 Task: Check the percentage active listings of pool in the last 5 years.
Action: Mouse moved to (1096, 247)
Screenshot: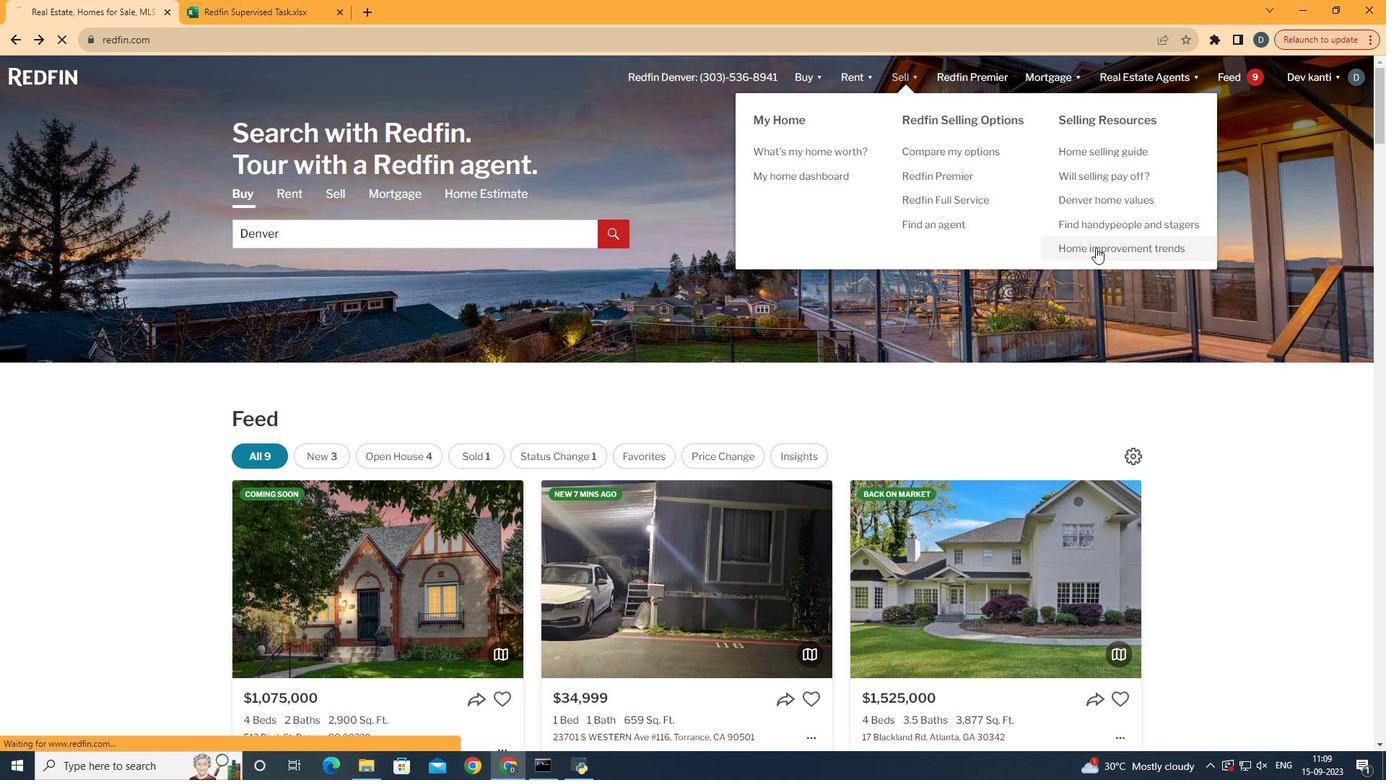 
Action: Mouse pressed left at (1096, 247)
Screenshot: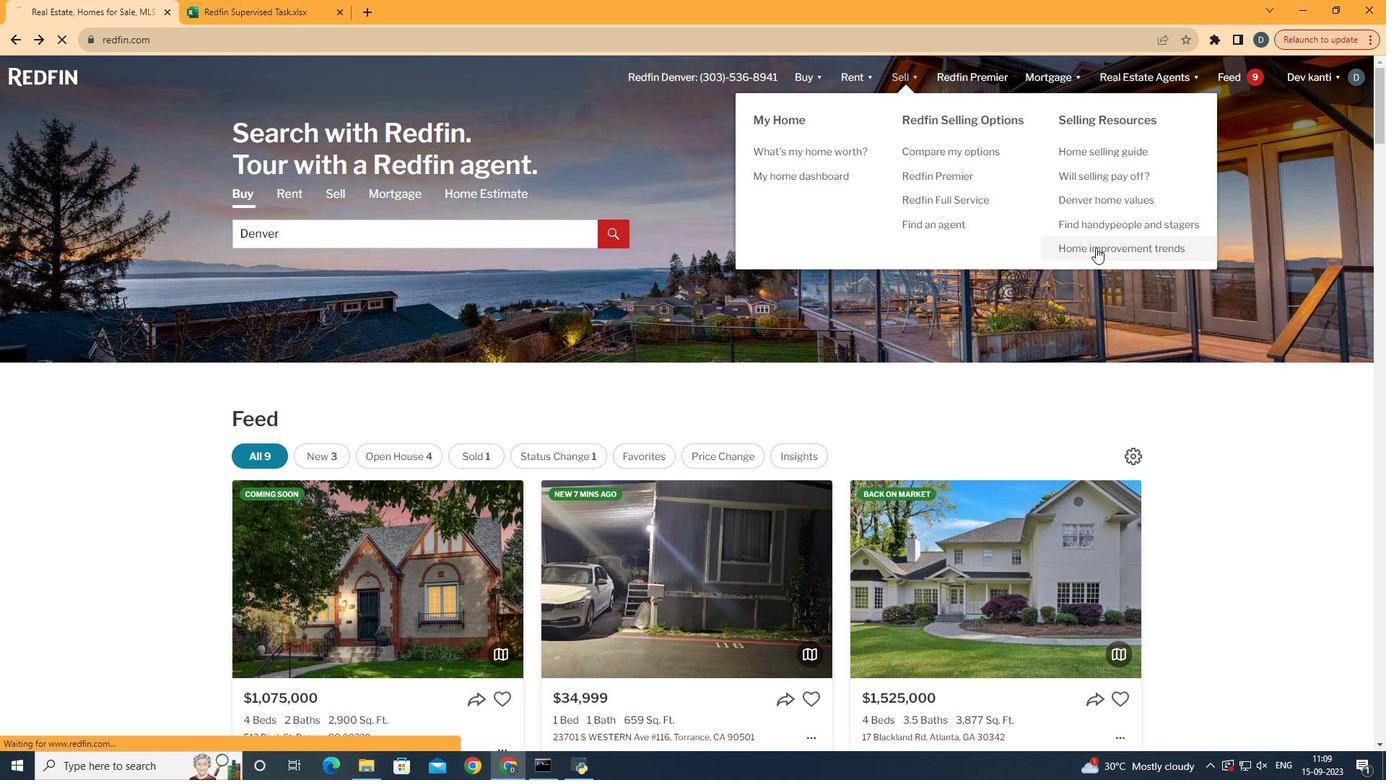 
Action: Mouse moved to (344, 277)
Screenshot: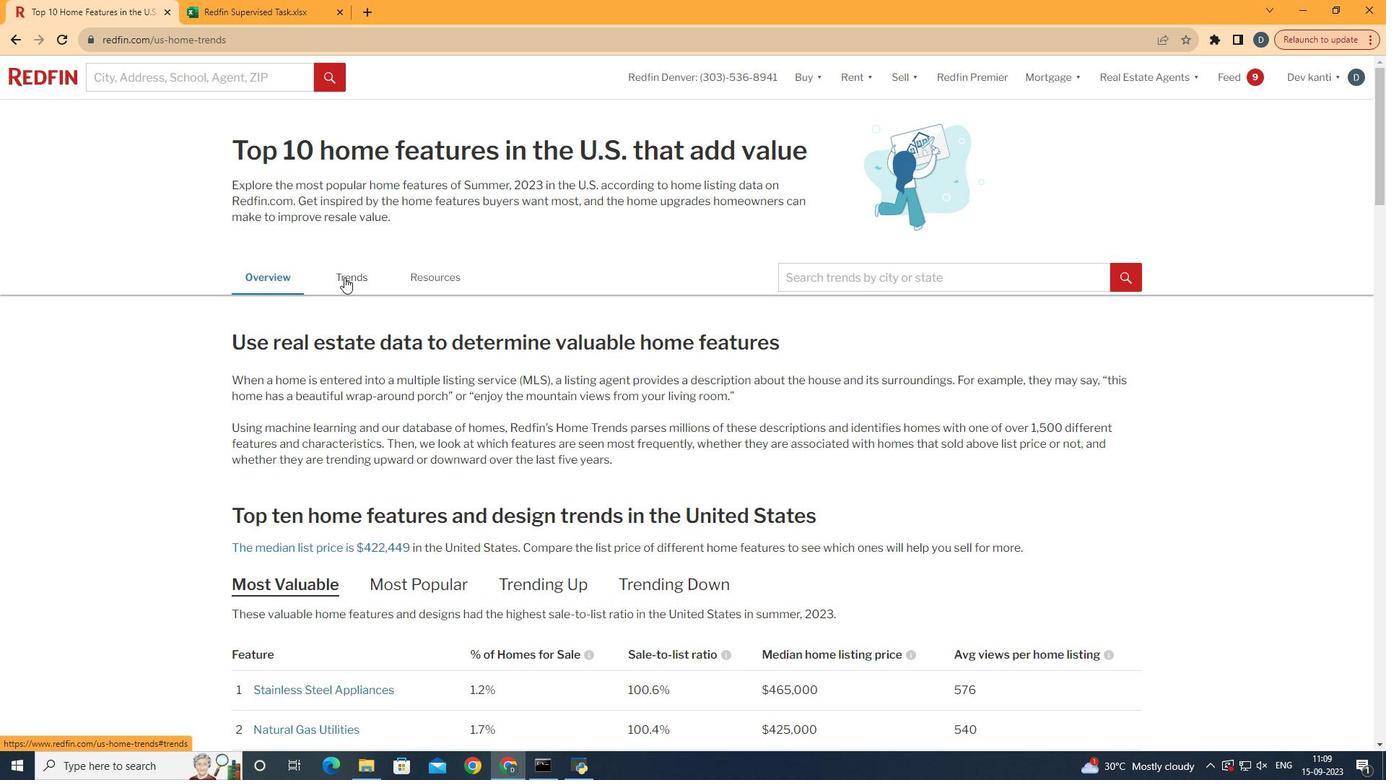 
Action: Mouse pressed left at (344, 277)
Screenshot: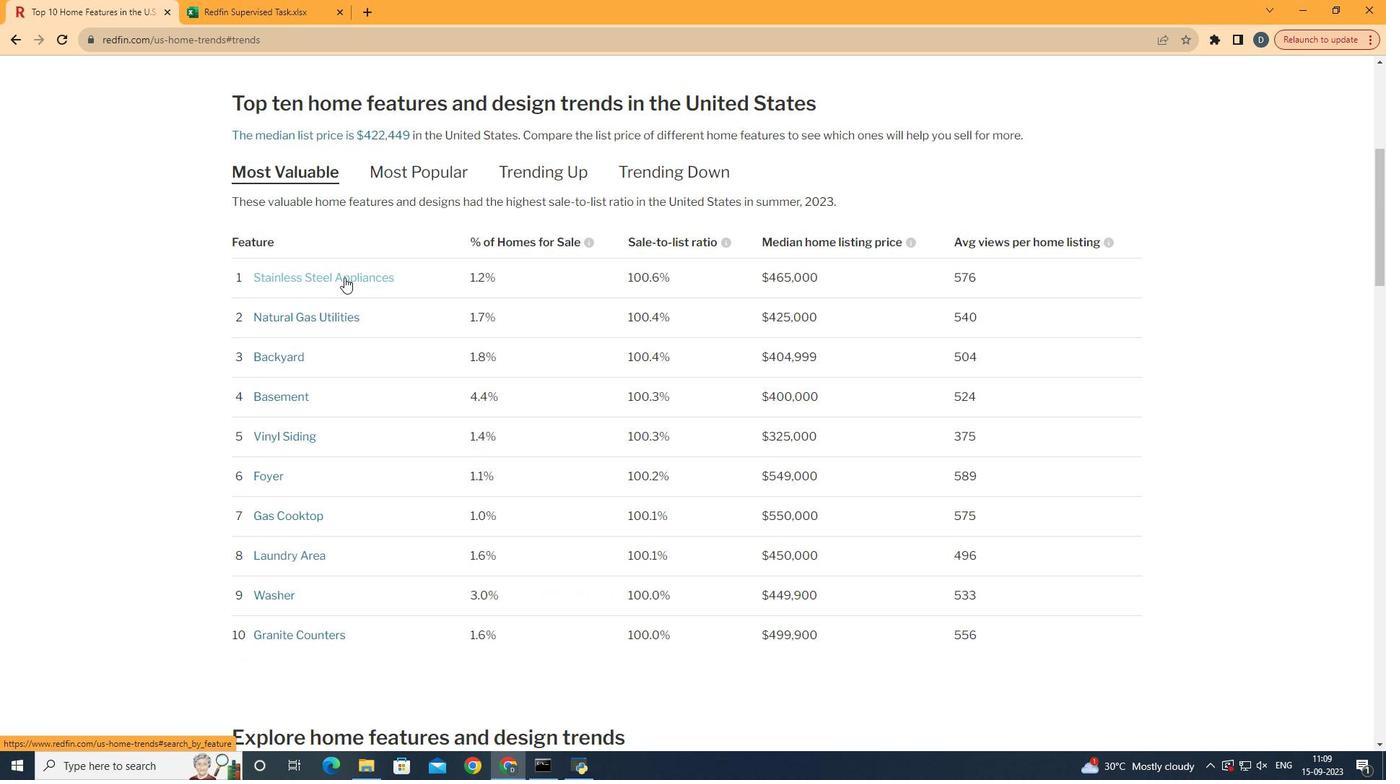 
Action: Mouse moved to (400, 345)
Screenshot: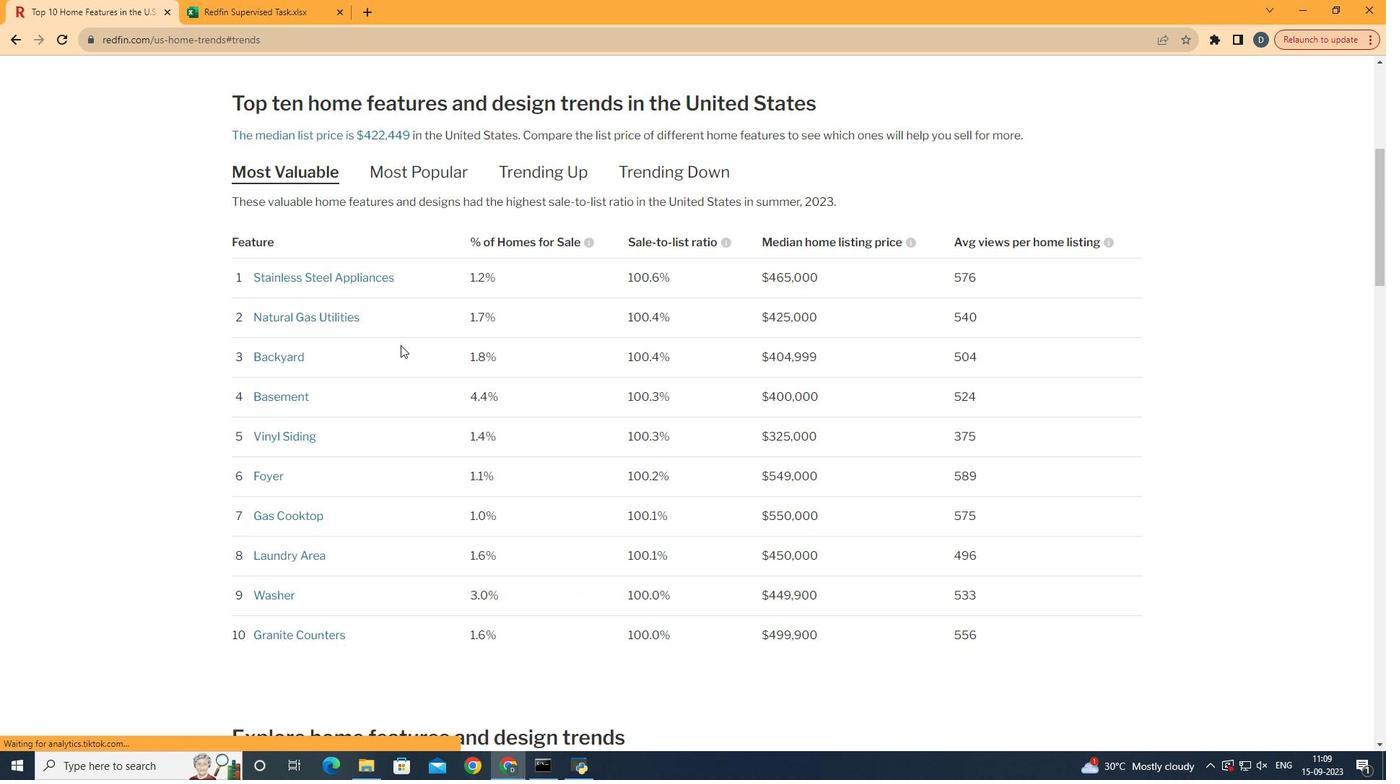 
Action: Mouse scrolled (400, 344) with delta (0, 0)
Screenshot: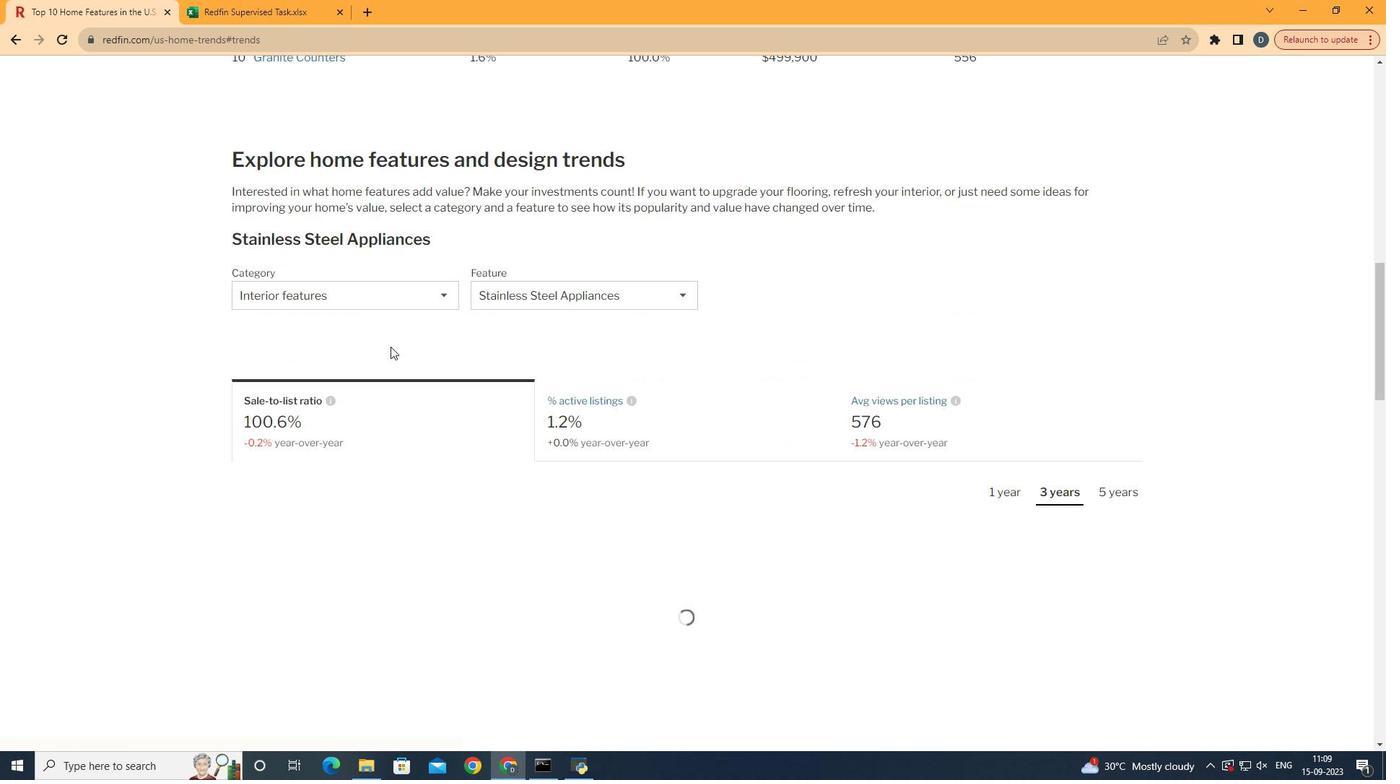
Action: Mouse scrolled (400, 344) with delta (0, 0)
Screenshot: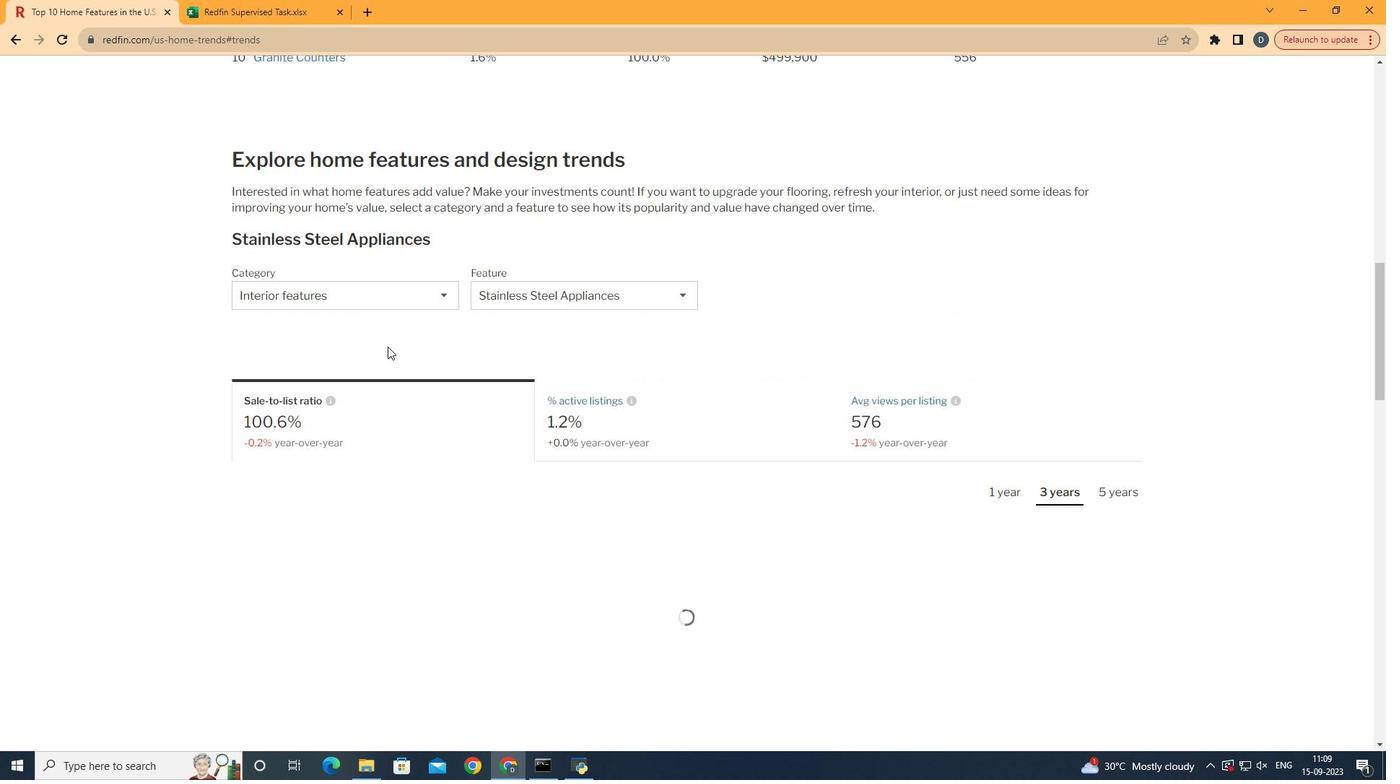 
Action: Mouse scrolled (400, 344) with delta (0, 0)
Screenshot: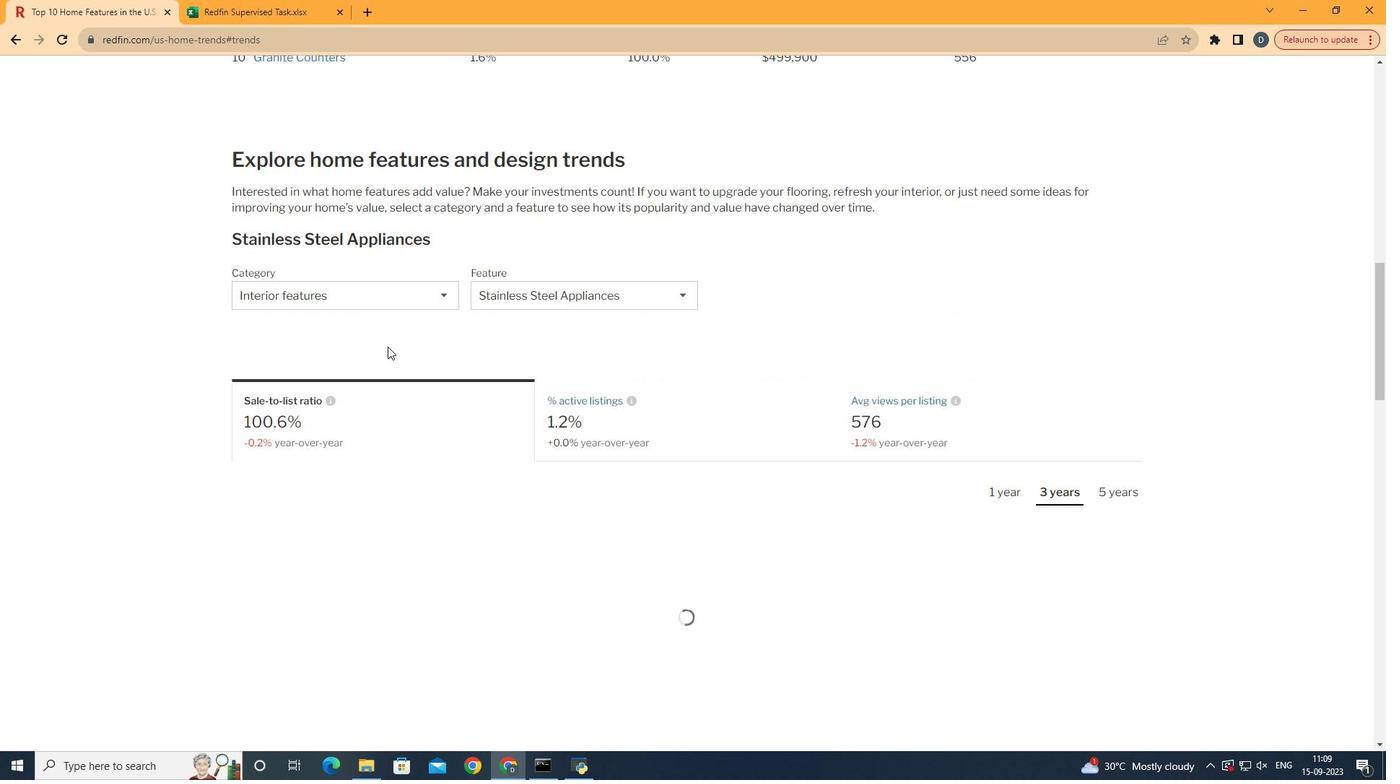 
Action: Mouse scrolled (400, 344) with delta (0, 0)
Screenshot: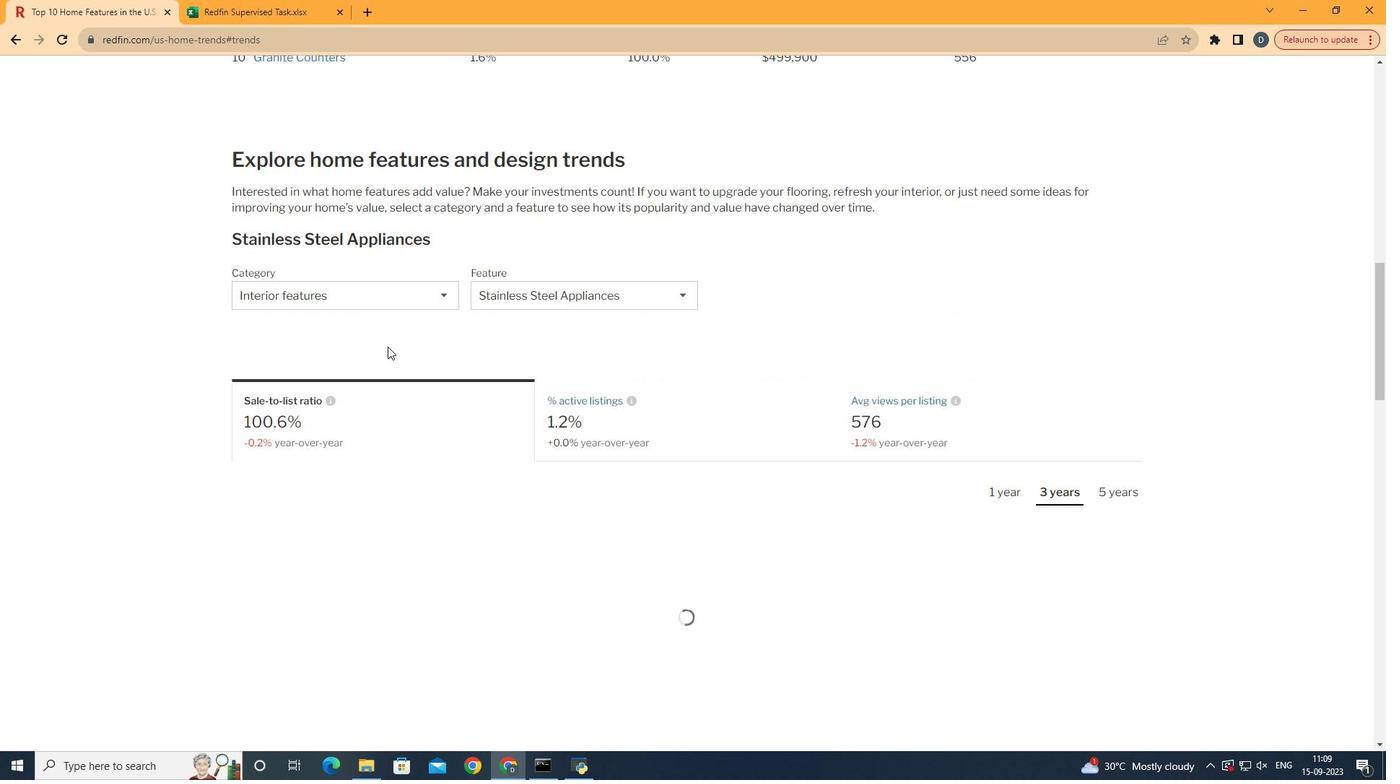 
Action: Mouse scrolled (400, 344) with delta (0, 0)
Screenshot: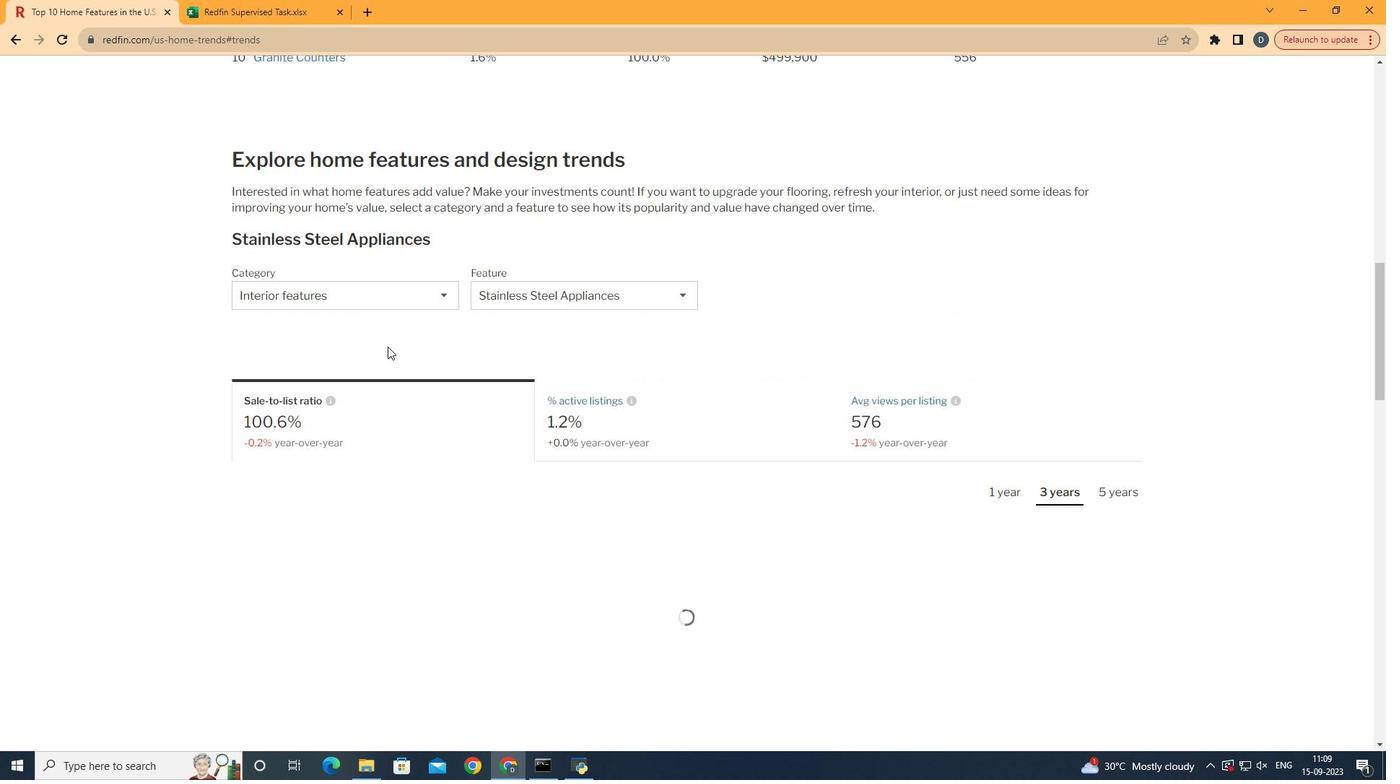 
Action: Mouse scrolled (400, 344) with delta (0, 0)
Screenshot: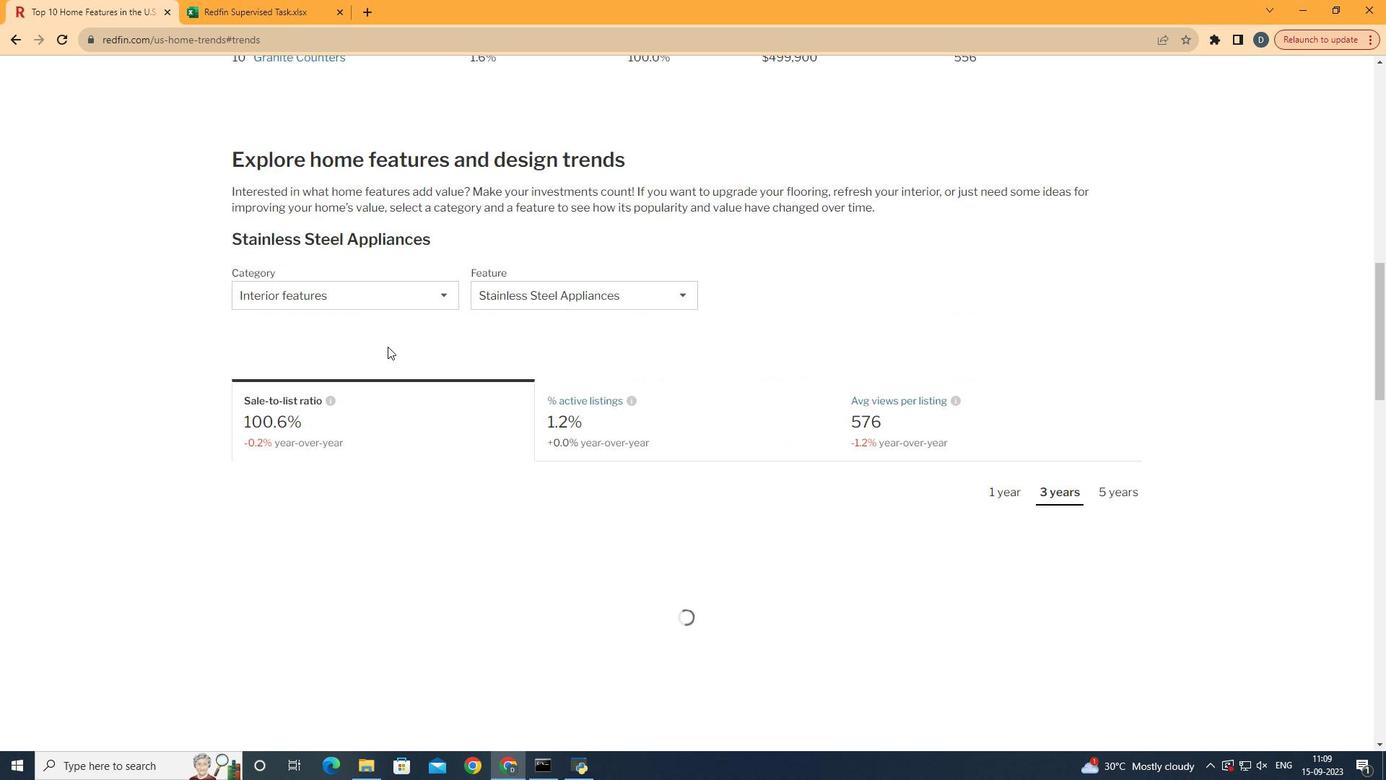 
Action: Mouse scrolled (400, 344) with delta (0, 0)
Screenshot: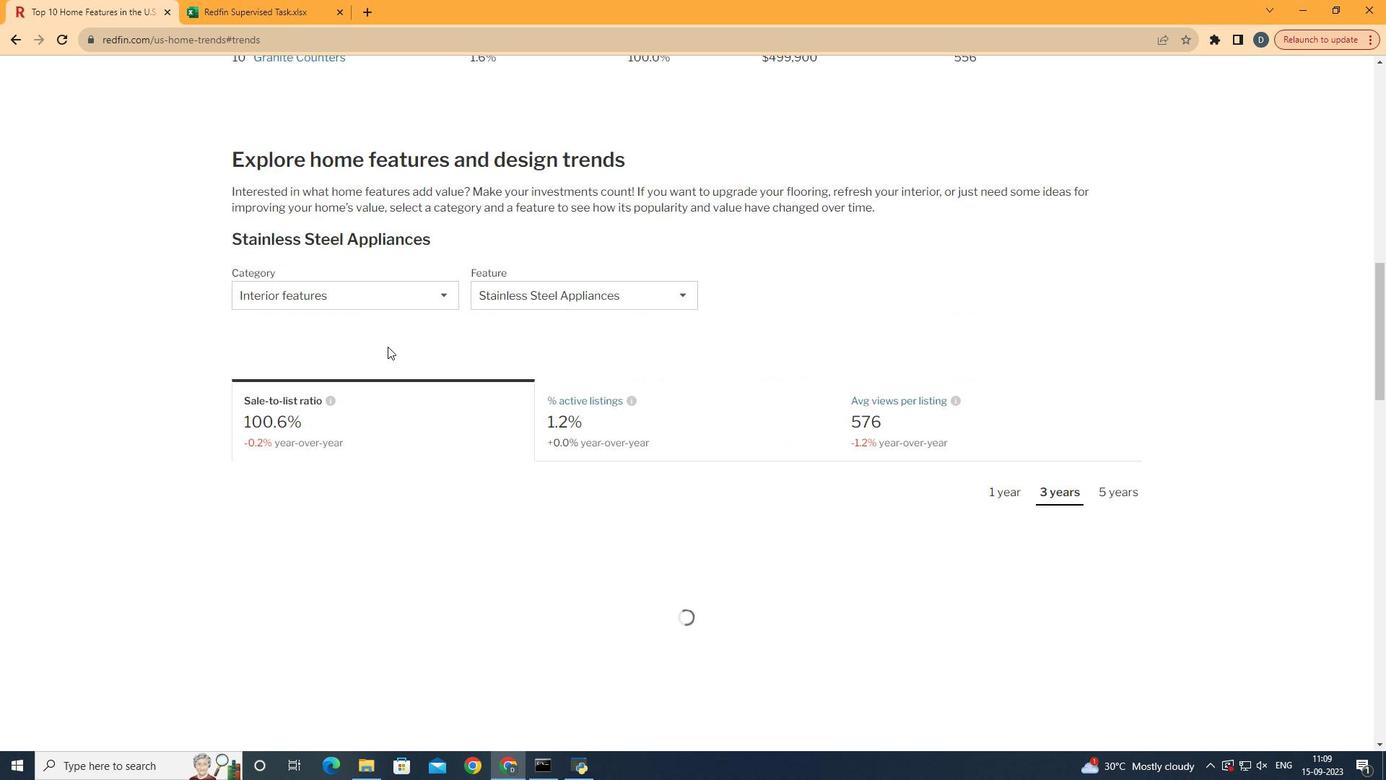 
Action: Mouse scrolled (400, 344) with delta (0, 0)
Screenshot: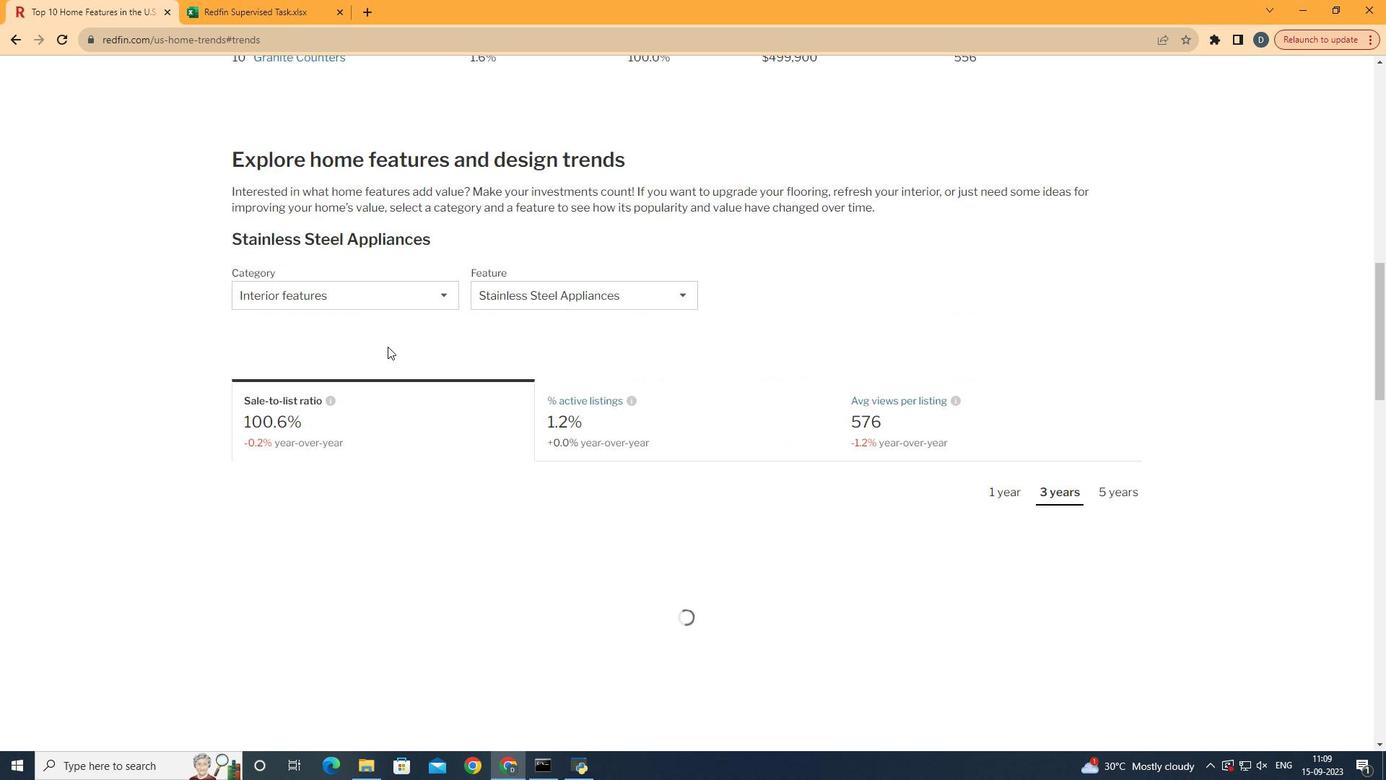 
Action: Mouse moved to (383, 317)
Screenshot: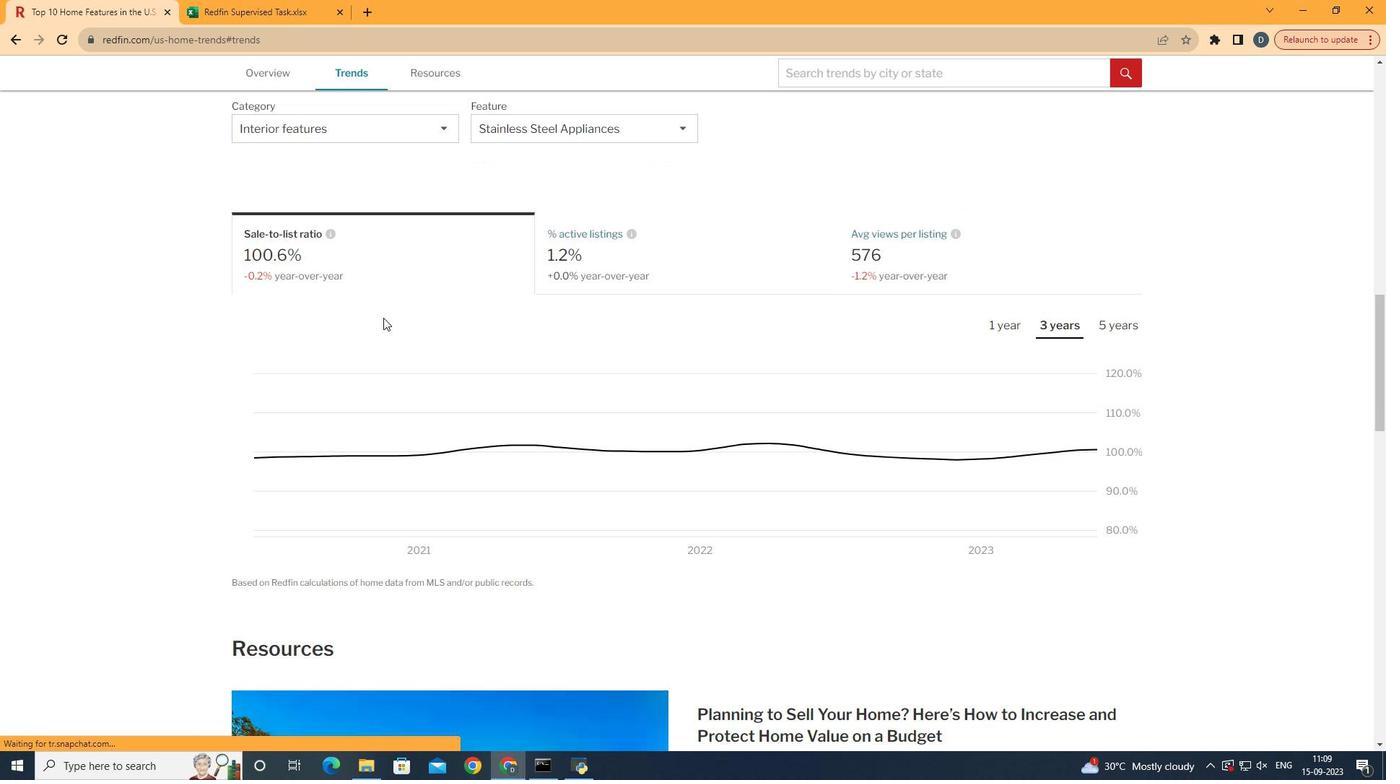 
Action: Mouse scrolled (383, 317) with delta (0, 0)
Screenshot: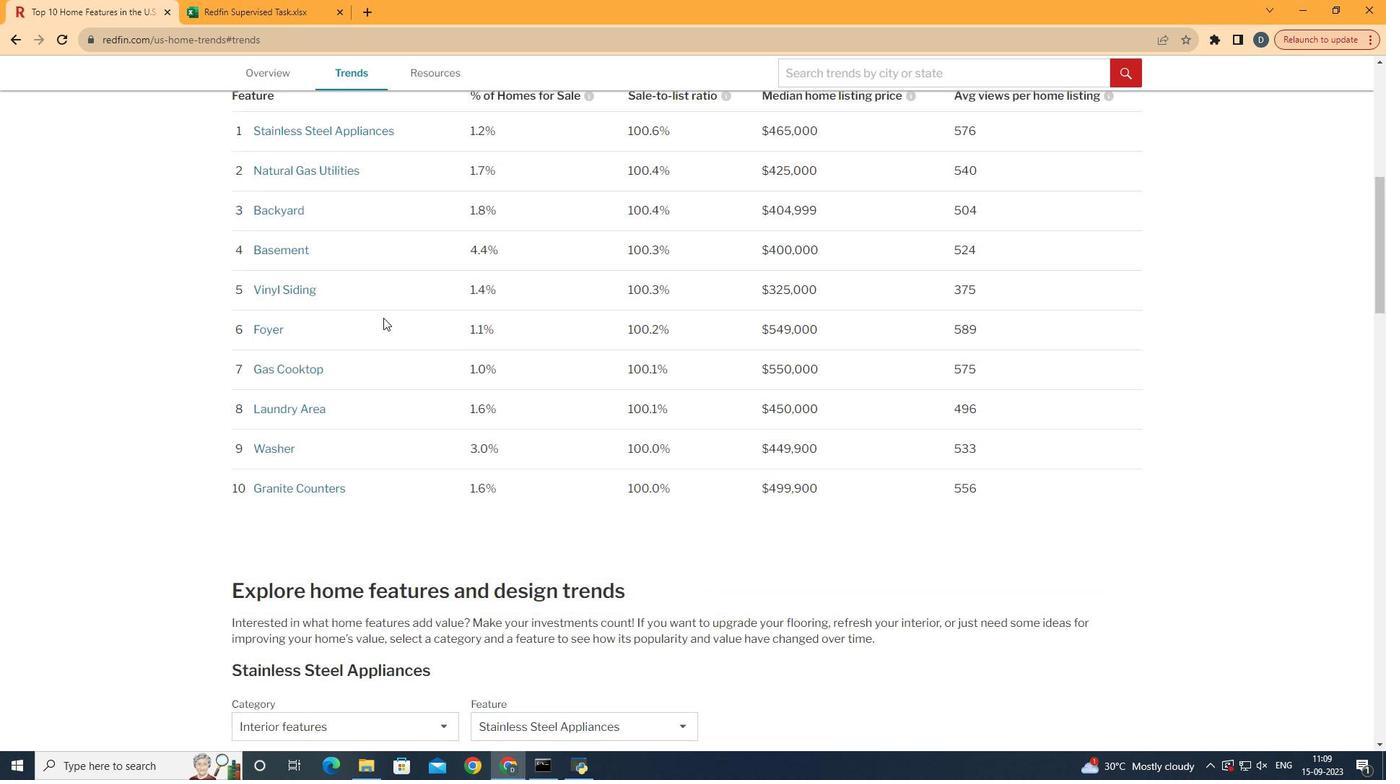 
Action: Mouse scrolled (383, 317) with delta (0, 0)
Screenshot: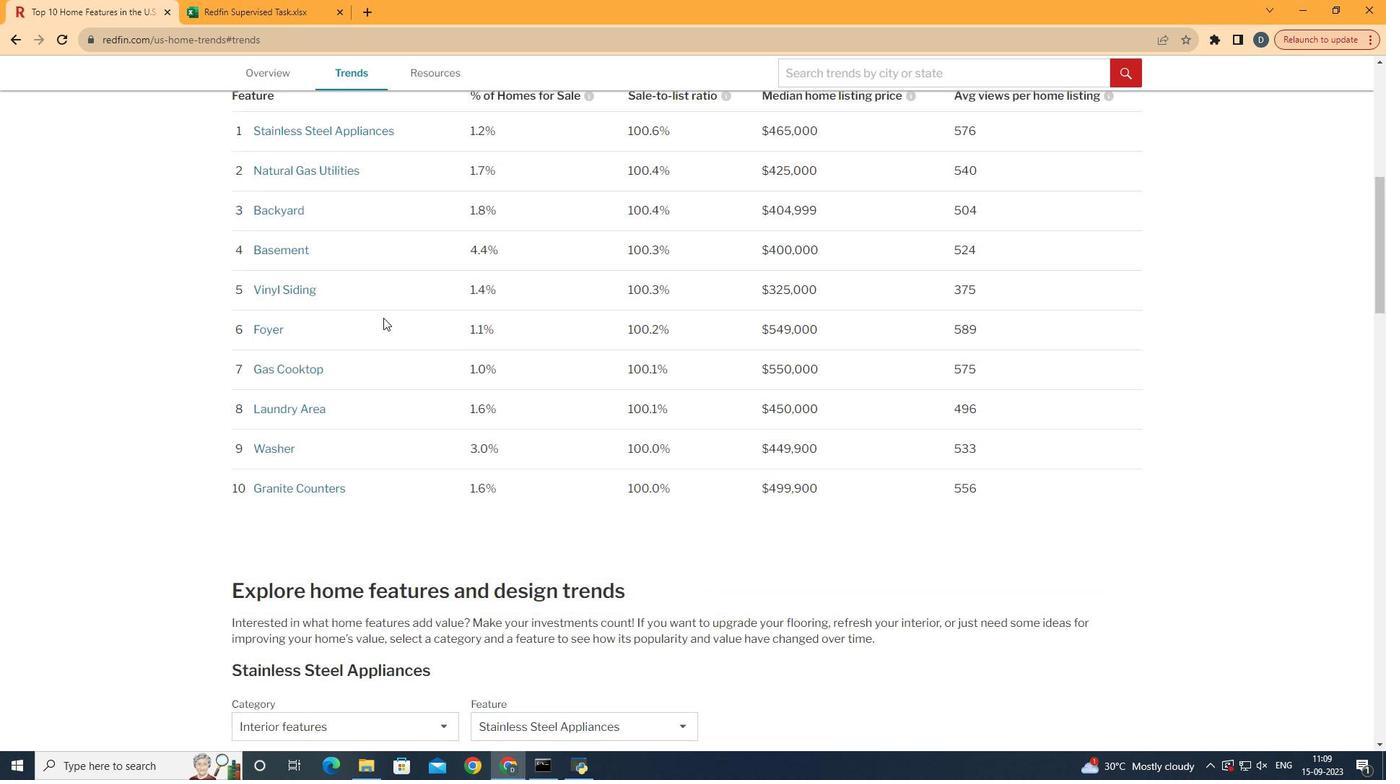 
Action: Mouse scrolled (383, 317) with delta (0, 0)
Screenshot: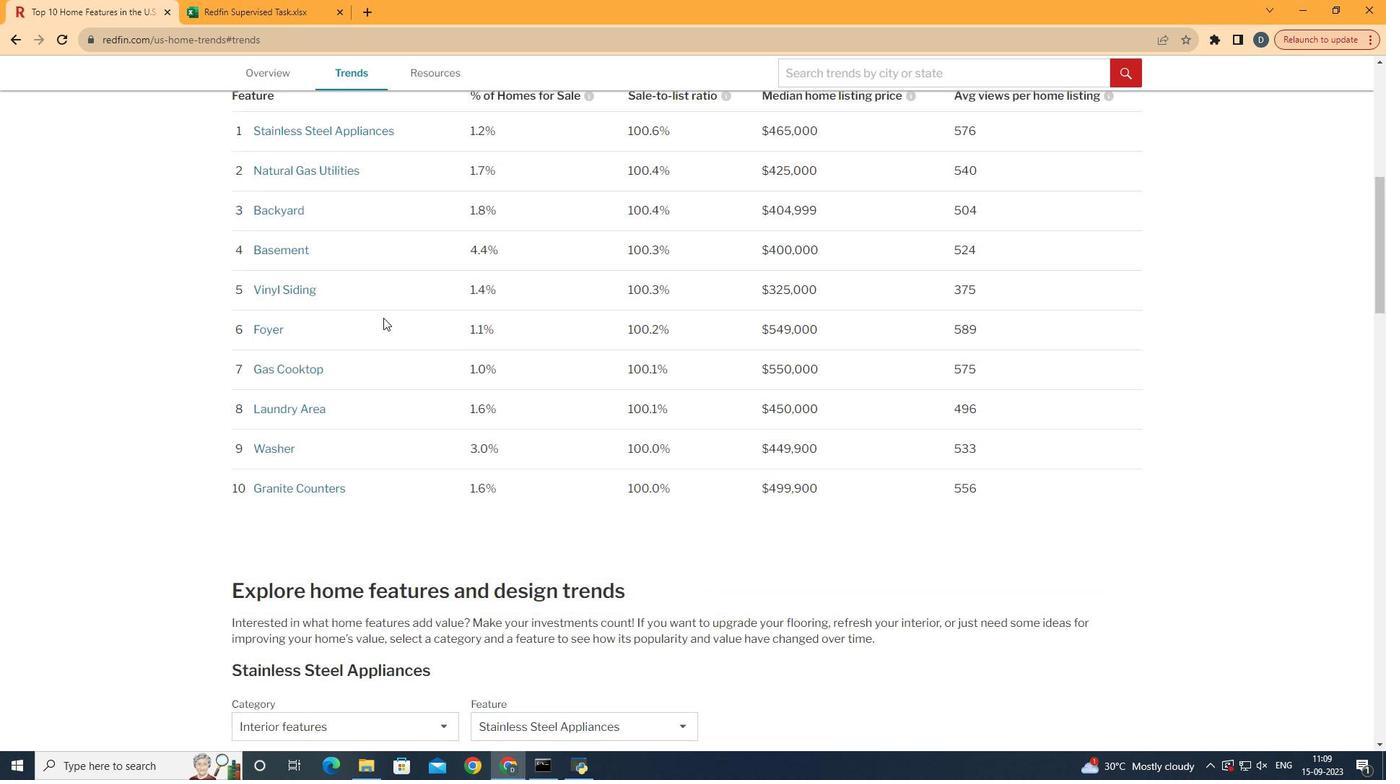 
Action: Mouse scrolled (383, 317) with delta (0, 0)
Screenshot: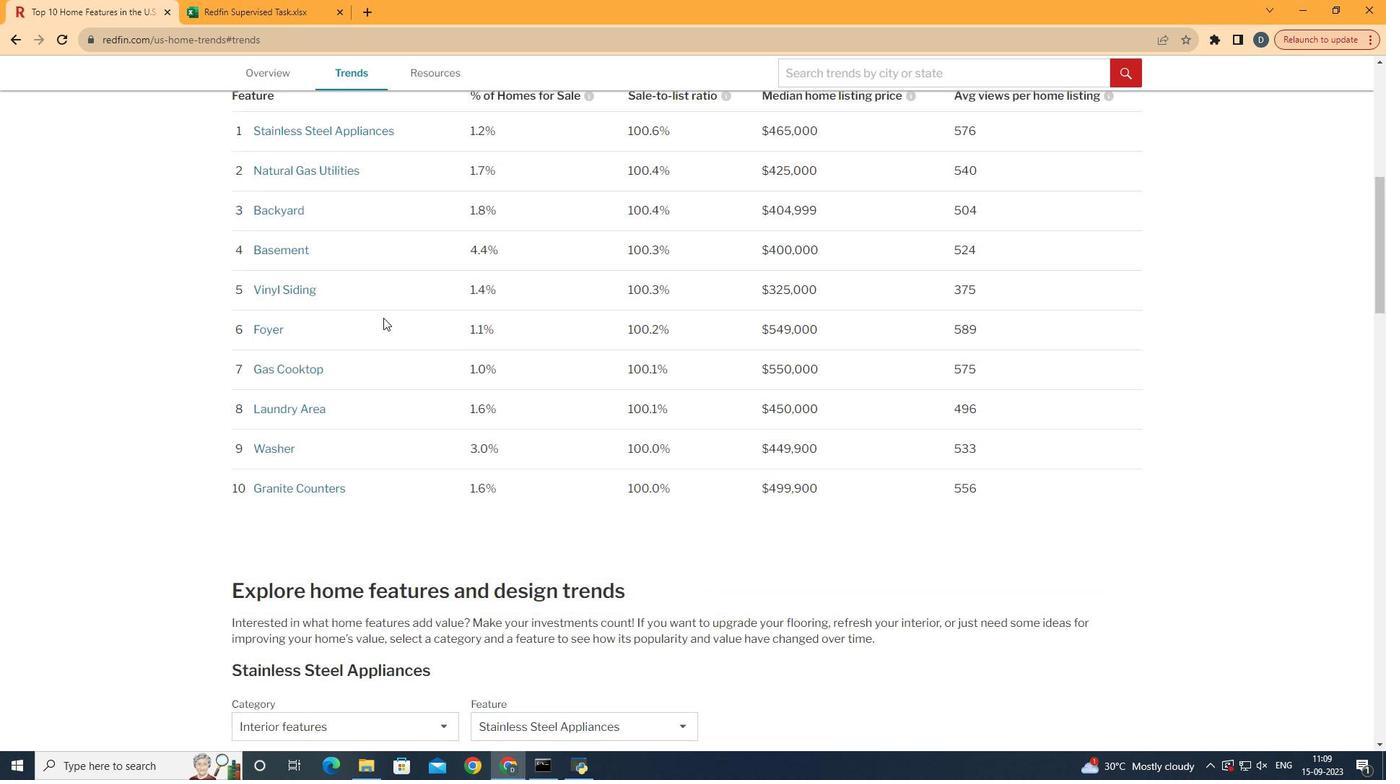 
Action: Mouse scrolled (383, 317) with delta (0, 0)
Screenshot: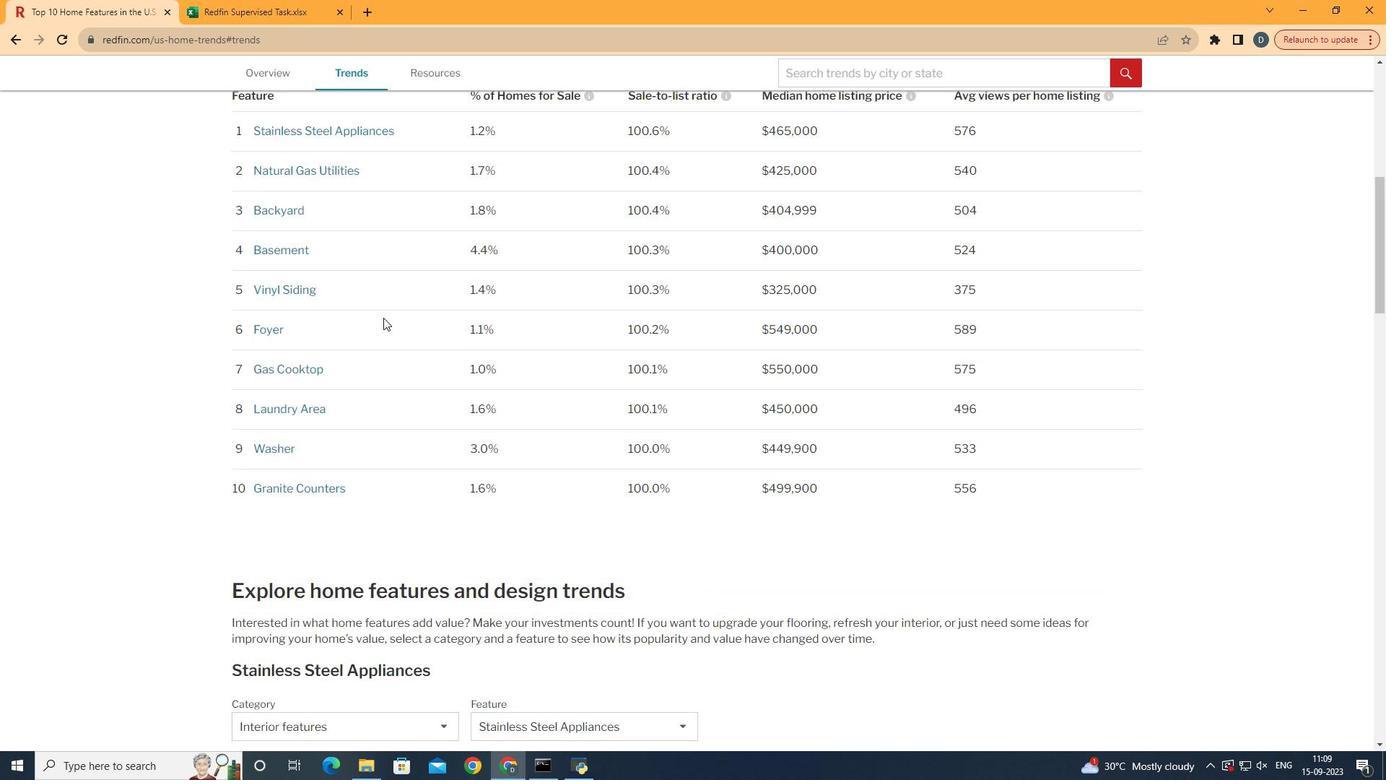 
Action: Mouse scrolled (383, 317) with delta (0, 0)
Screenshot: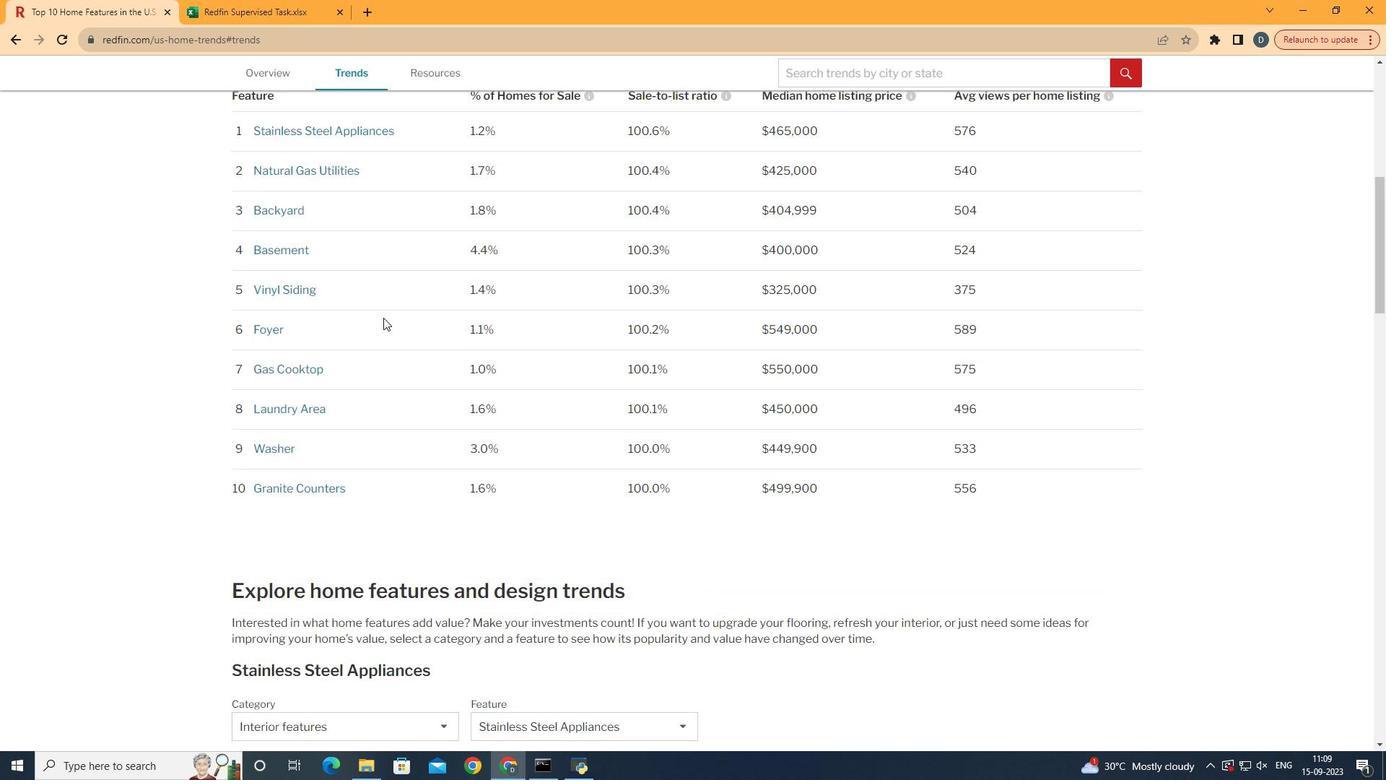 
Action: Mouse scrolled (383, 317) with delta (0, 0)
Screenshot: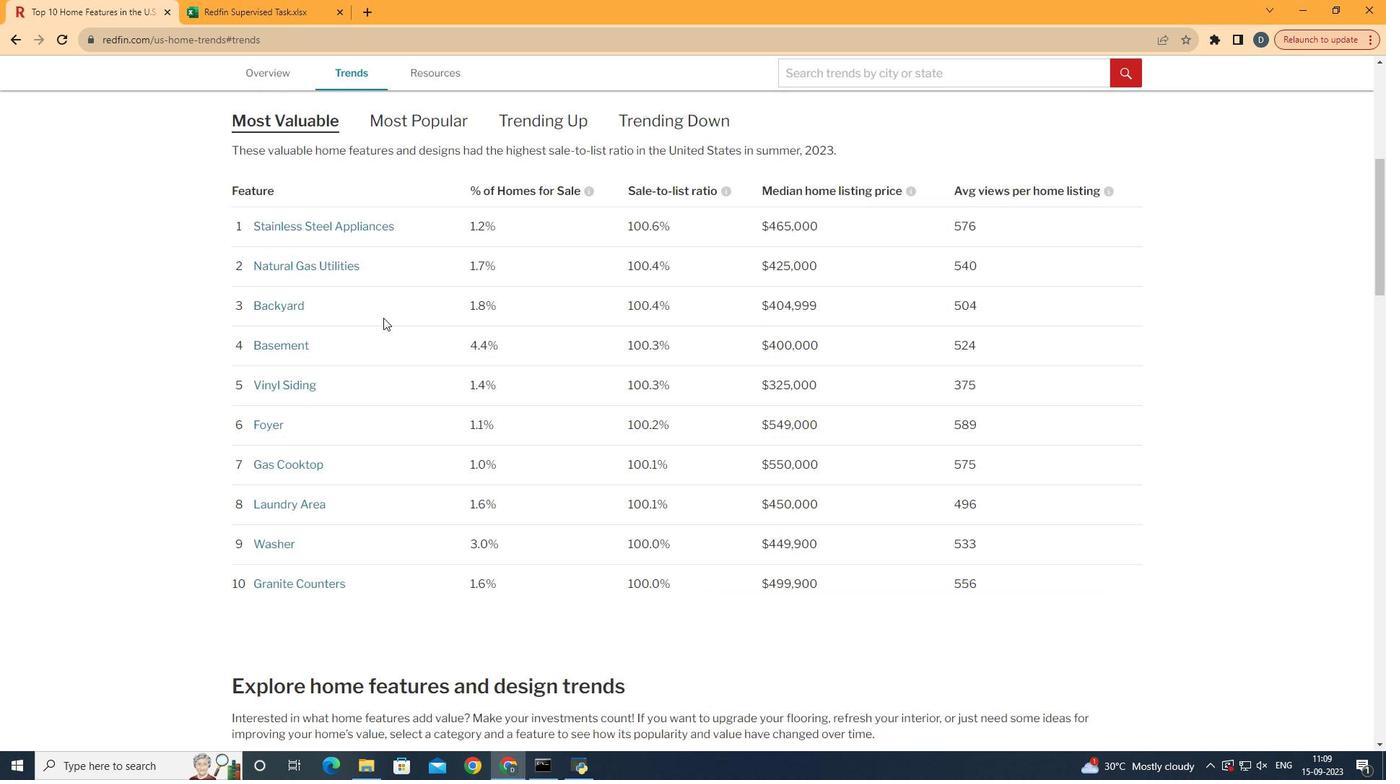 
Action: Mouse scrolled (383, 318) with delta (0, 0)
Screenshot: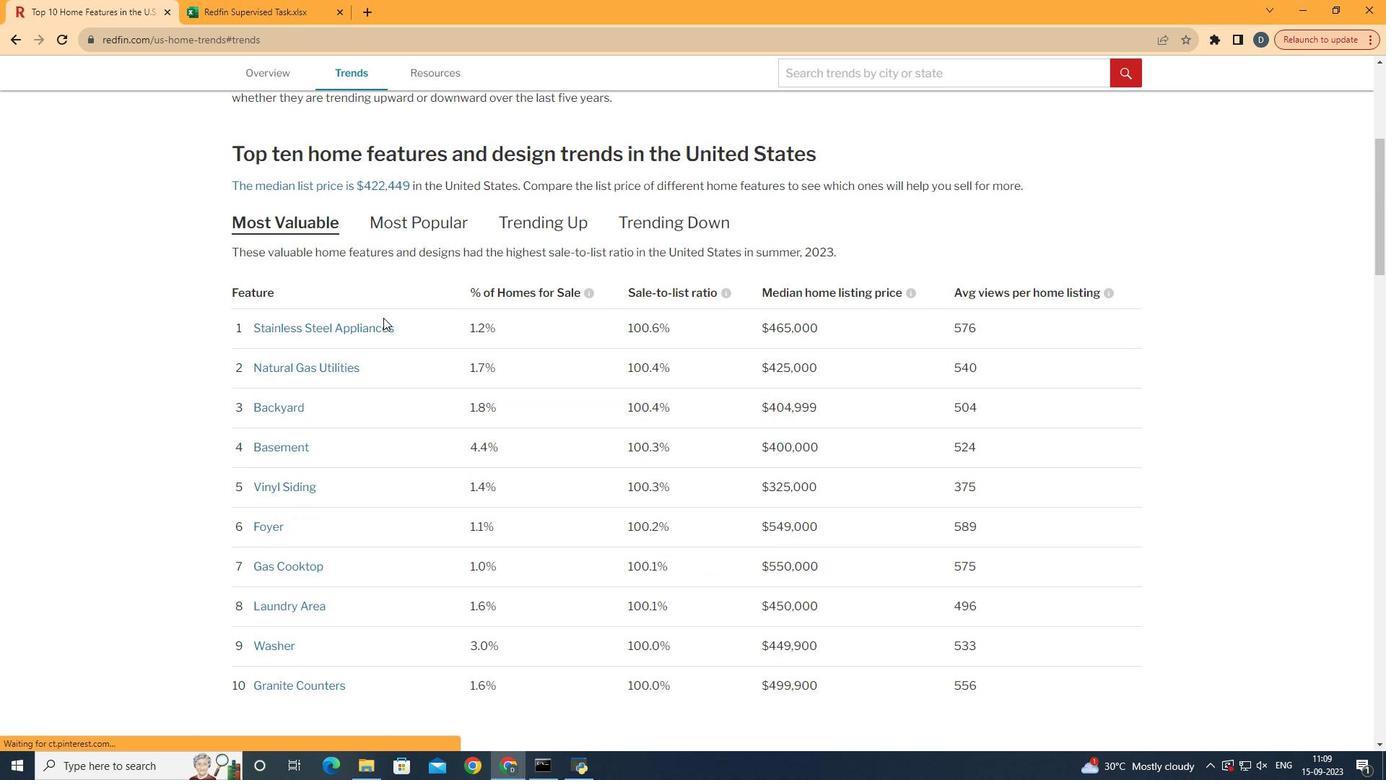 
Action: Mouse scrolled (383, 317) with delta (0, 0)
Screenshot: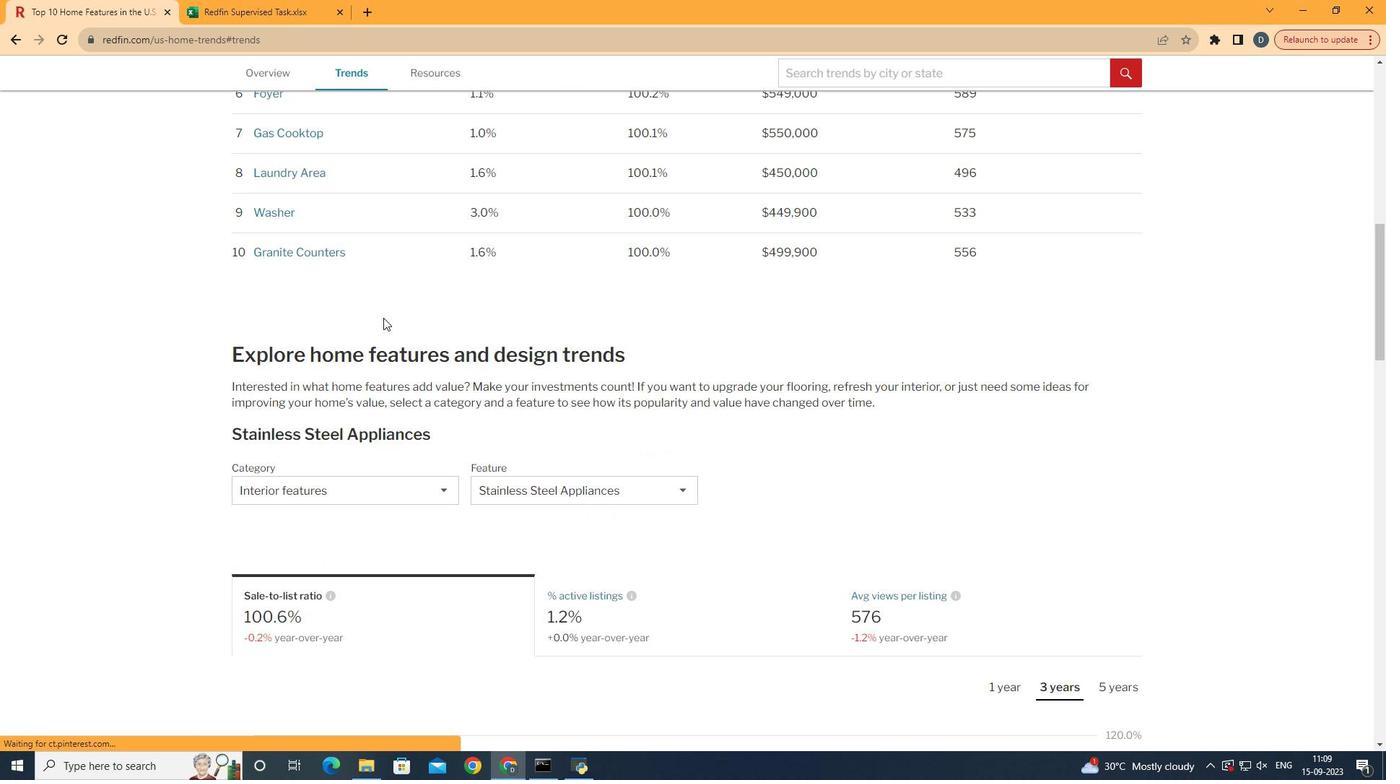 
Action: Mouse scrolled (383, 317) with delta (0, 0)
Screenshot: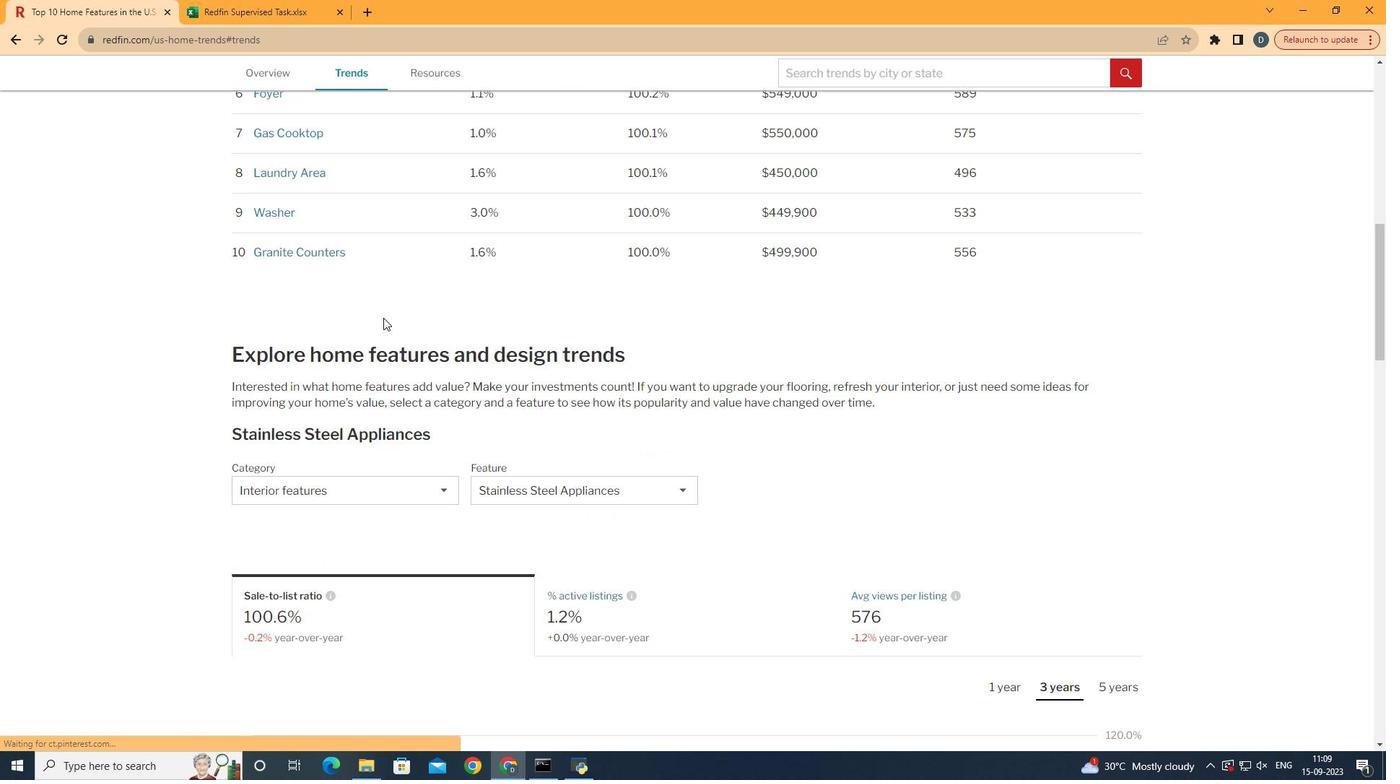 
Action: Mouse scrolled (383, 317) with delta (0, 0)
Screenshot: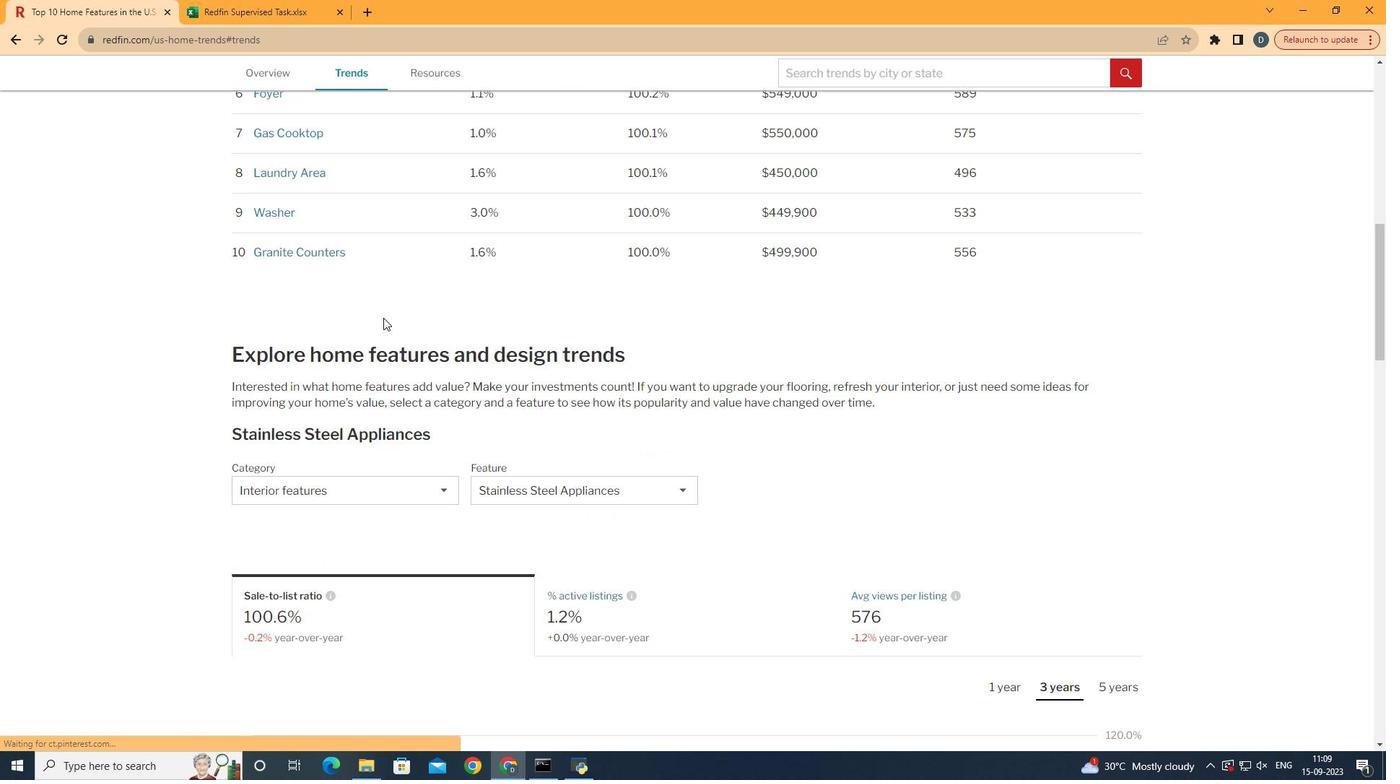 
Action: Mouse scrolled (383, 317) with delta (0, 0)
Screenshot: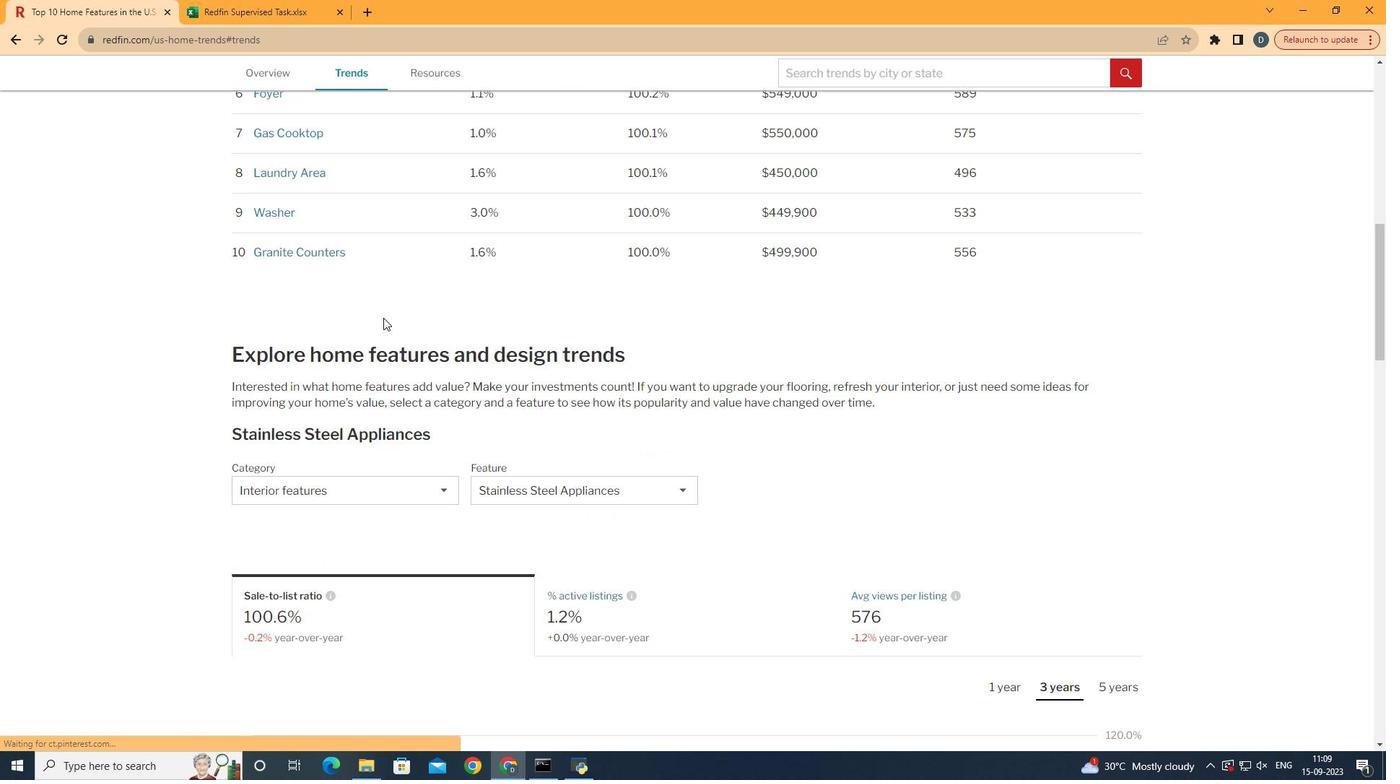 
Action: Mouse scrolled (383, 317) with delta (0, 0)
Screenshot: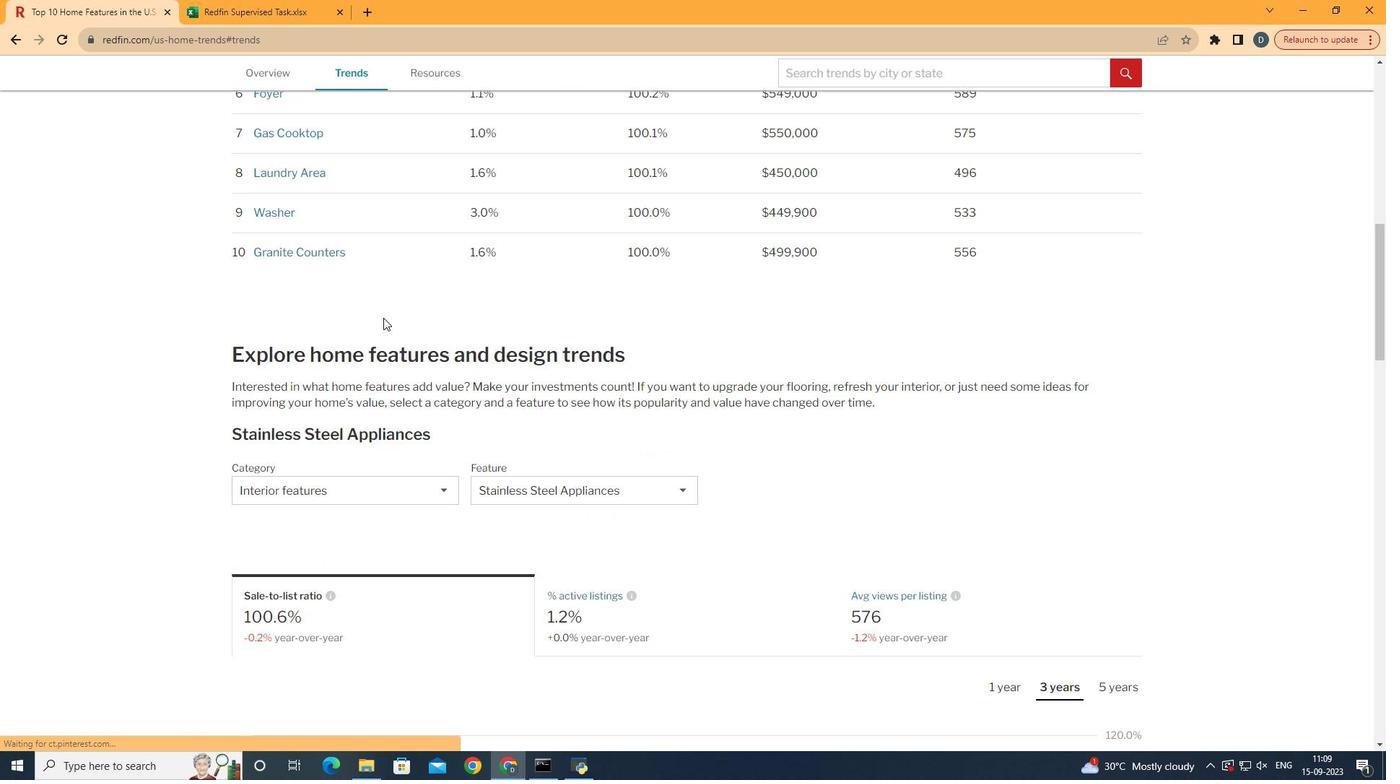 
Action: Mouse scrolled (383, 317) with delta (0, 0)
Screenshot: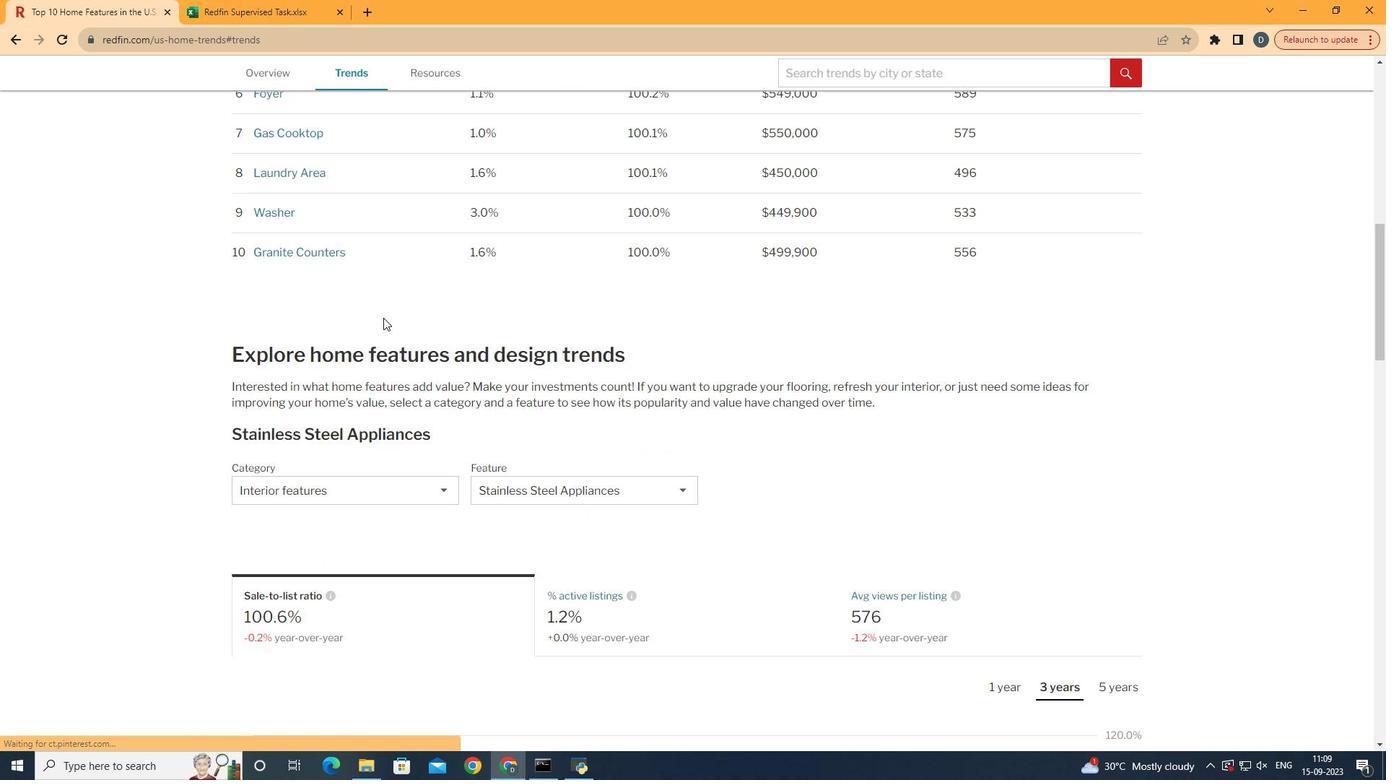
Action: Mouse scrolled (383, 317) with delta (0, 0)
Screenshot: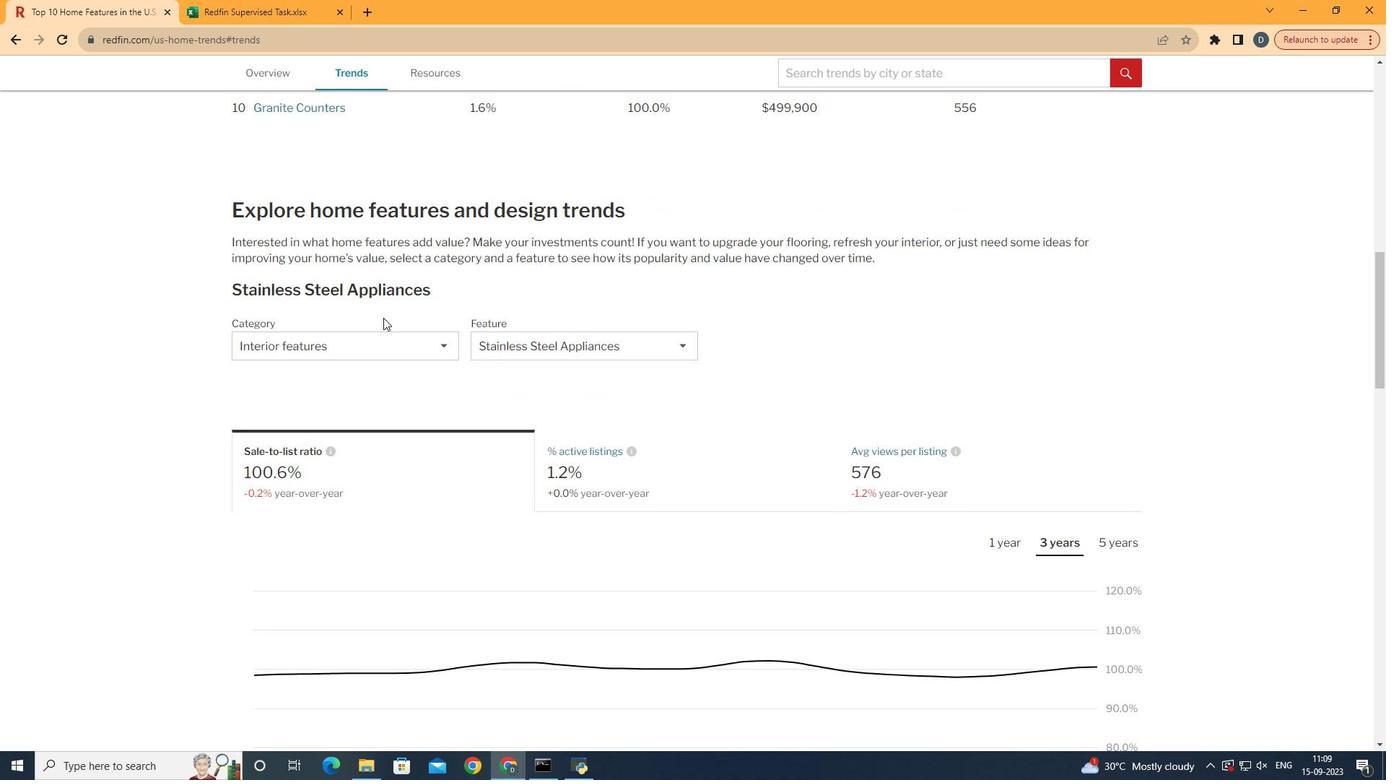 
Action: Mouse scrolled (383, 317) with delta (0, 0)
Screenshot: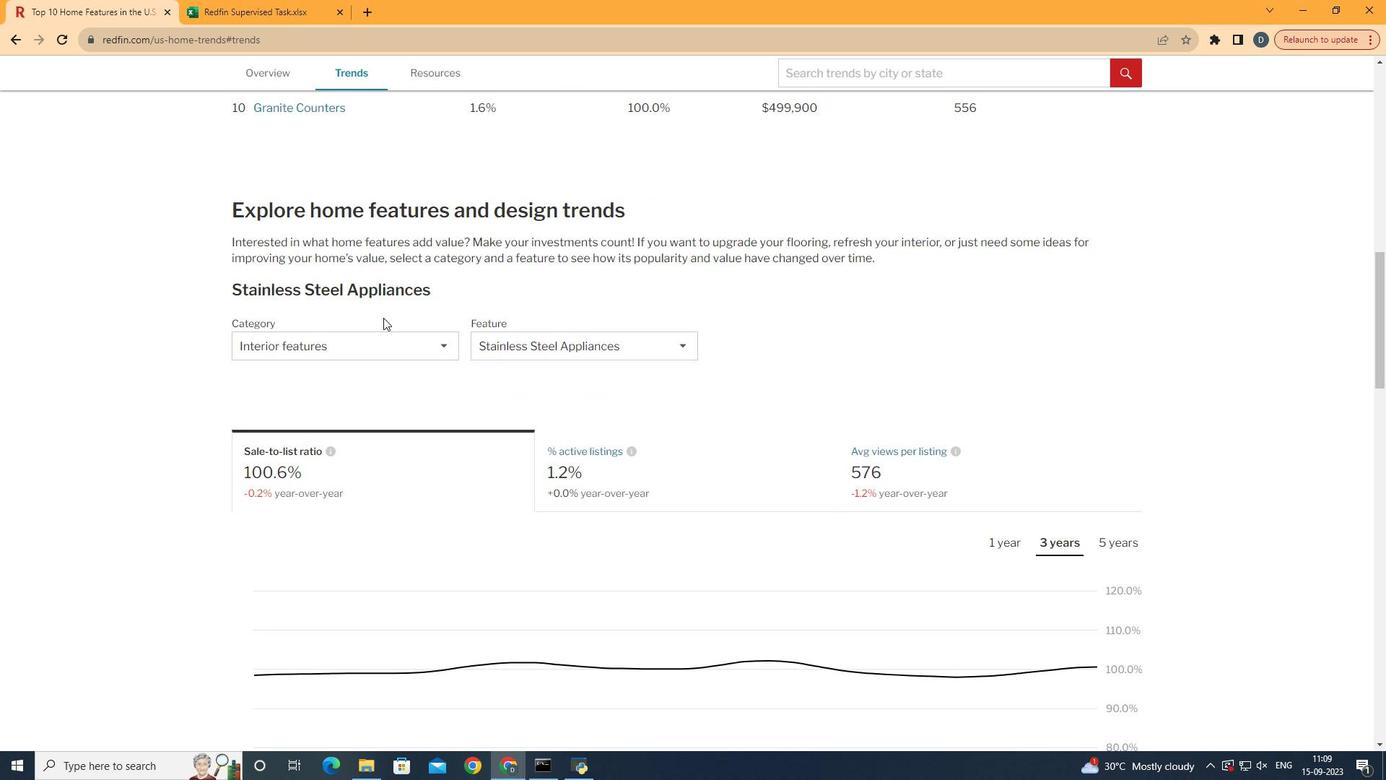
Action: Mouse moved to (385, 349)
Screenshot: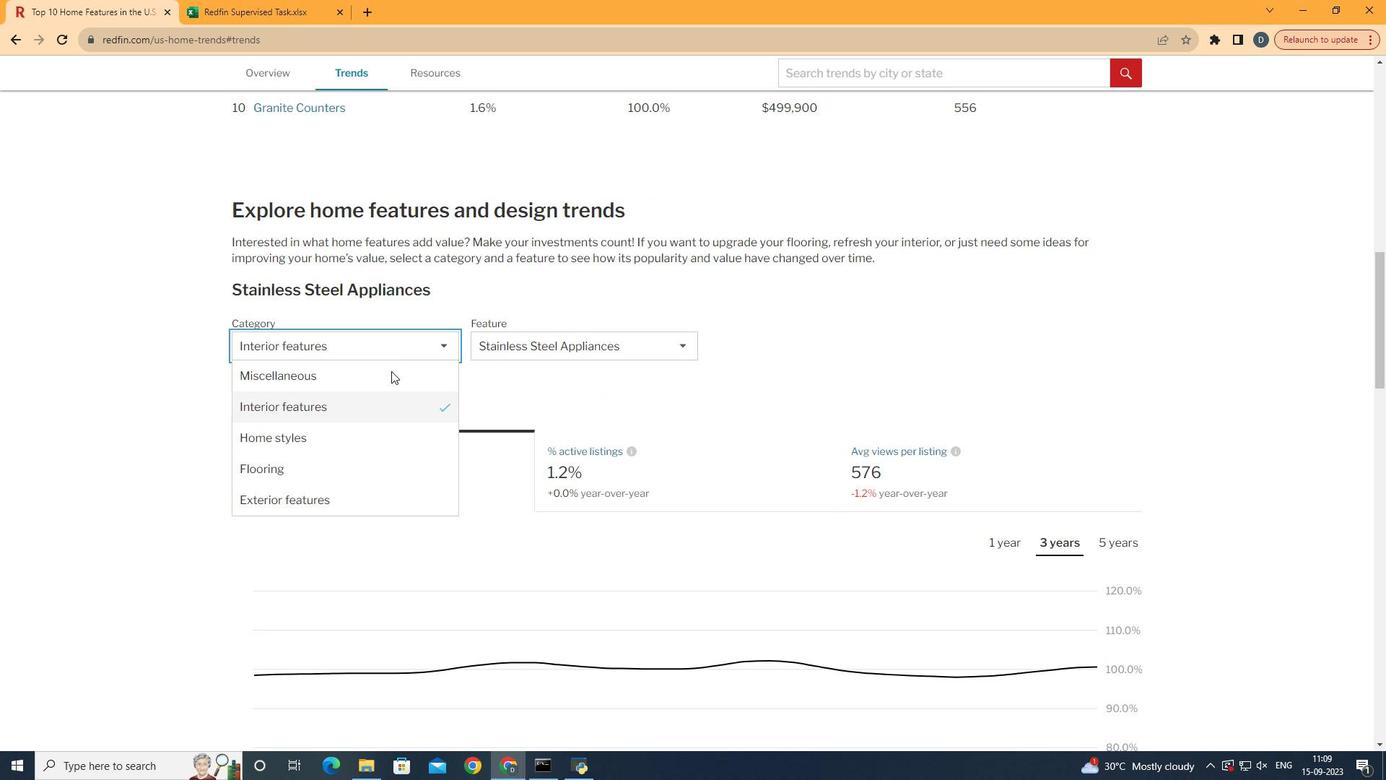 
Action: Mouse pressed left at (385, 349)
Screenshot: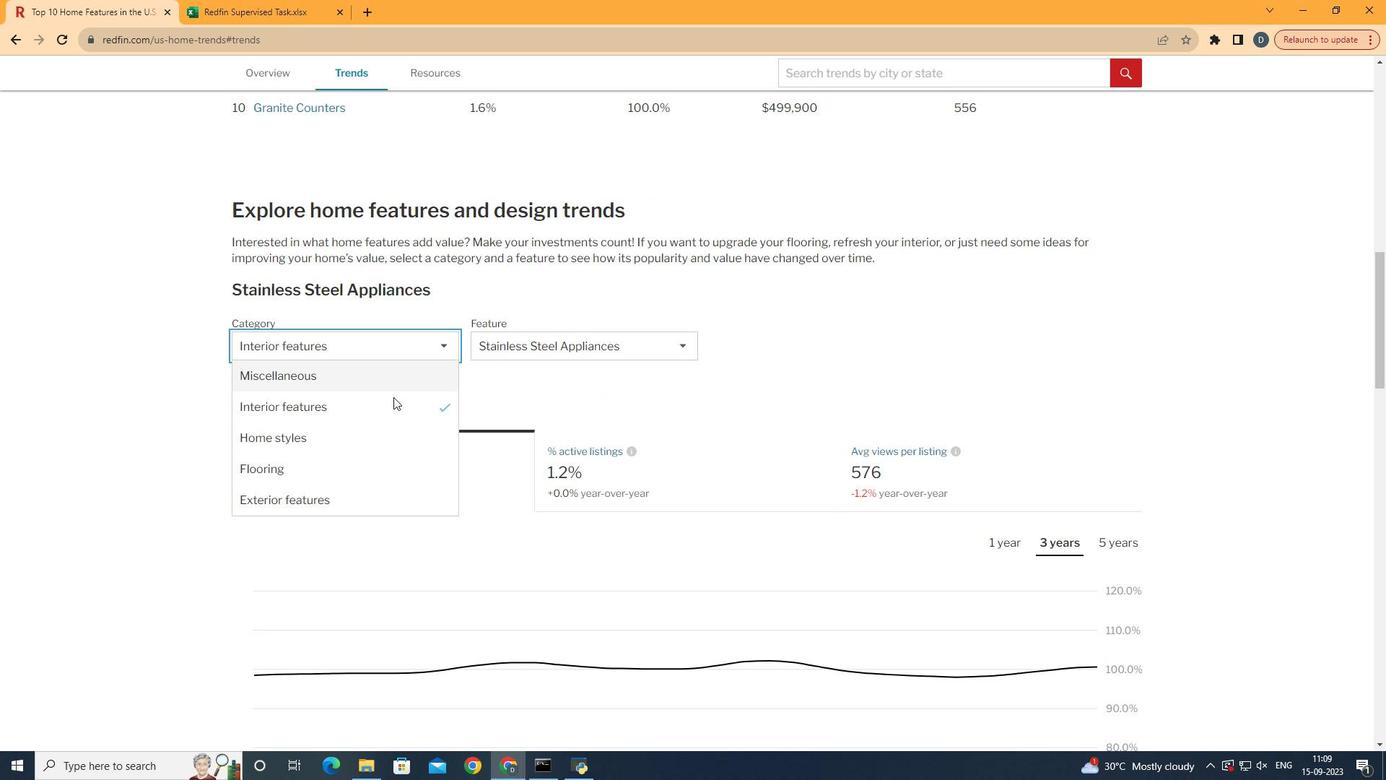 
Action: Mouse moved to (381, 498)
Screenshot: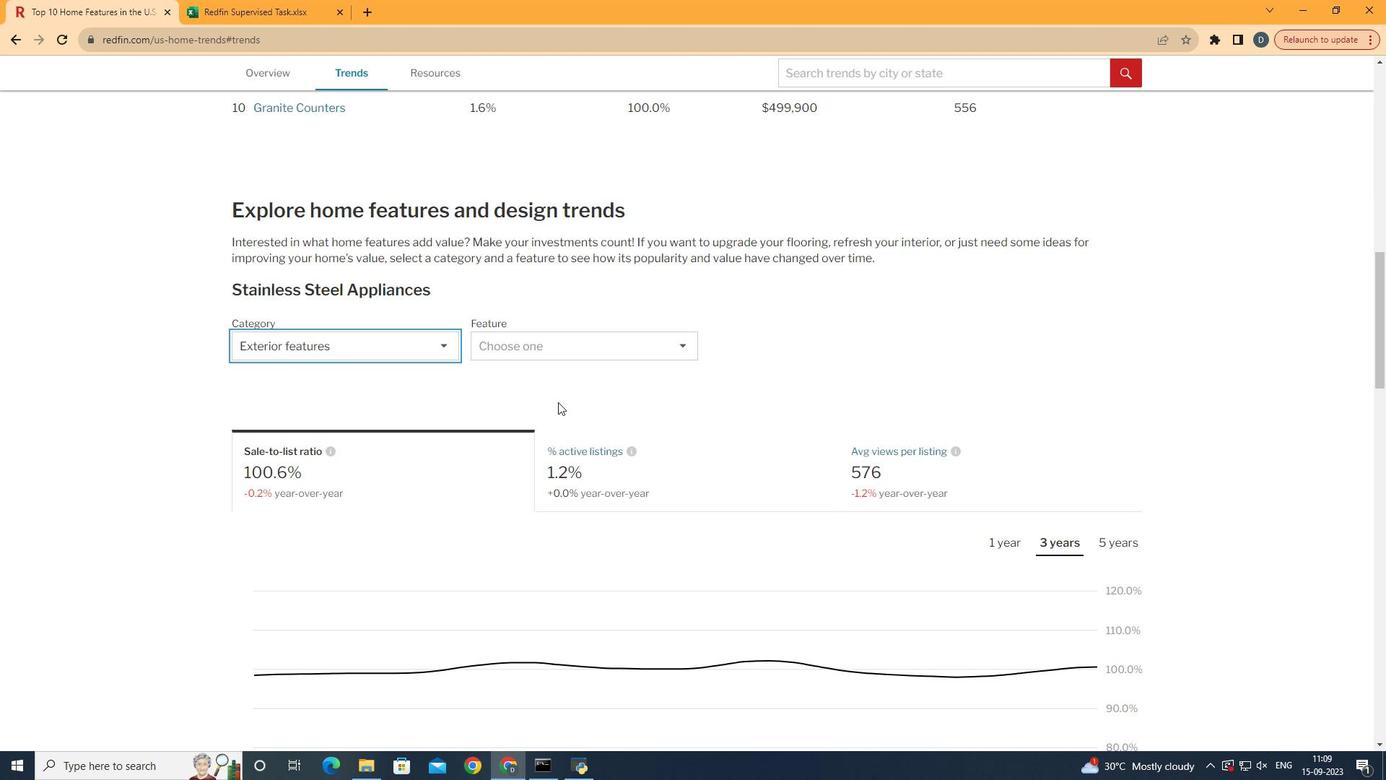 
Action: Mouse pressed left at (381, 498)
Screenshot: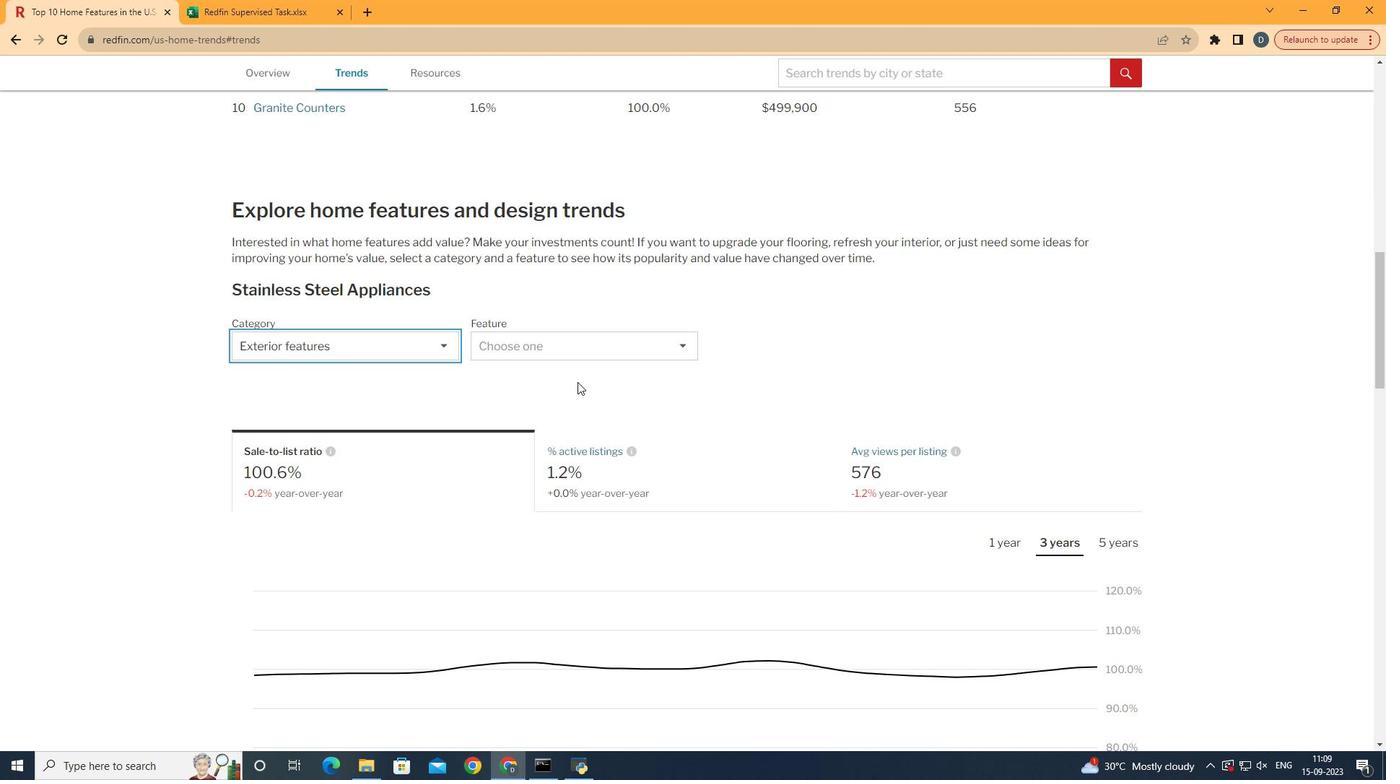 
Action: Mouse moved to (619, 341)
Screenshot: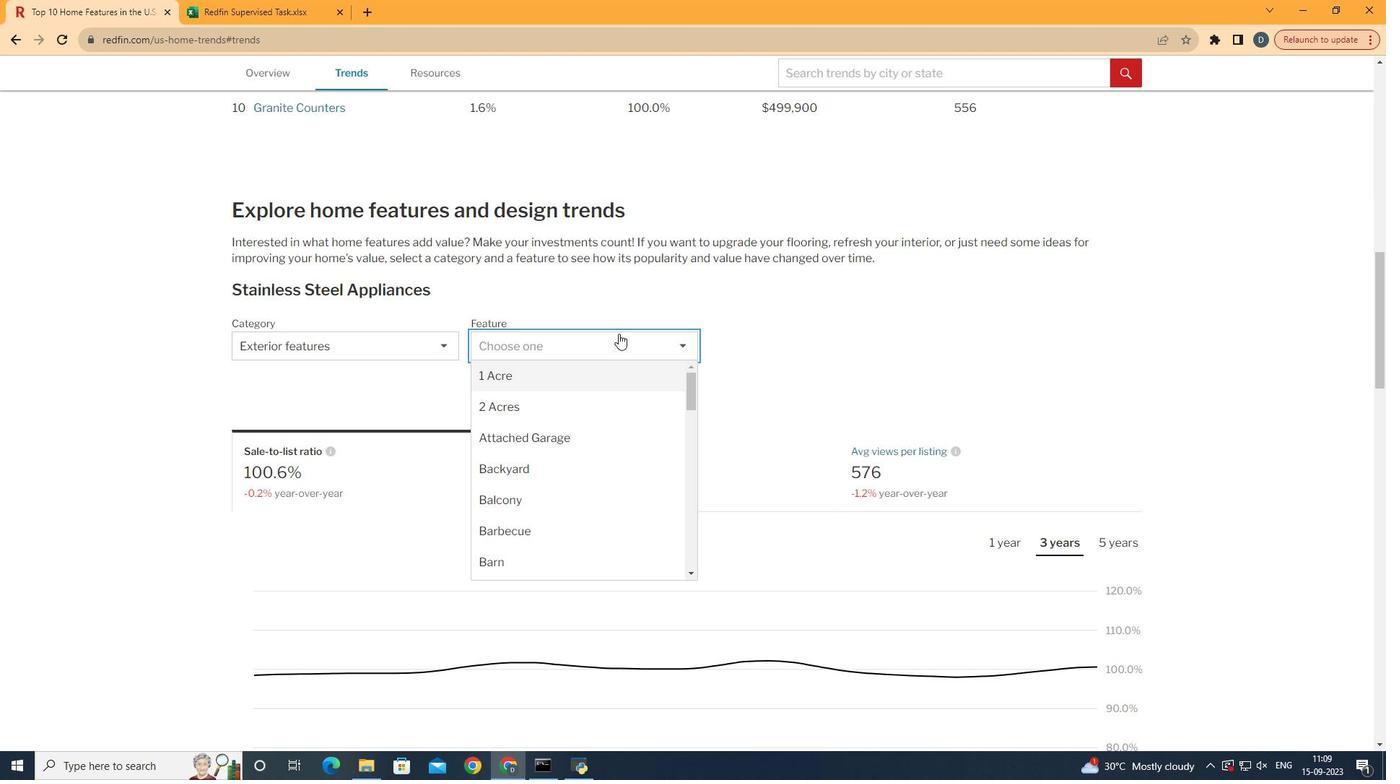 
Action: Mouse pressed left at (619, 341)
Screenshot: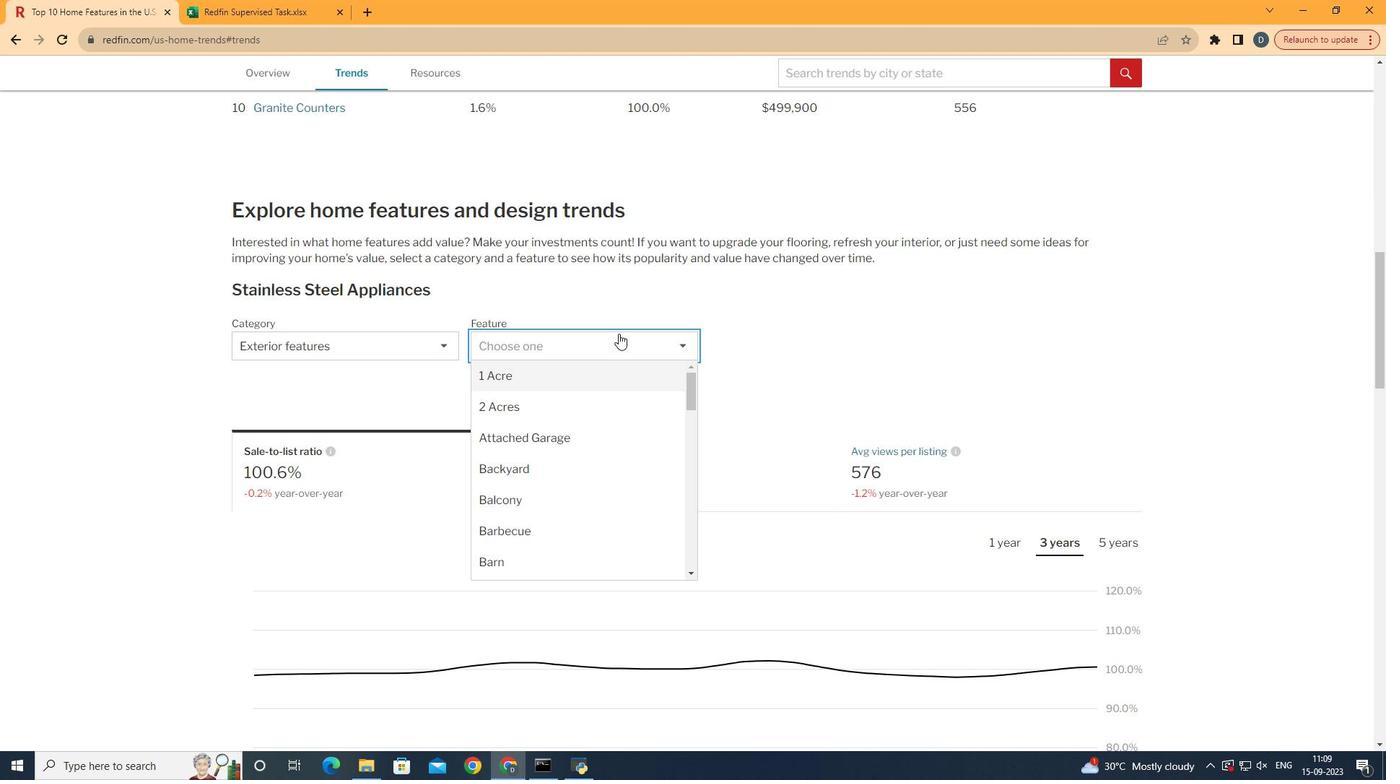 
Action: Mouse moved to (565, 443)
Screenshot: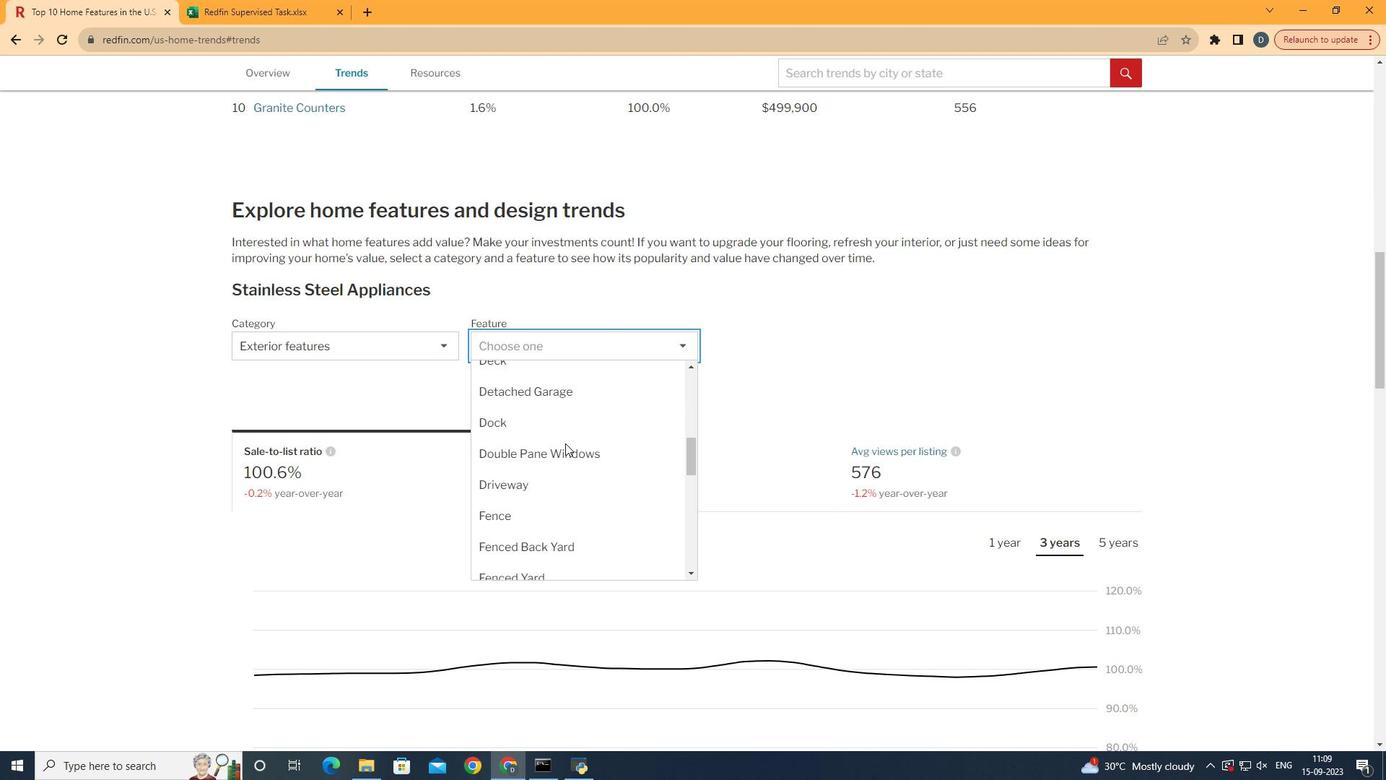 
Action: Mouse scrolled (565, 442) with delta (0, 0)
Screenshot: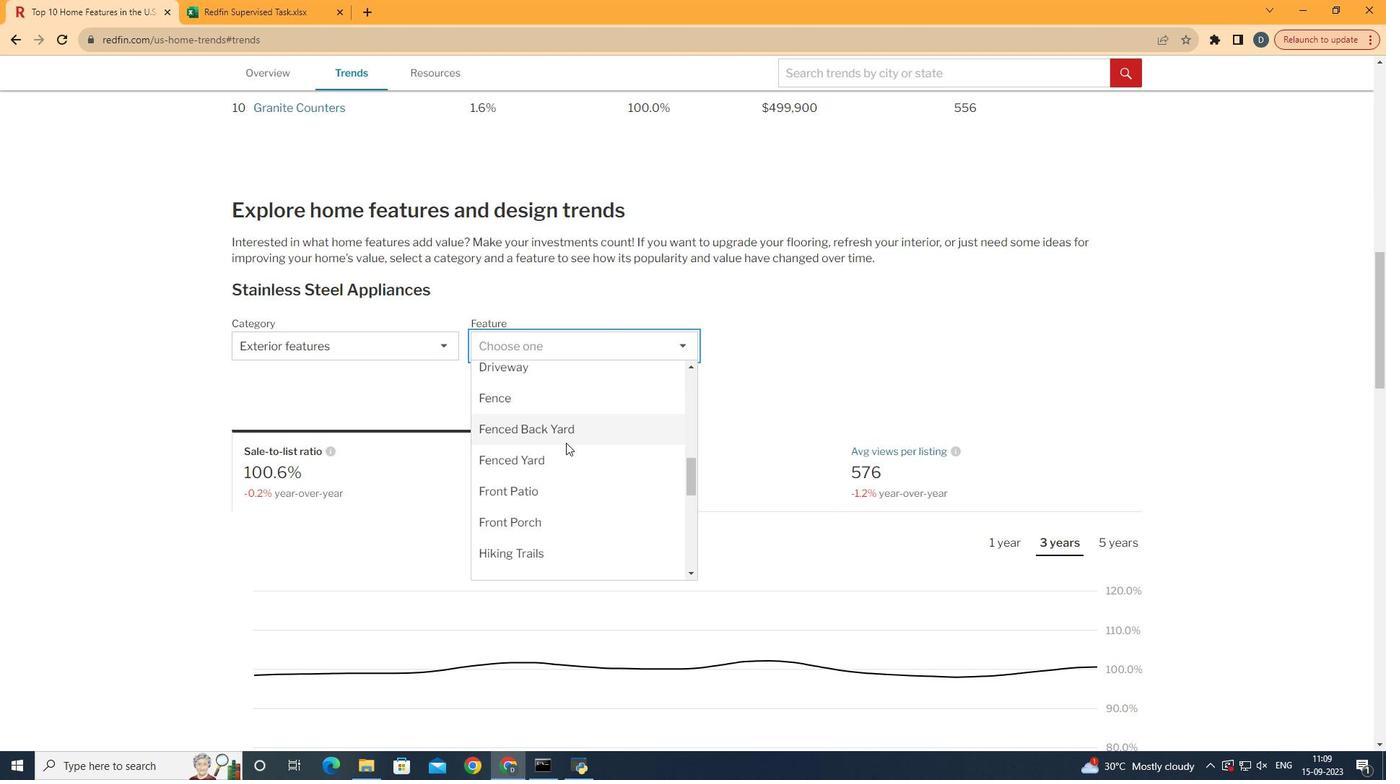 
Action: Mouse scrolled (565, 442) with delta (0, 0)
Screenshot: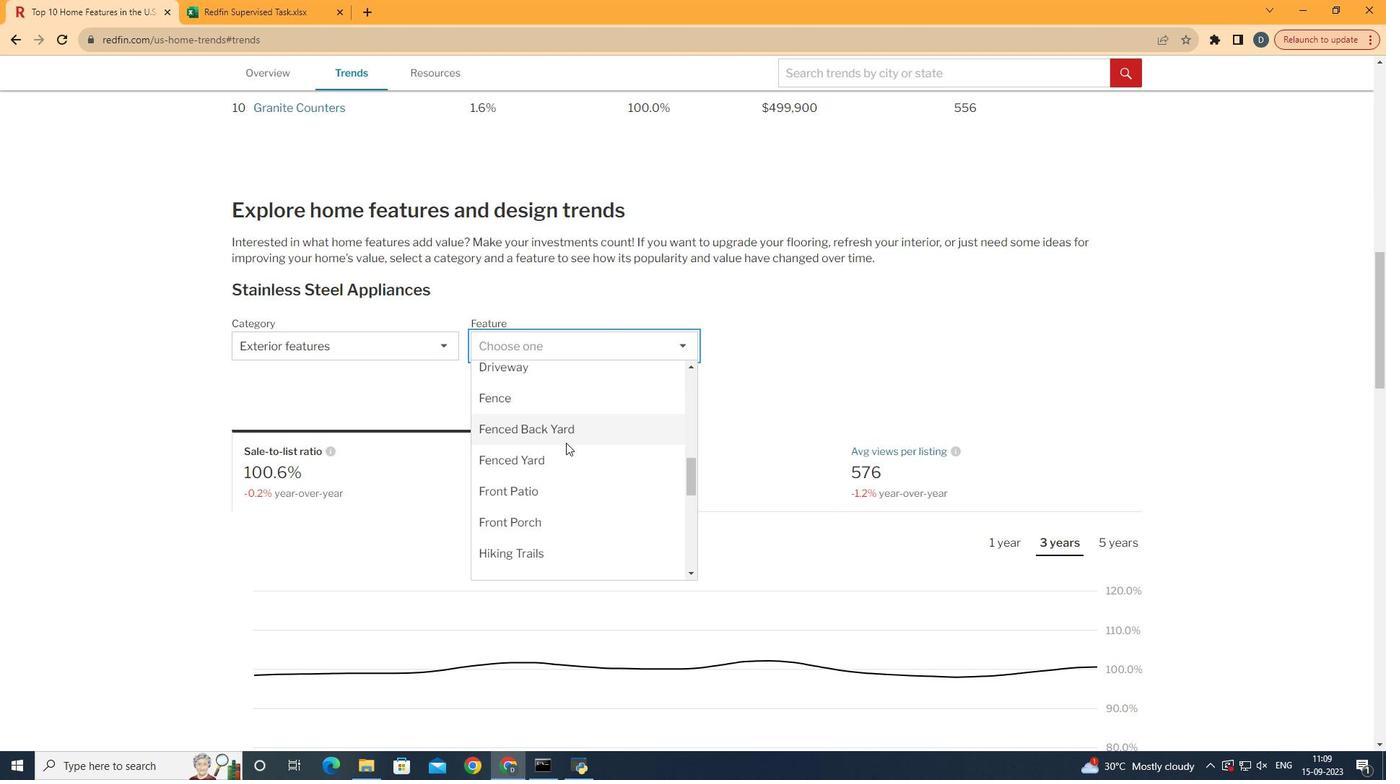 
Action: Mouse scrolled (565, 442) with delta (0, 0)
Screenshot: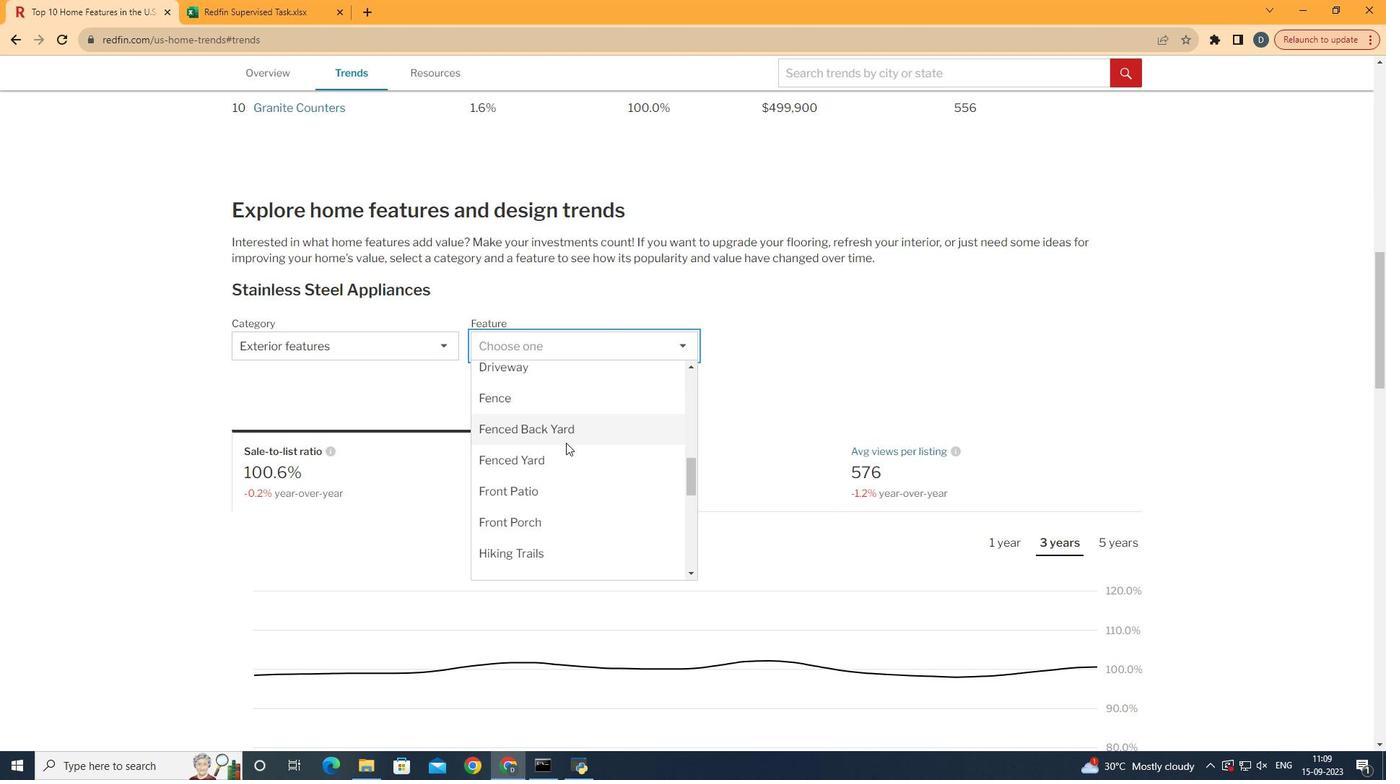 
Action: Mouse scrolled (565, 442) with delta (0, 0)
Screenshot: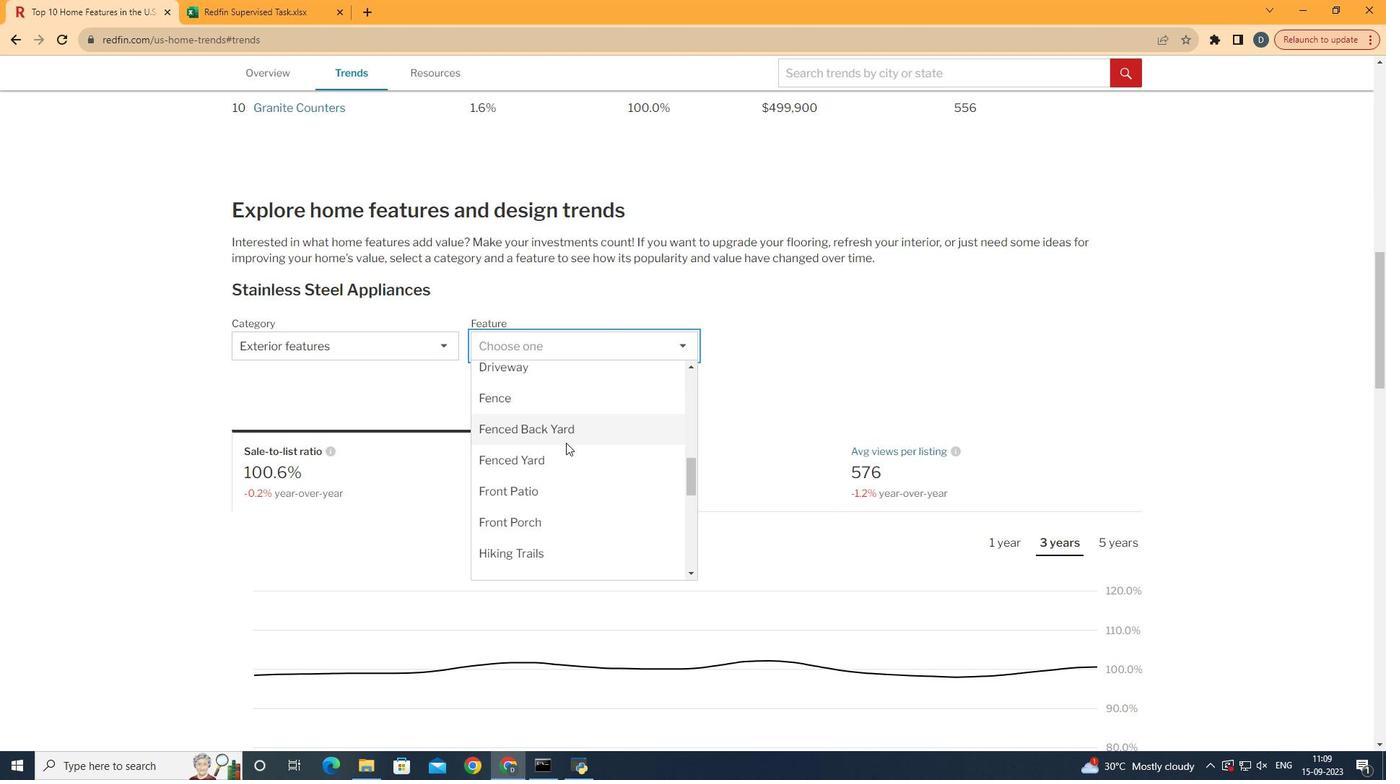 
Action: Mouse scrolled (565, 442) with delta (0, 0)
Screenshot: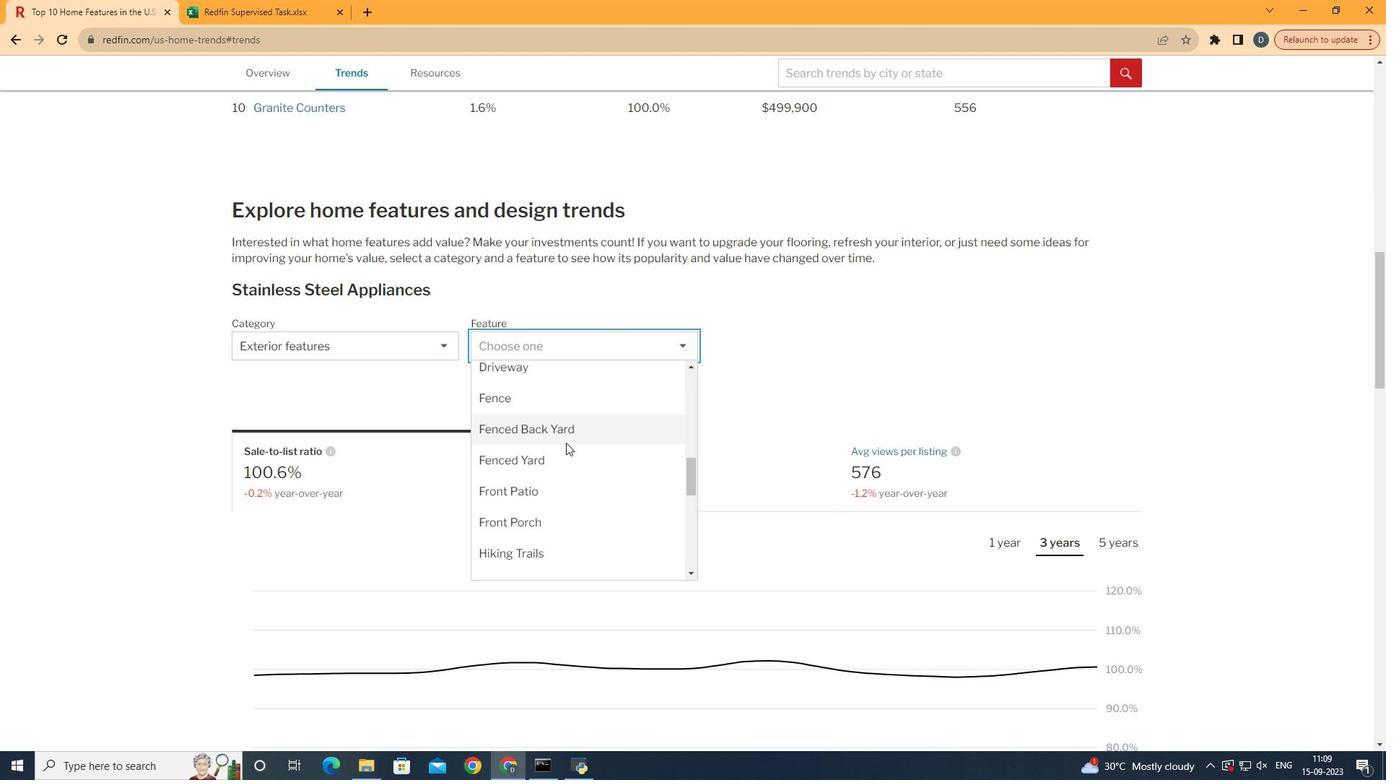 
Action: Mouse scrolled (565, 442) with delta (0, 0)
Screenshot: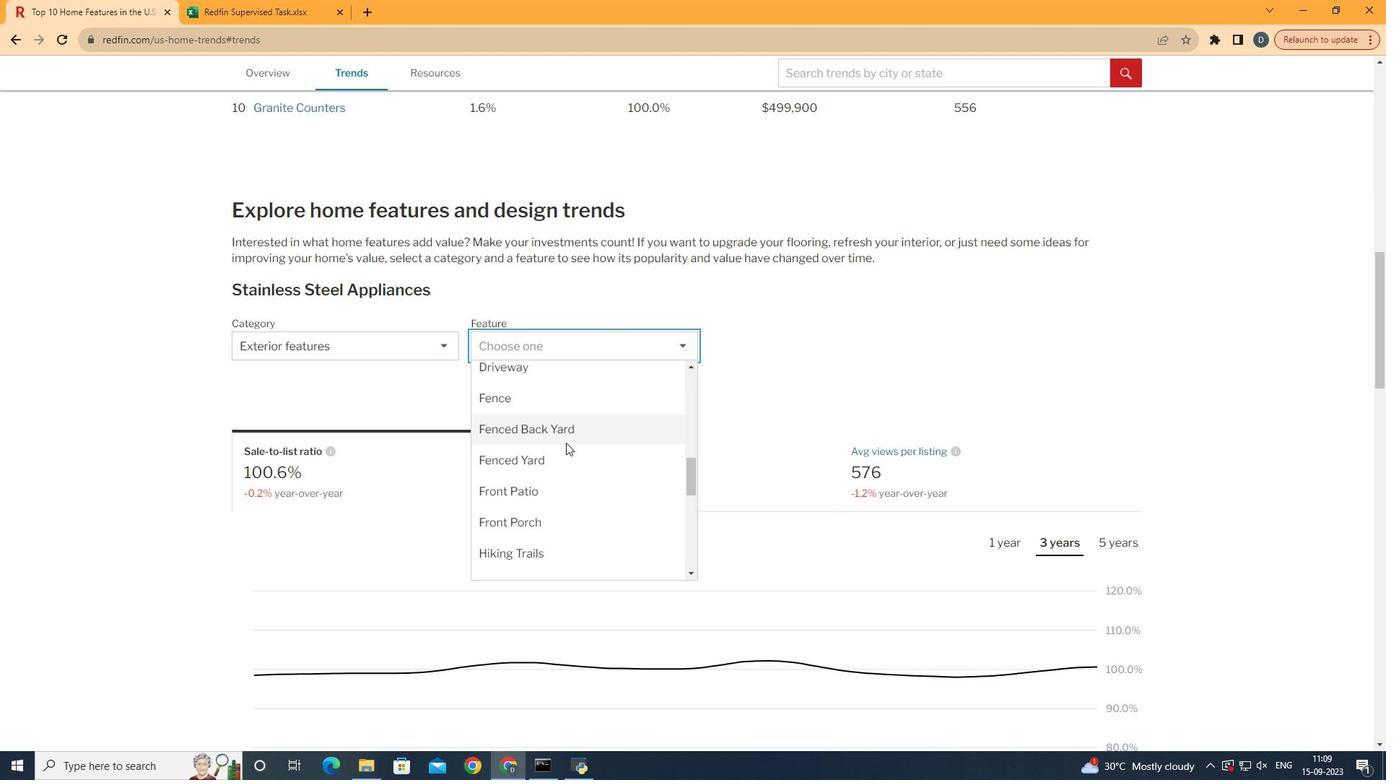 
Action: Mouse scrolled (565, 442) with delta (0, 0)
Screenshot: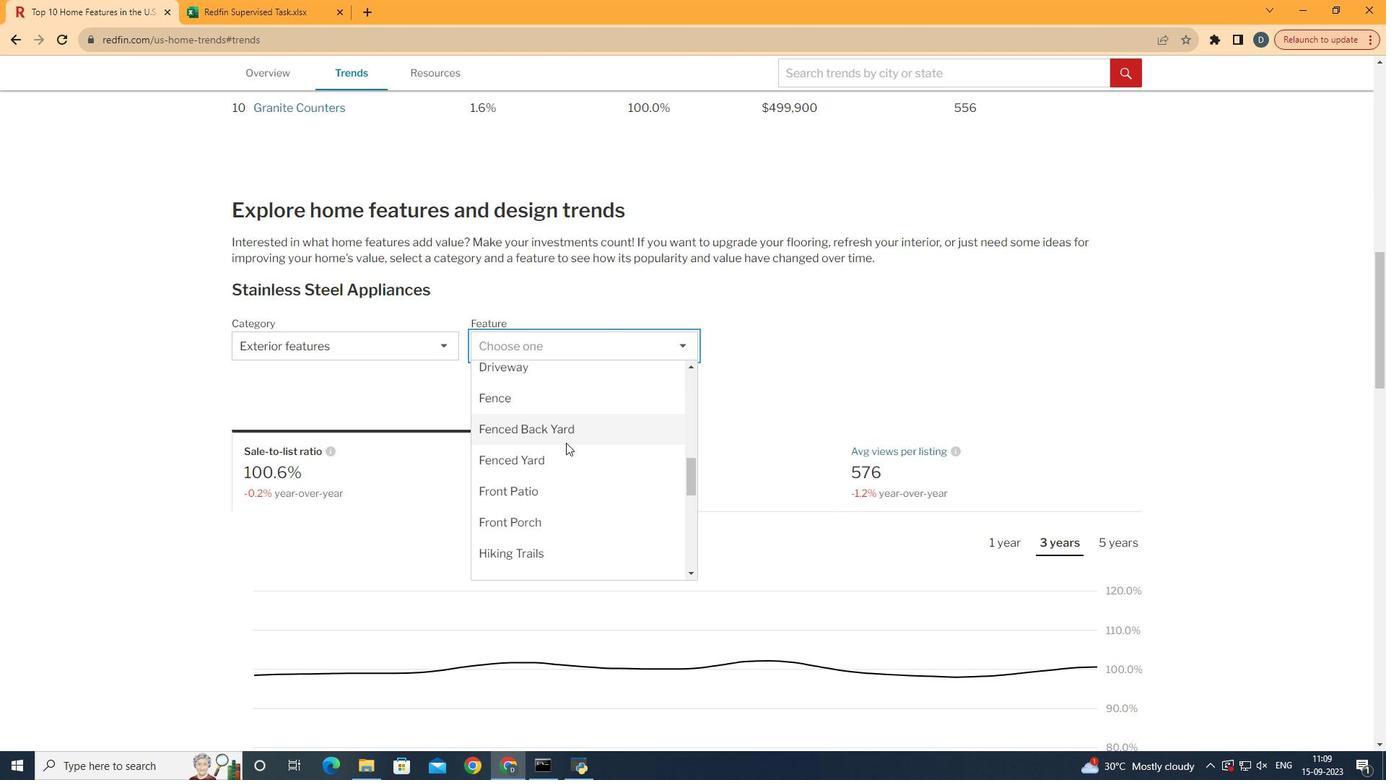 
Action: Mouse moved to (566, 442)
Screenshot: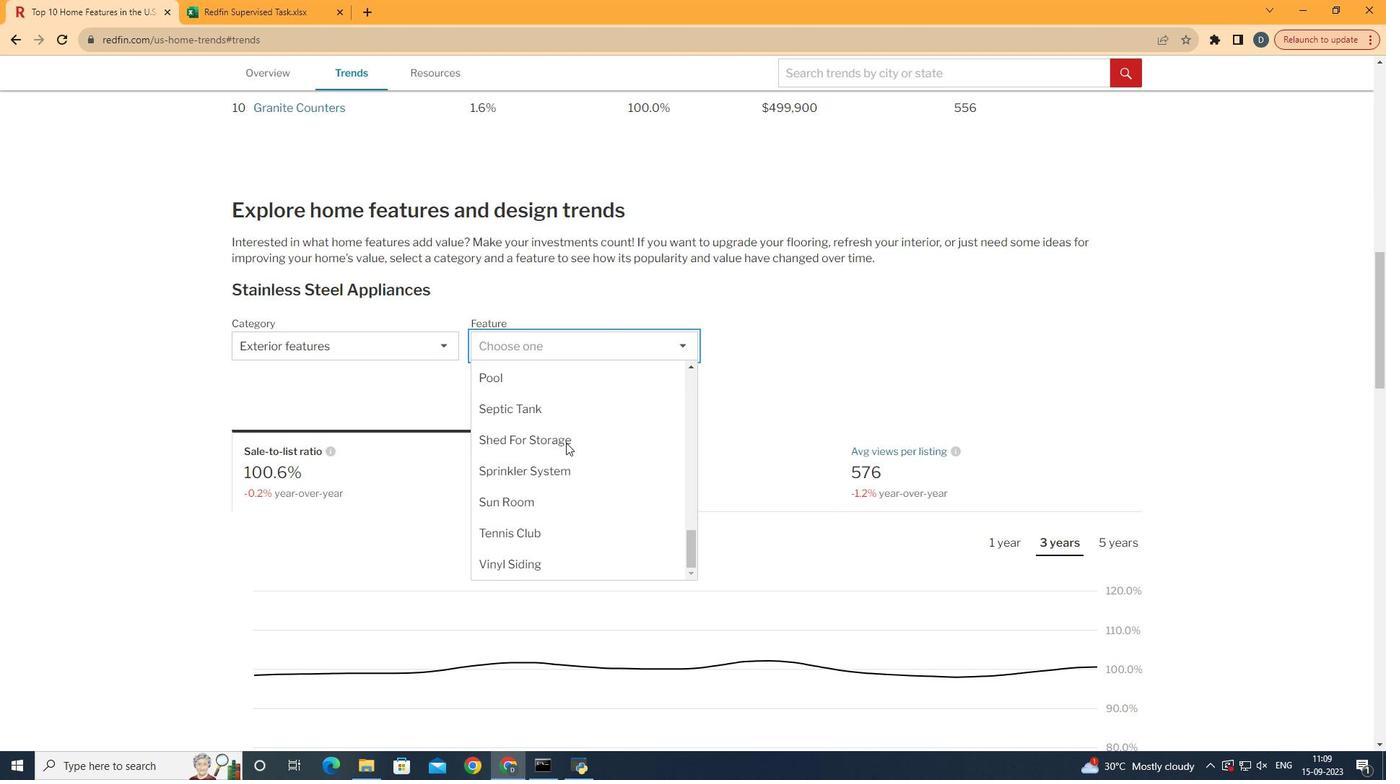 
Action: Mouse scrolled (566, 442) with delta (0, 0)
Screenshot: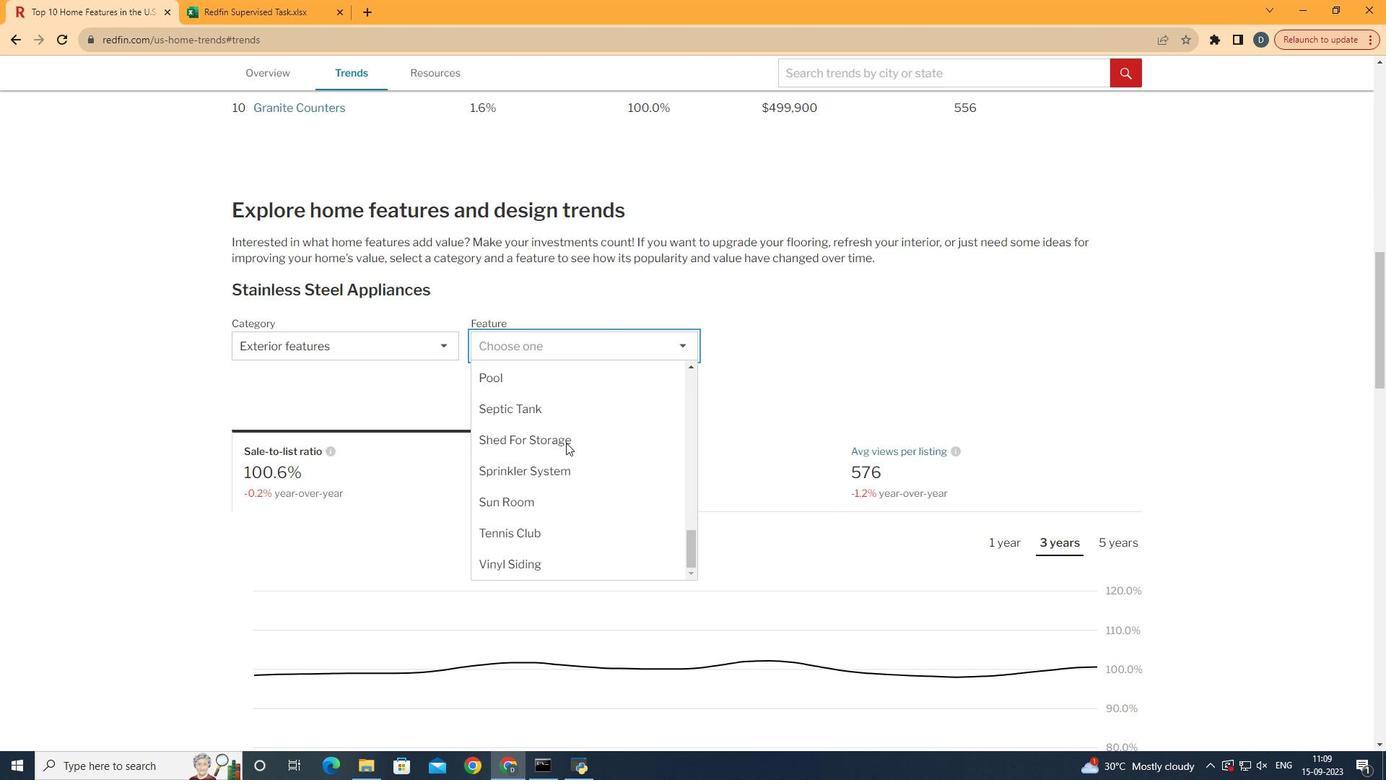 
Action: Mouse scrolled (566, 442) with delta (0, 0)
Screenshot: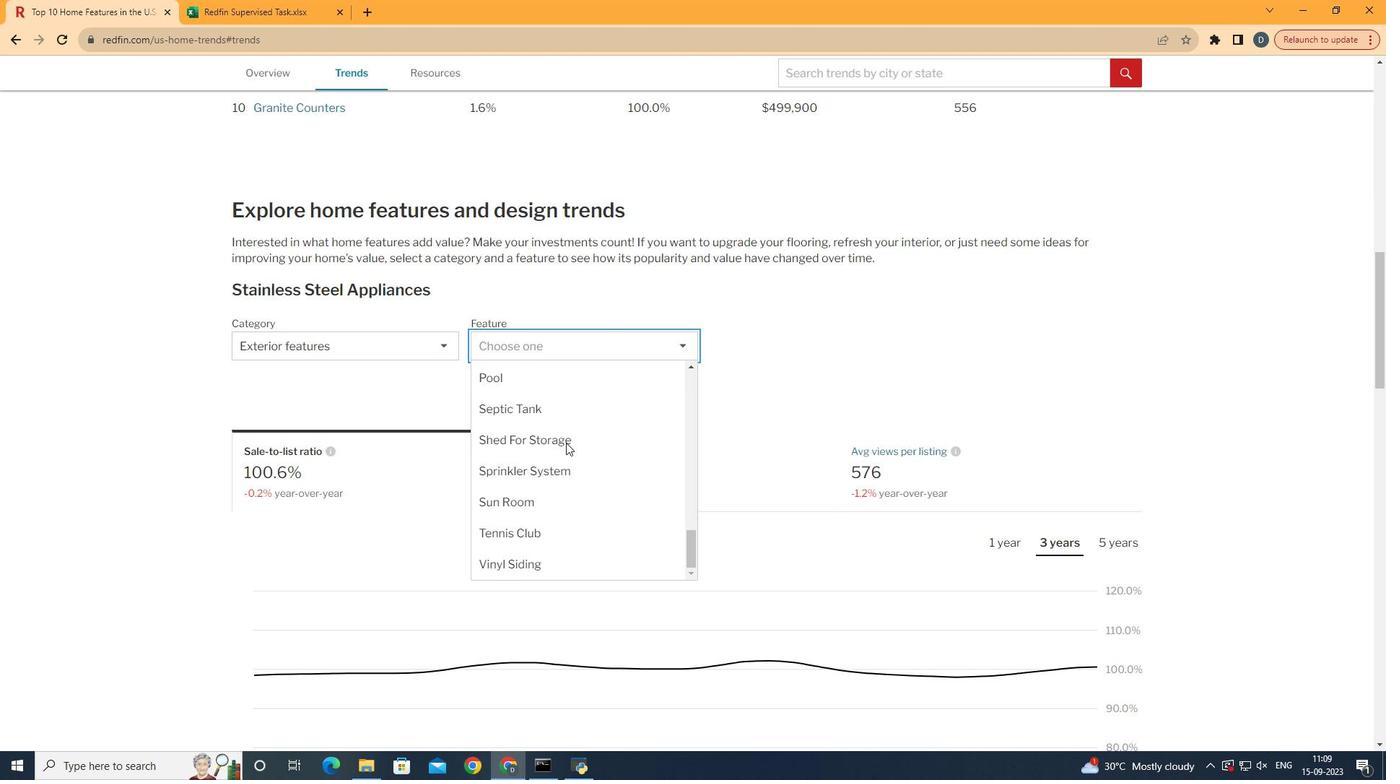 
Action: Mouse scrolled (566, 442) with delta (0, 0)
Screenshot: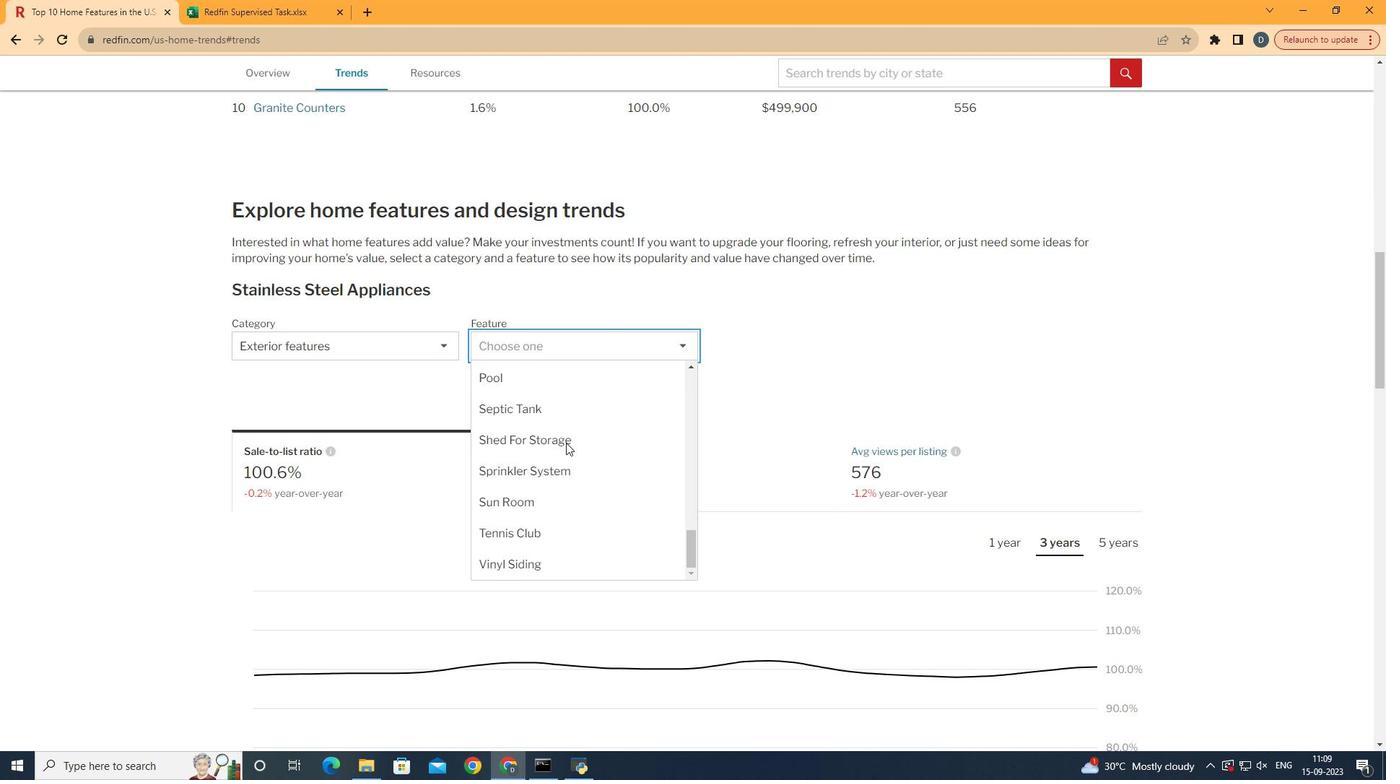 
Action: Mouse scrolled (566, 442) with delta (0, 0)
Screenshot: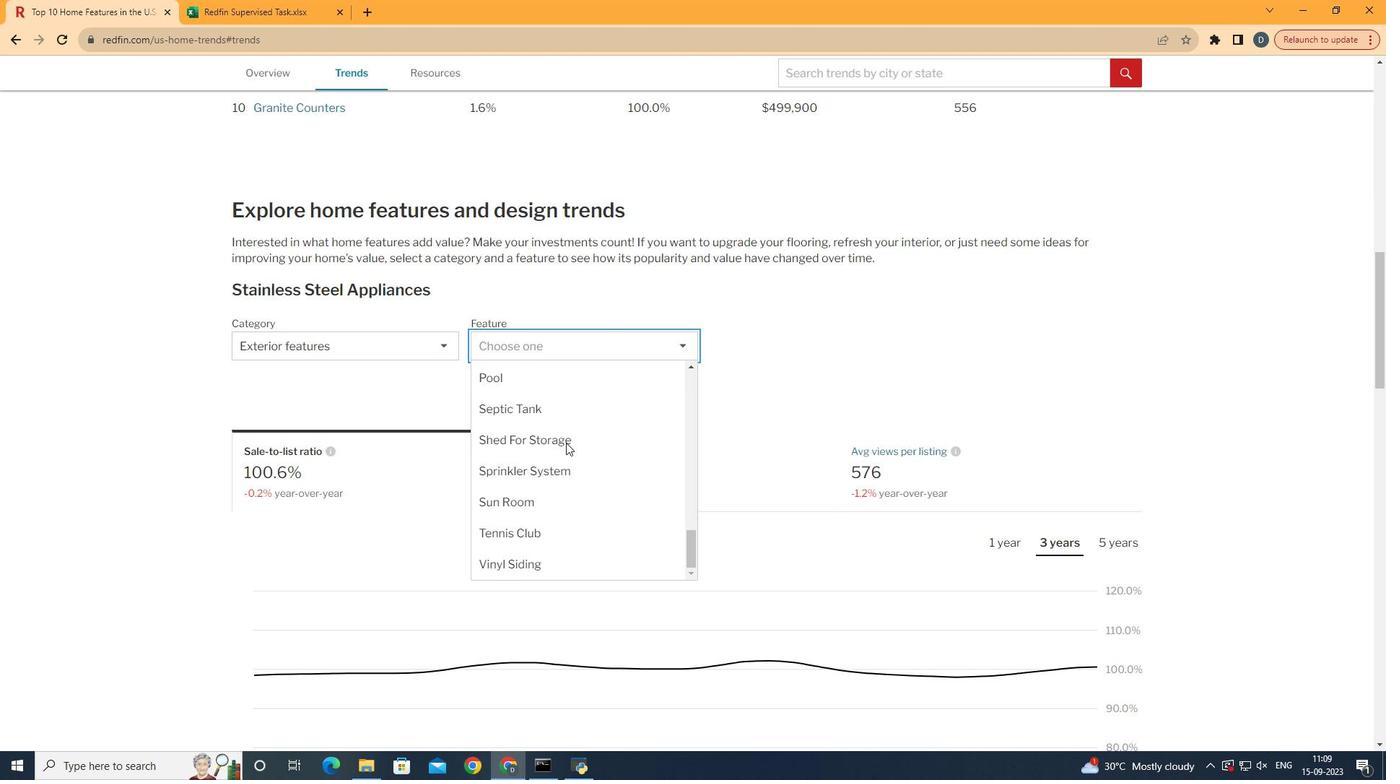 
Action: Mouse scrolled (566, 442) with delta (0, 0)
Screenshot: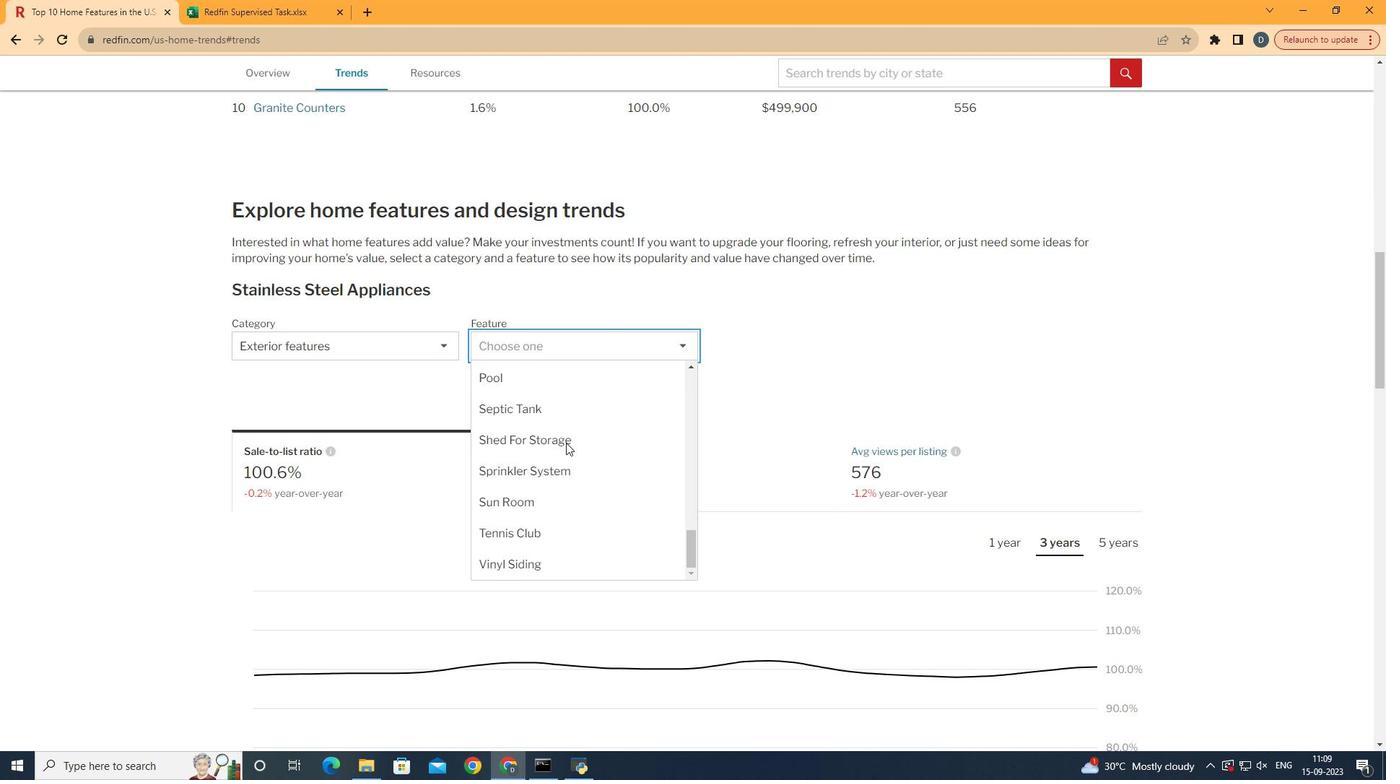 
Action: Mouse scrolled (566, 442) with delta (0, 0)
Screenshot: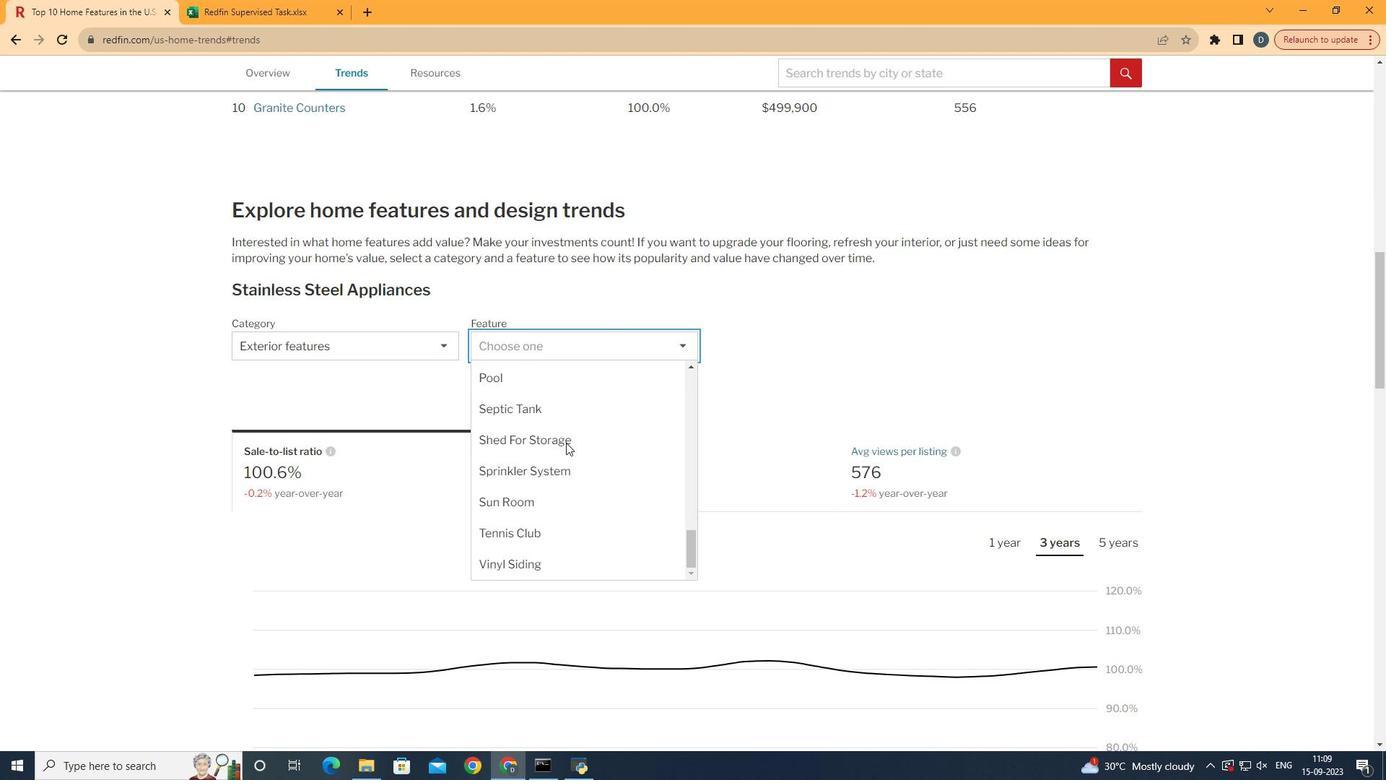 
Action: Mouse scrolled (566, 442) with delta (0, 0)
Screenshot: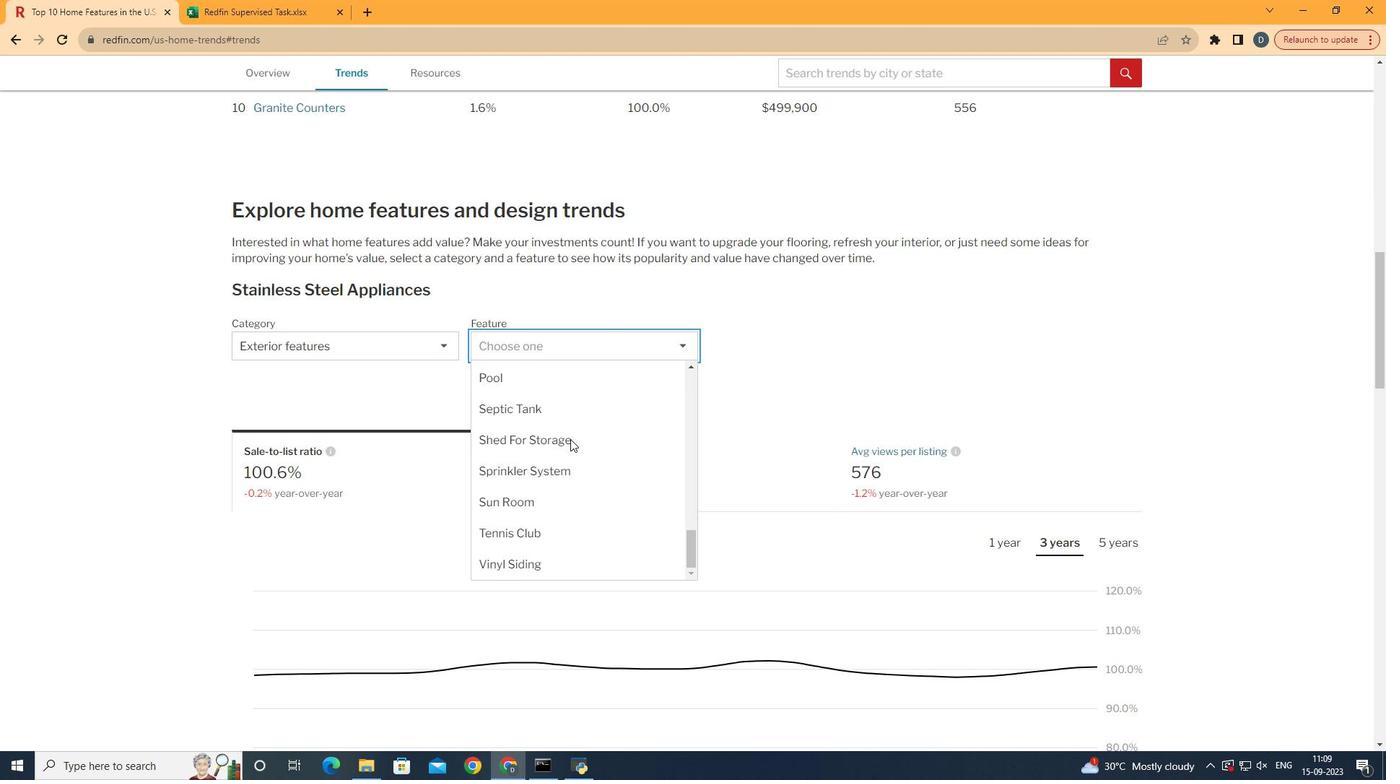 
Action: Mouse scrolled (566, 442) with delta (0, 0)
Screenshot: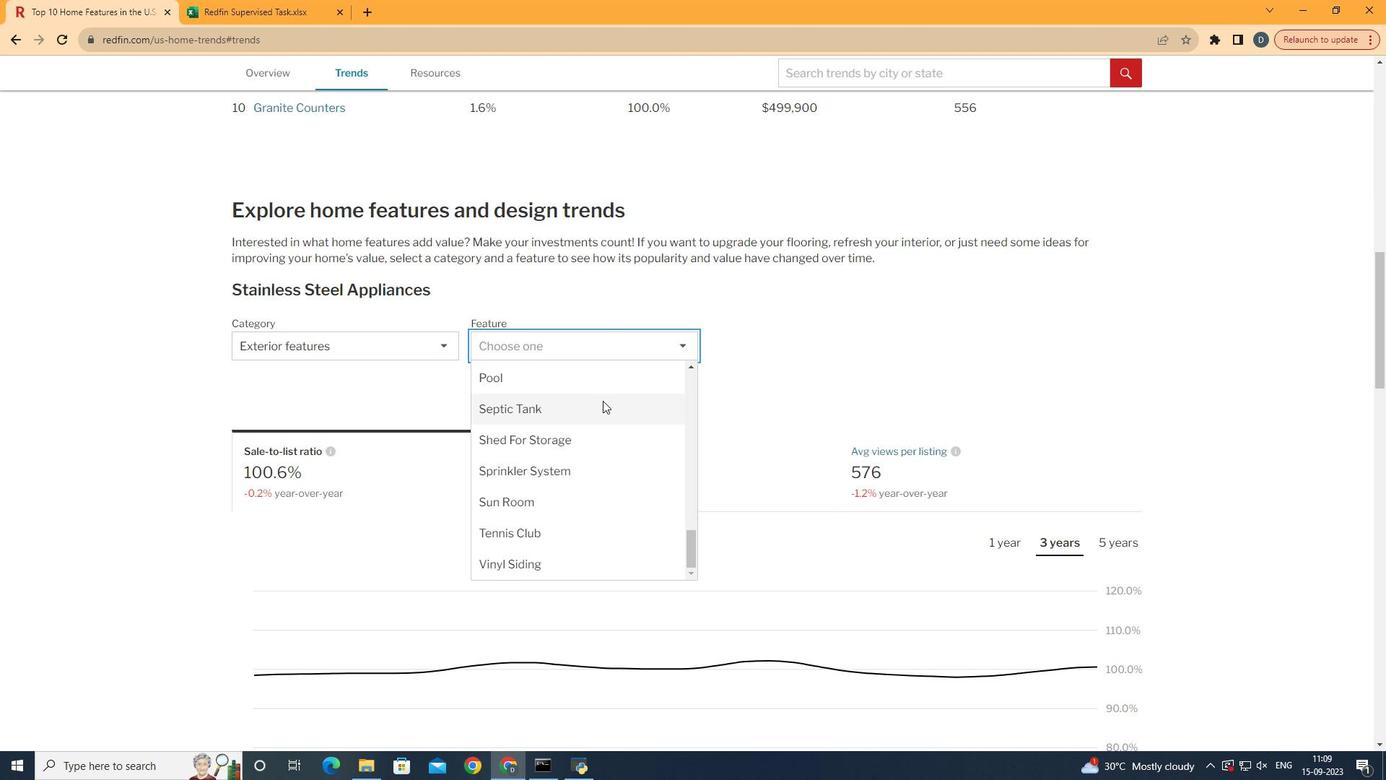 
Action: Mouse scrolled (566, 442) with delta (0, 0)
Screenshot: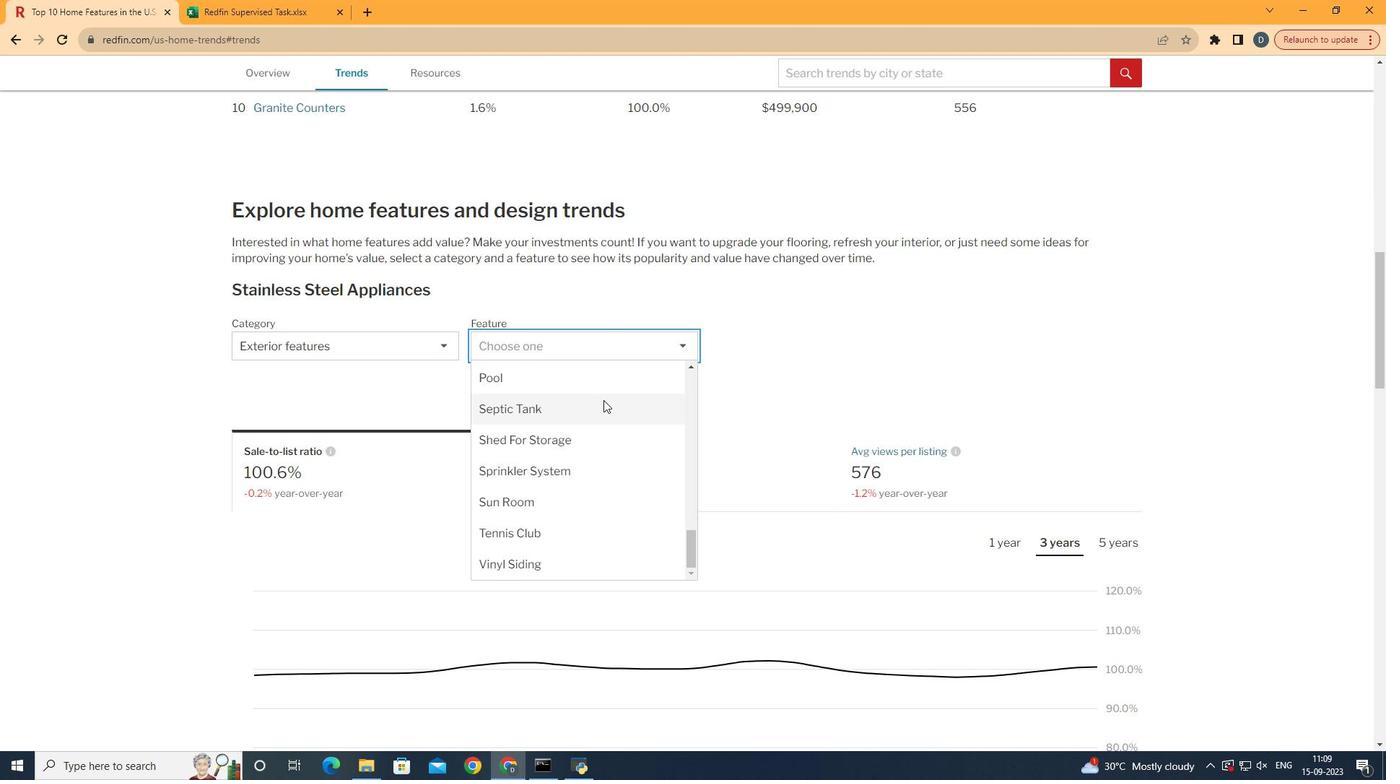 
Action: Mouse scrolled (566, 442) with delta (0, 0)
Screenshot: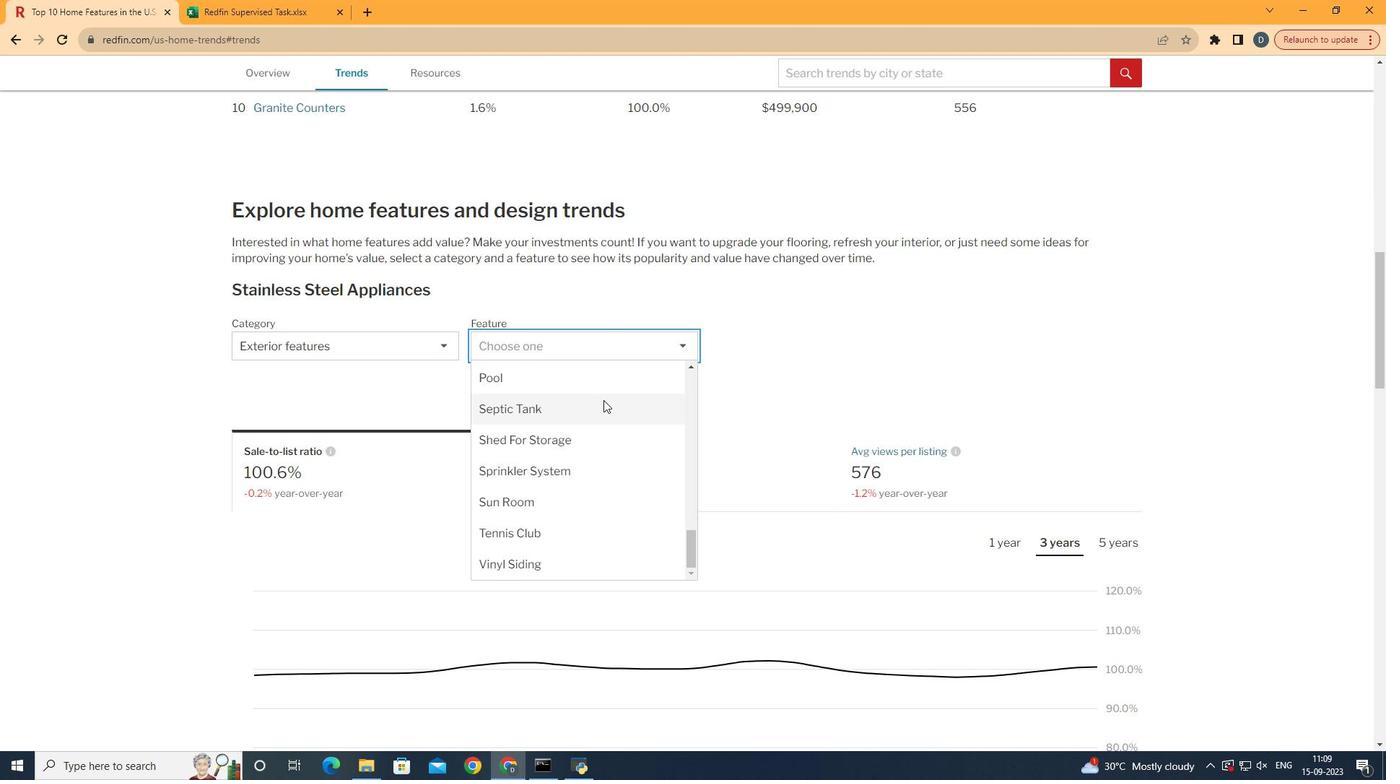 
Action: Mouse scrolled (566, 442) with delta (0, 0)
Screenshot: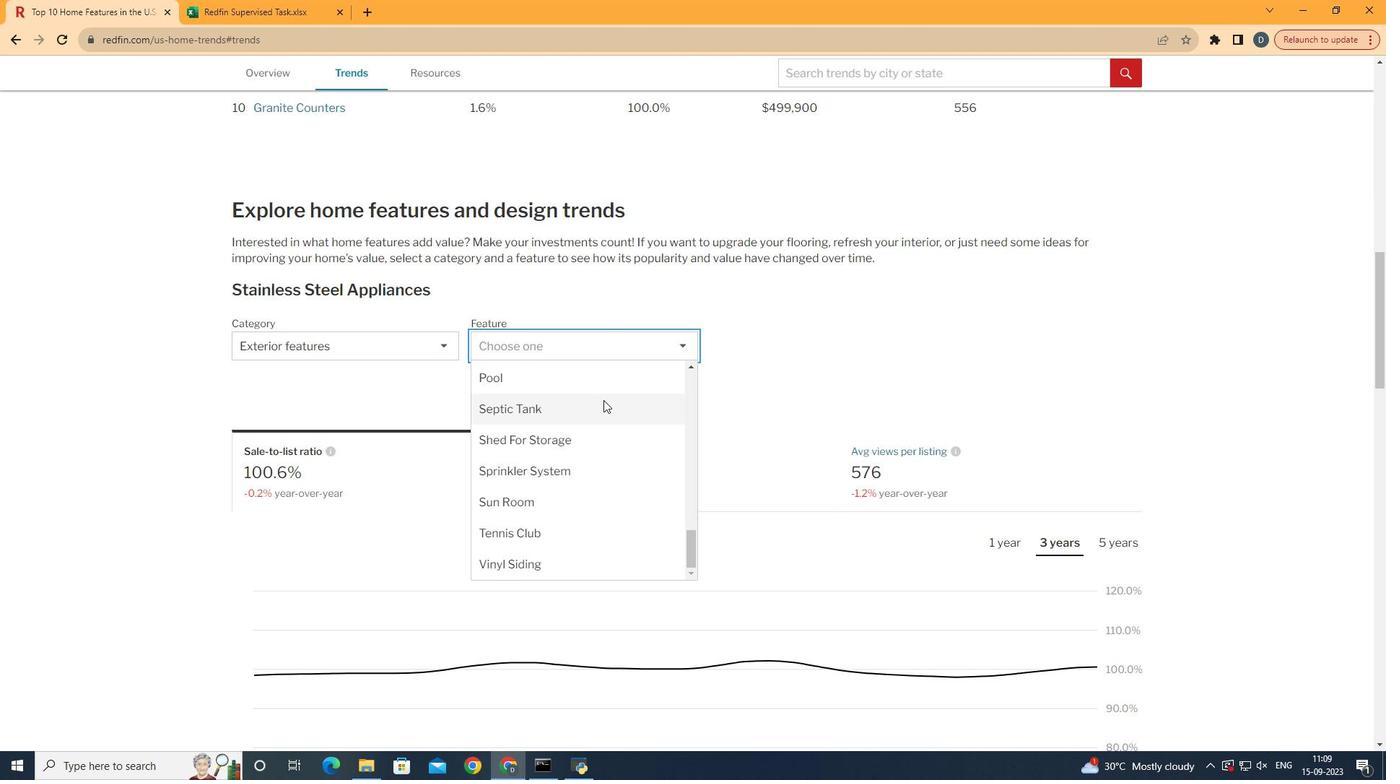 
Action: Mouse scrolled (566, 442) with delta (0, 0)
Screenshot: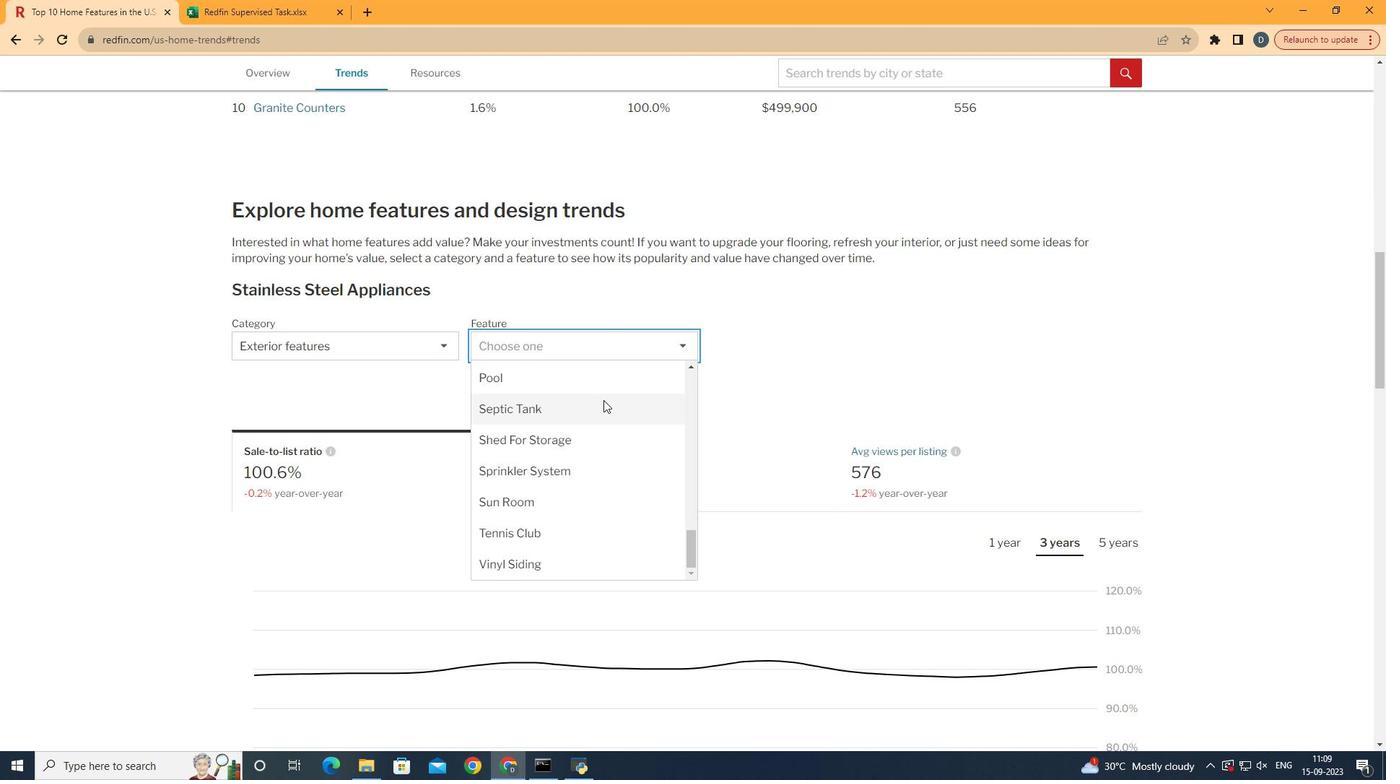 
Action: Mouse scrolled (566, 442) with delta (0, 0)
Screenshot: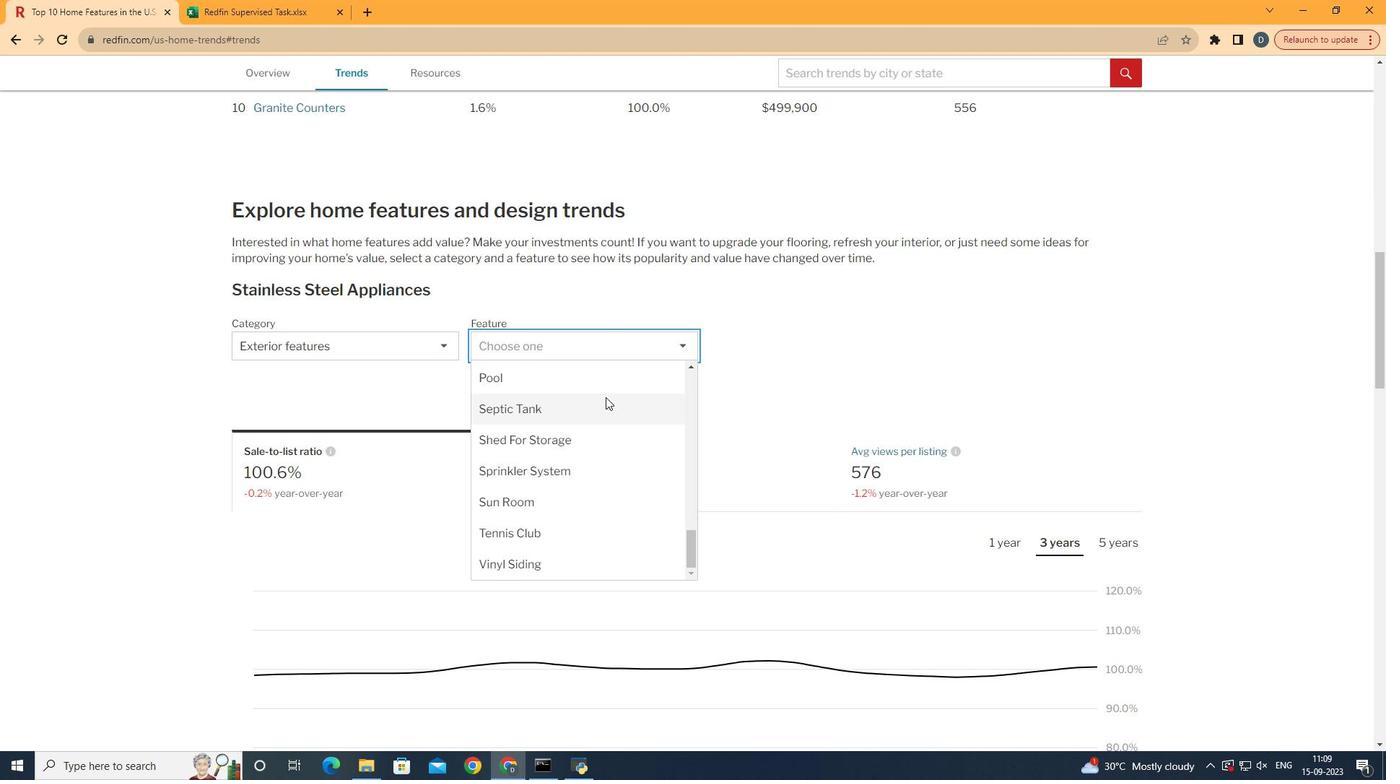 
Action: Mouse moved to (621, 384)
Screenshot: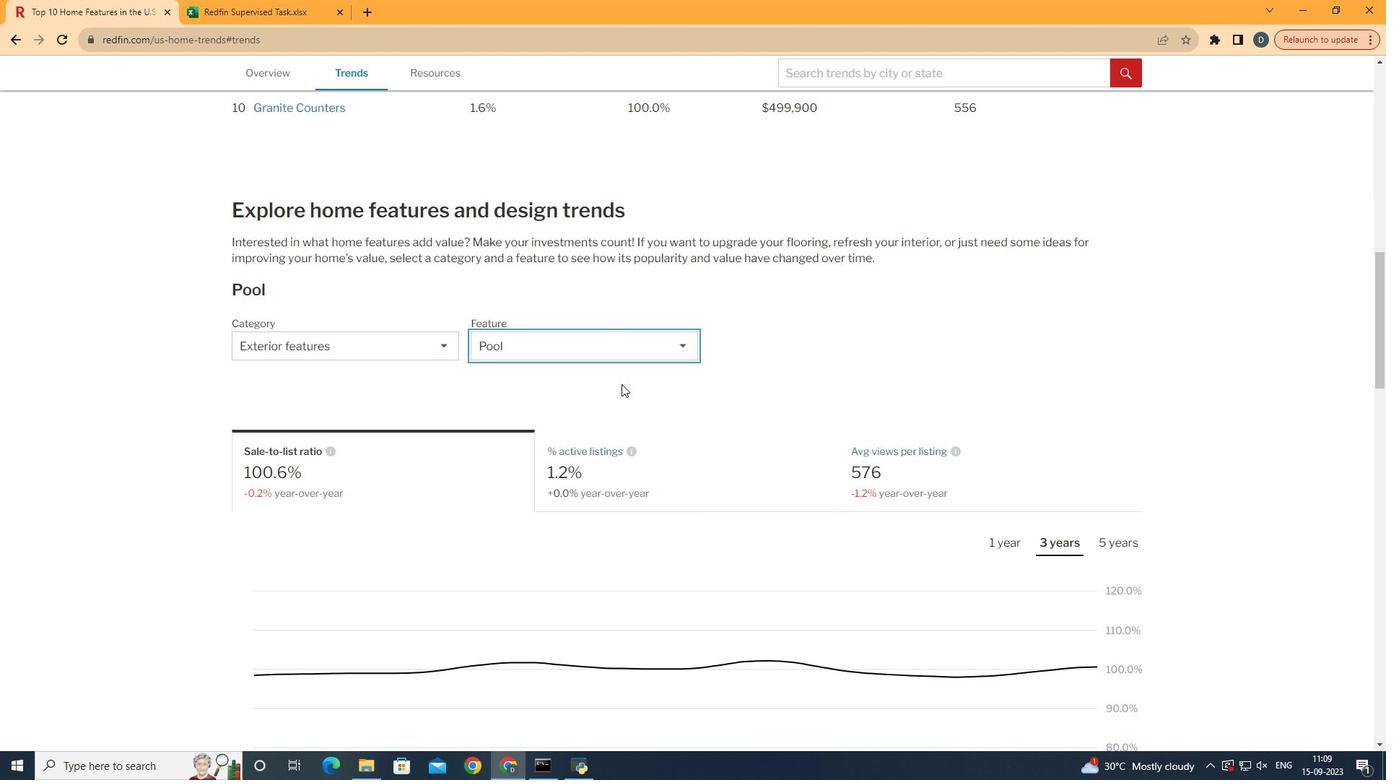 
Action: Mouse pressed left at (621, 384)
Screenshot: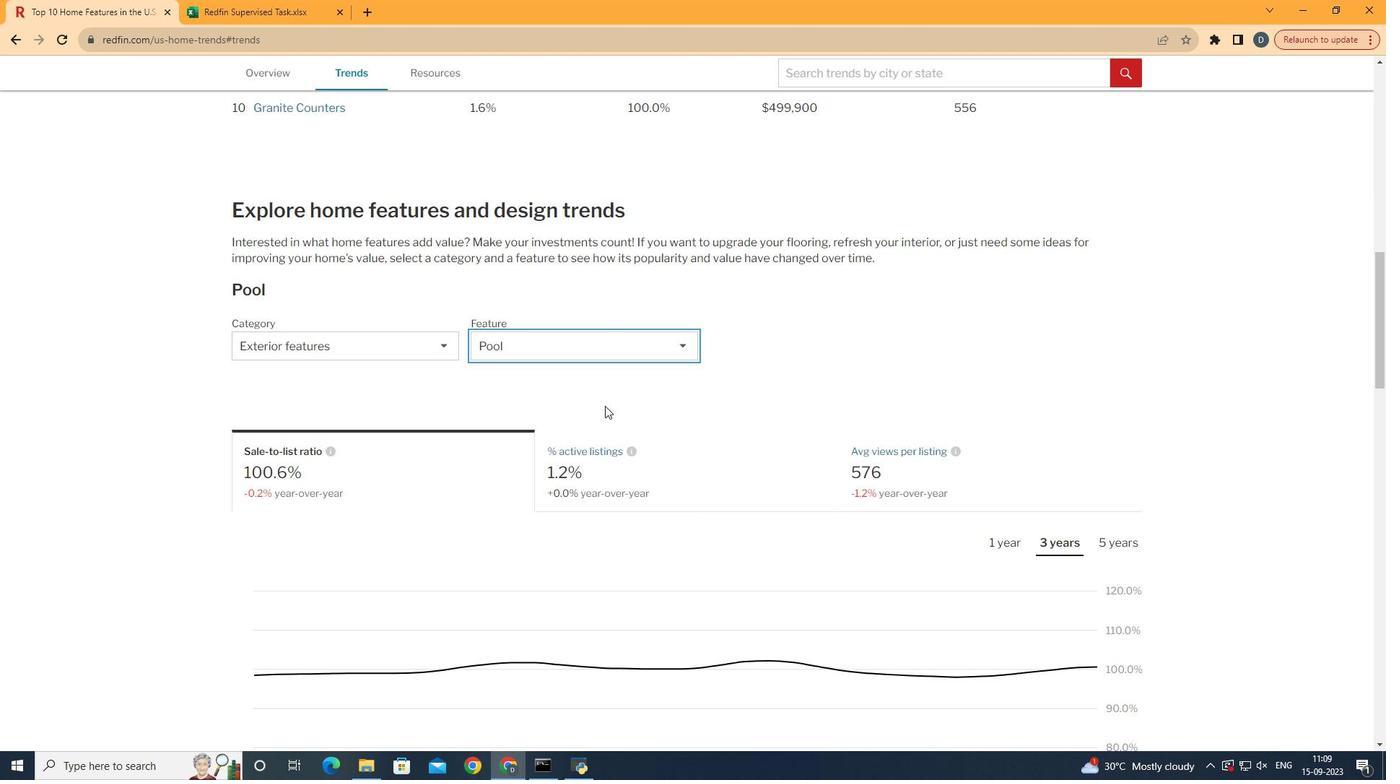 
Action: Mouse moved to (729, 471)
Screenshot: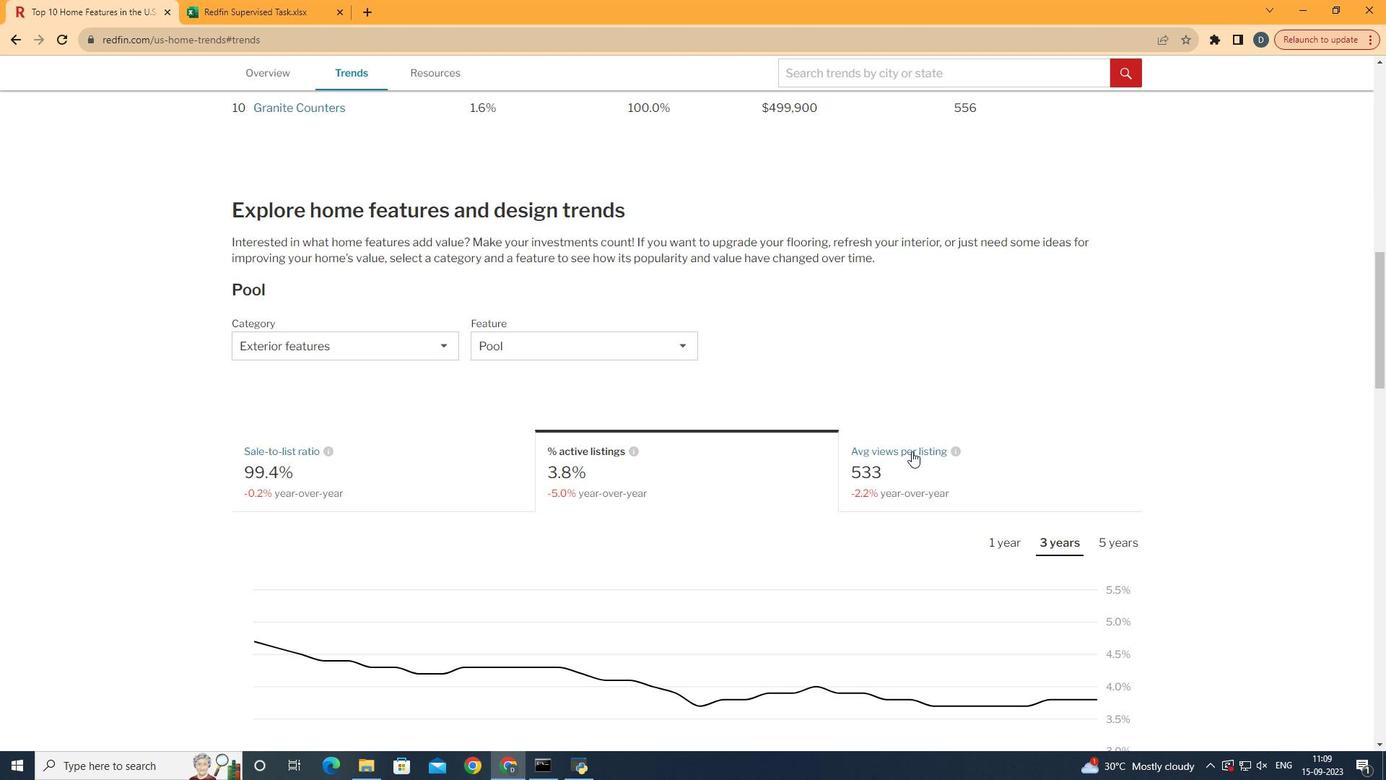 
Action: Mouse pressed left at (729, 471)
Screenshot: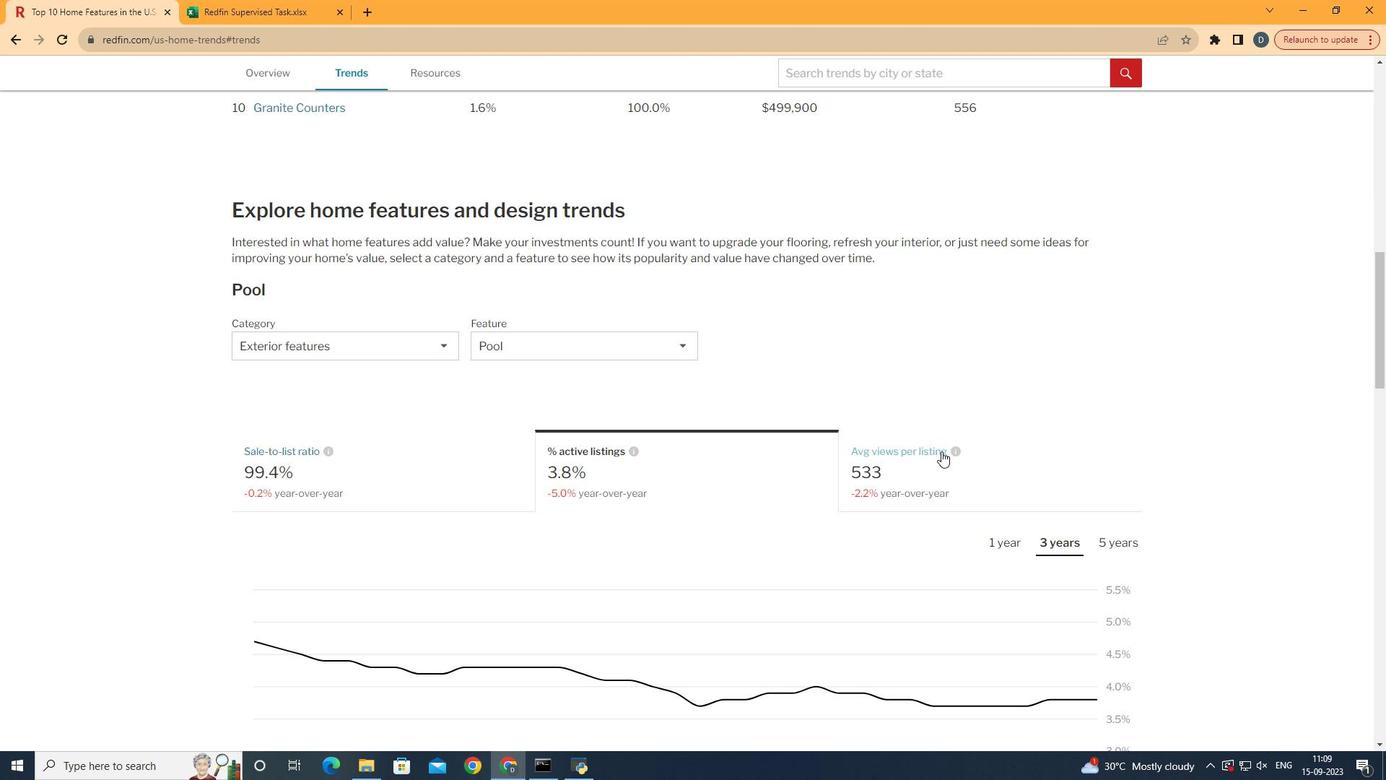 
Action: Mouse moved to (1047, 472)
Screenshot: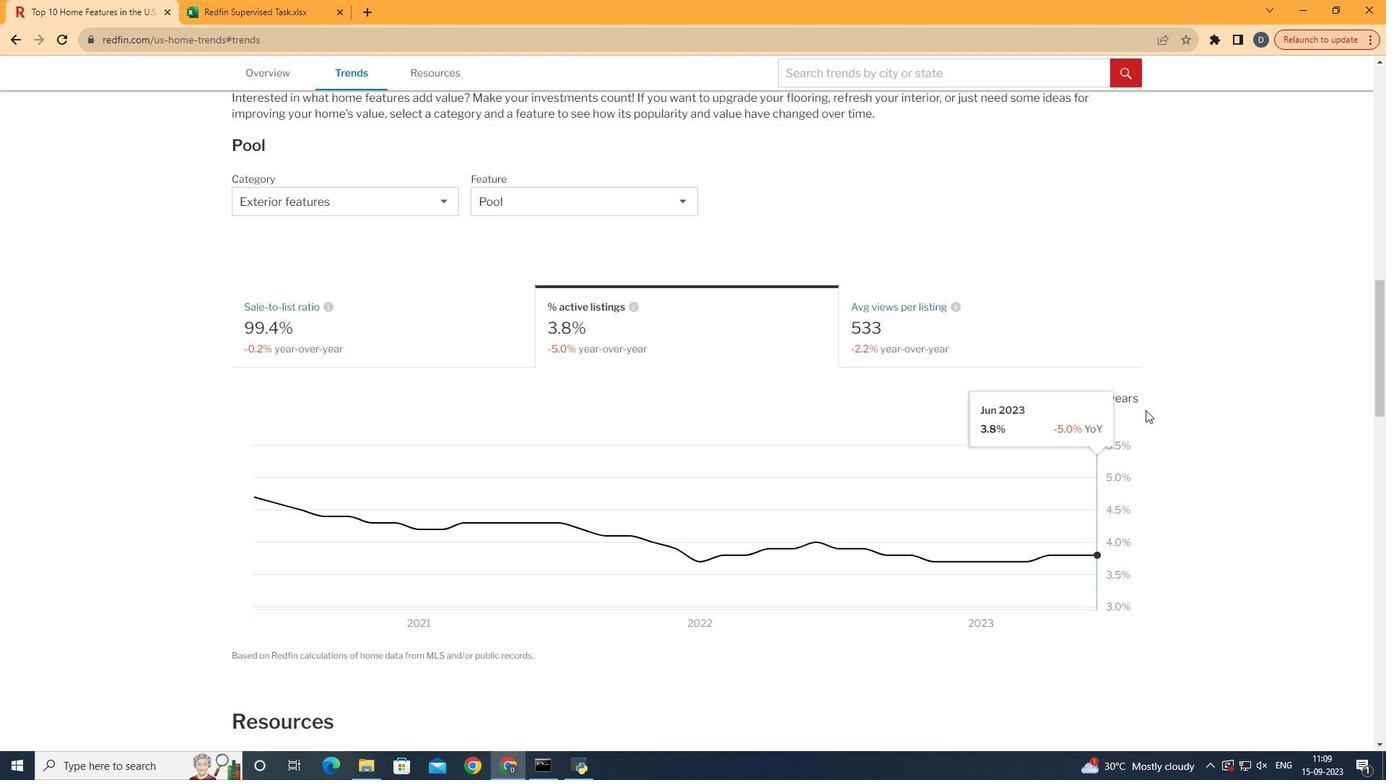 
Action: Mouse scrolled (1047, 471) with delta (0, 0)
Screenshot: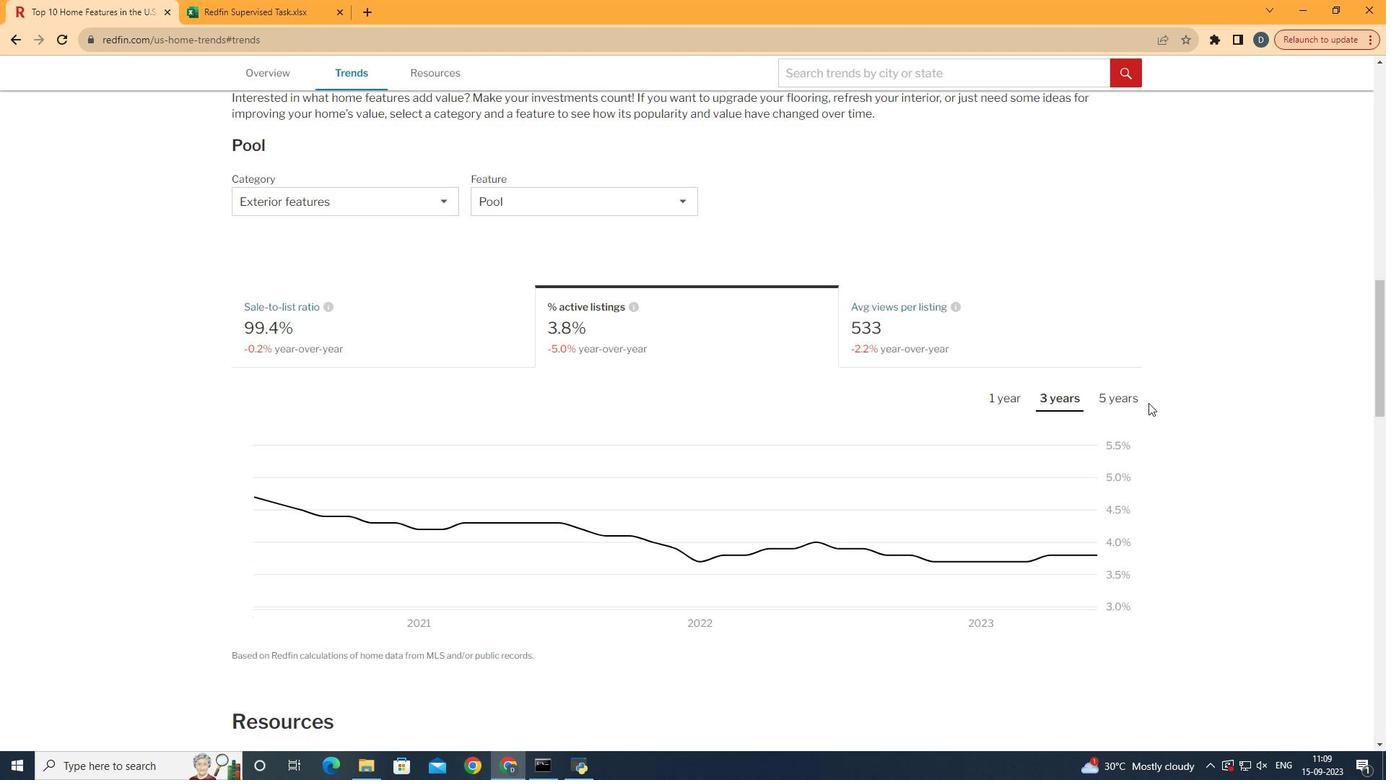 
Action: Mouse scrolled (1047, 471) with delta (0, 0)
Screenshot: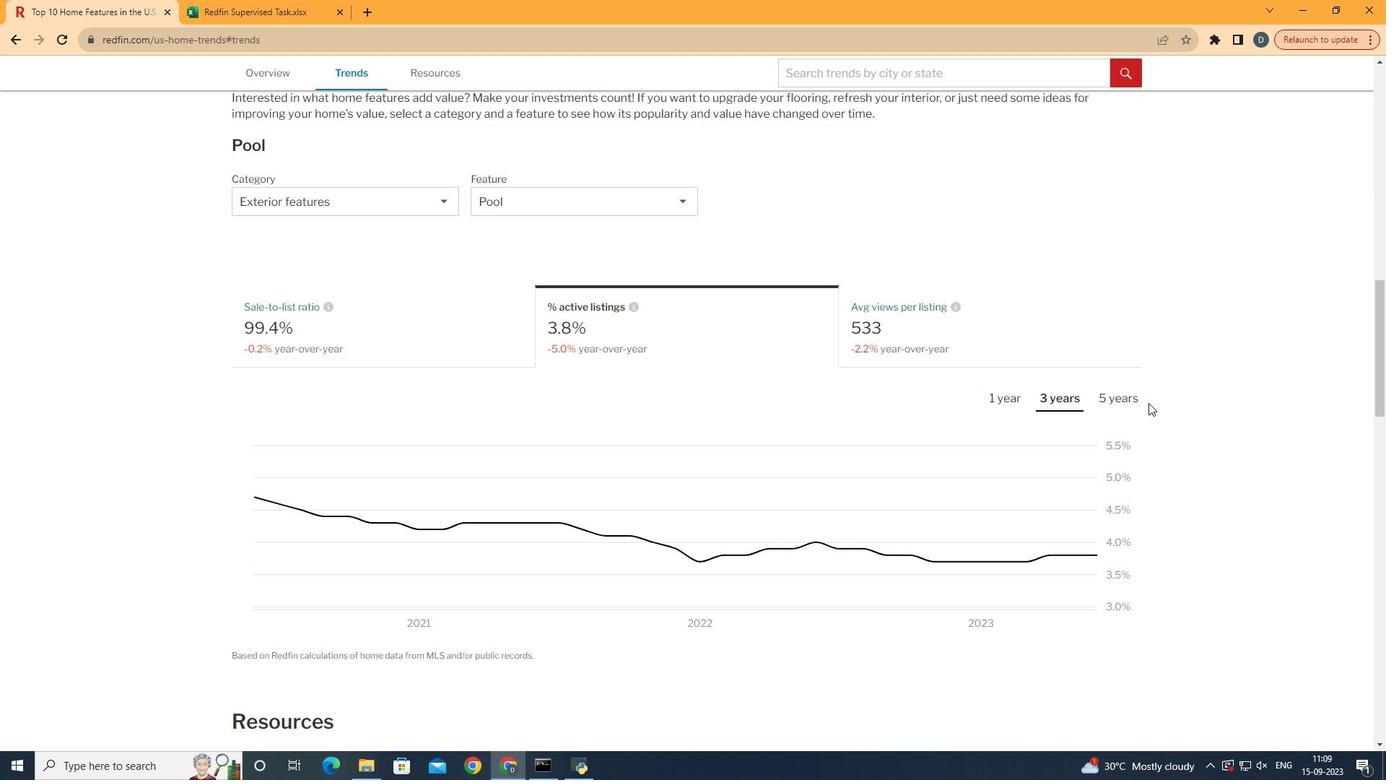 
Action: Mouse moved to (1126, 400)
Screenshot: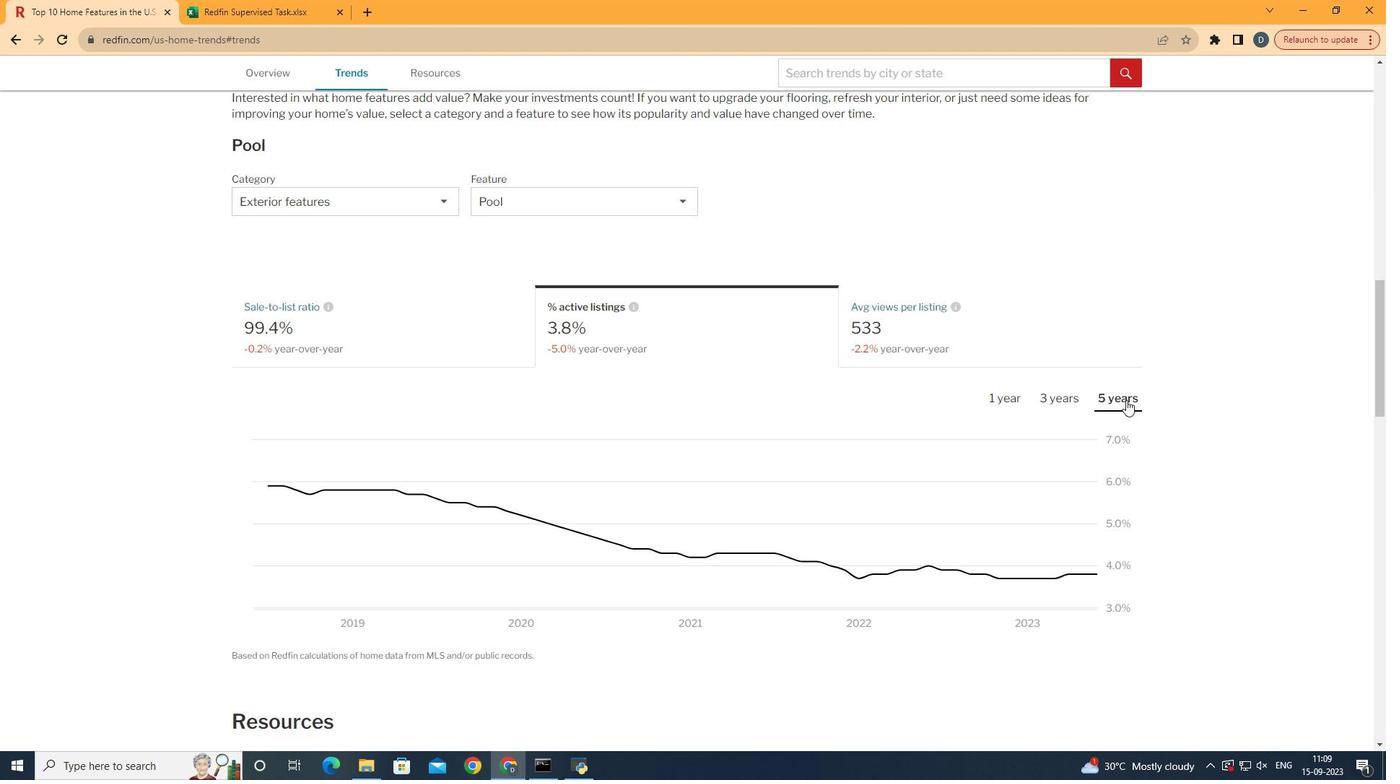 
Action: Mouse pressed left at (1126, 400)
Screenshot: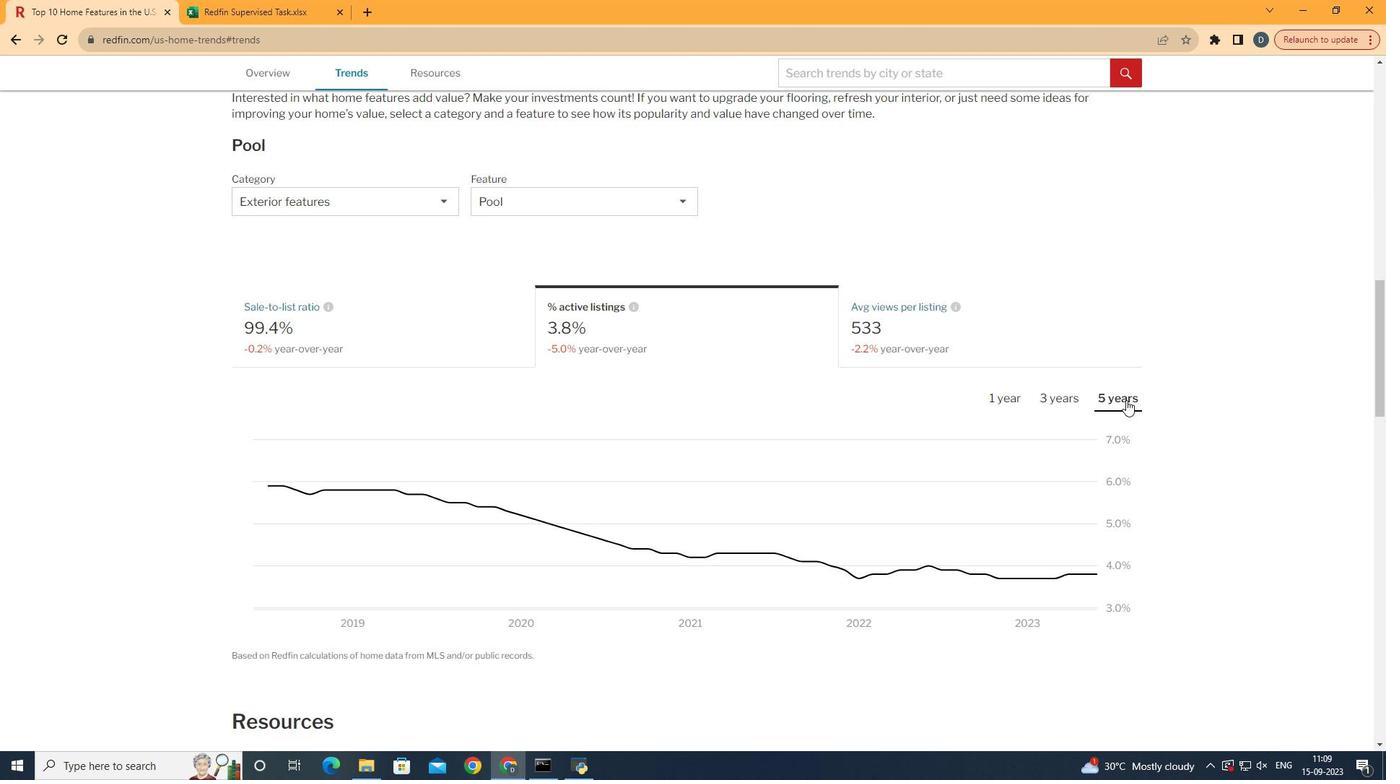
Action: Mouse moved to (1131, 398)
Screenshot: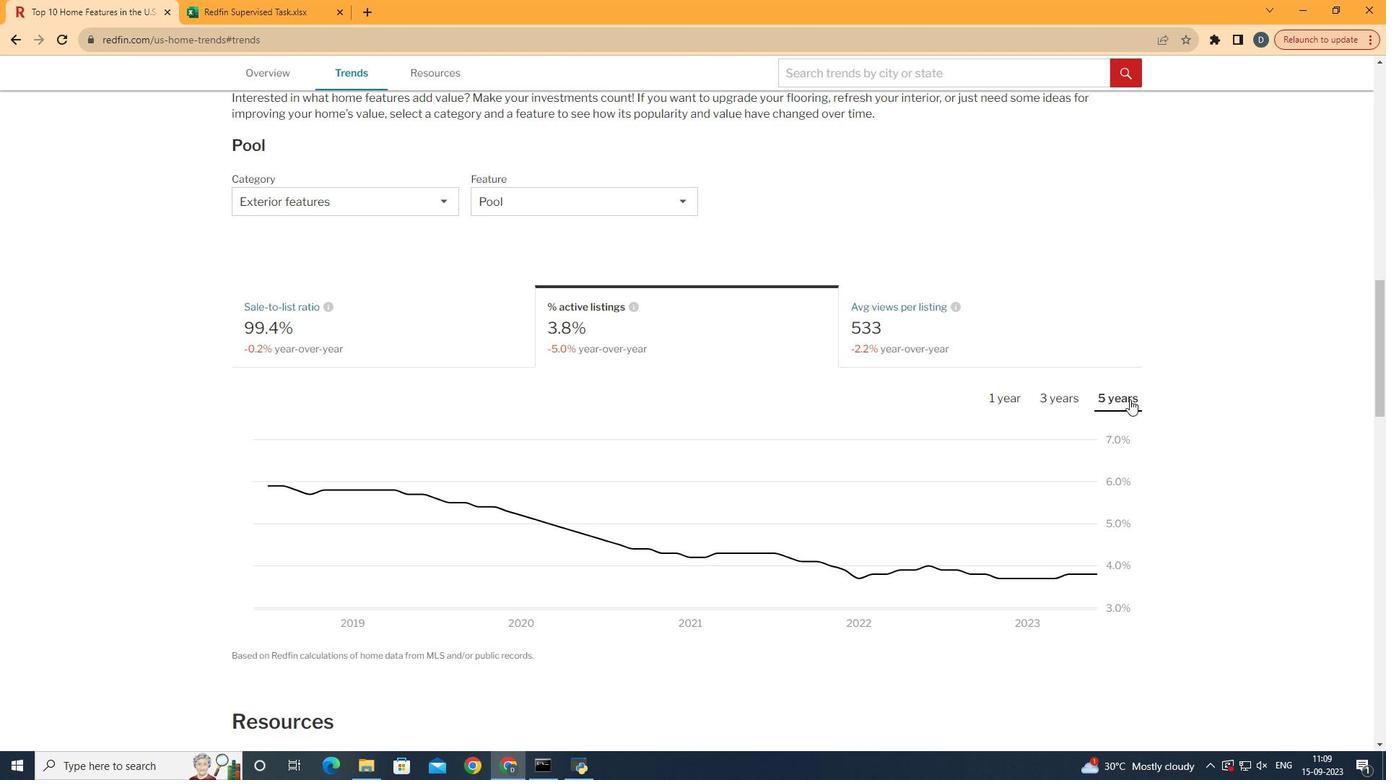
